 Task: Look for space in Gustavia, Saint Barthelemy from 10th September, 2023 to 16th September, 2023 for 4 adults in price range Rs.10000 to Rs.14000. Place can be private room with 4 bedrooms having 4 beds and 4 bathrooms. Property type can be house, flat, guest house, hotel. Amenities needed are: wifi, TV, free parkinig on premises, gym, breakfast. Booking option can be shelf check-in. Required host language is English.
Action: Mouse pressed left at (435, 97)
Screenshot: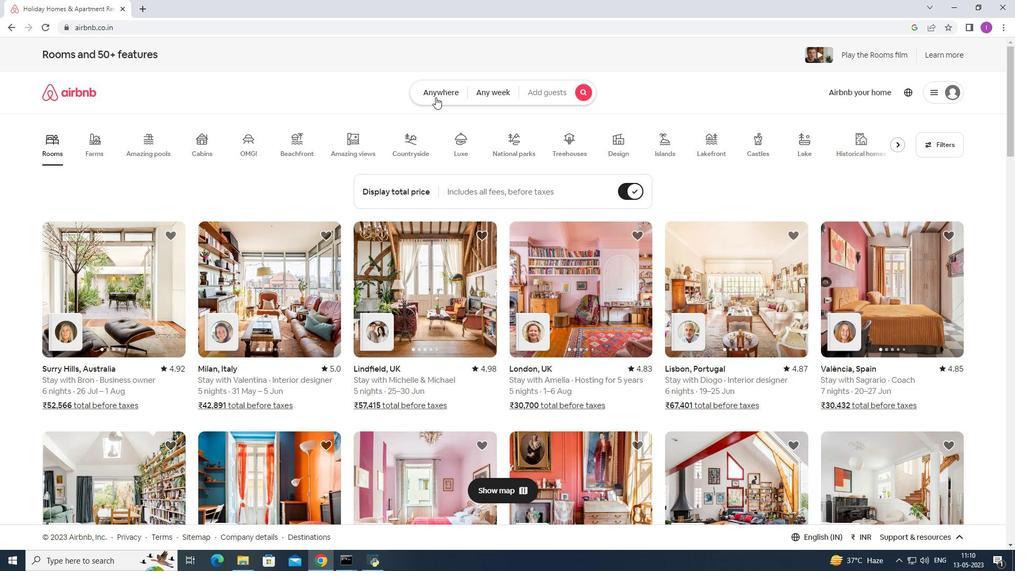 
Action: Mouse moved to (348, 133)
Screenshot: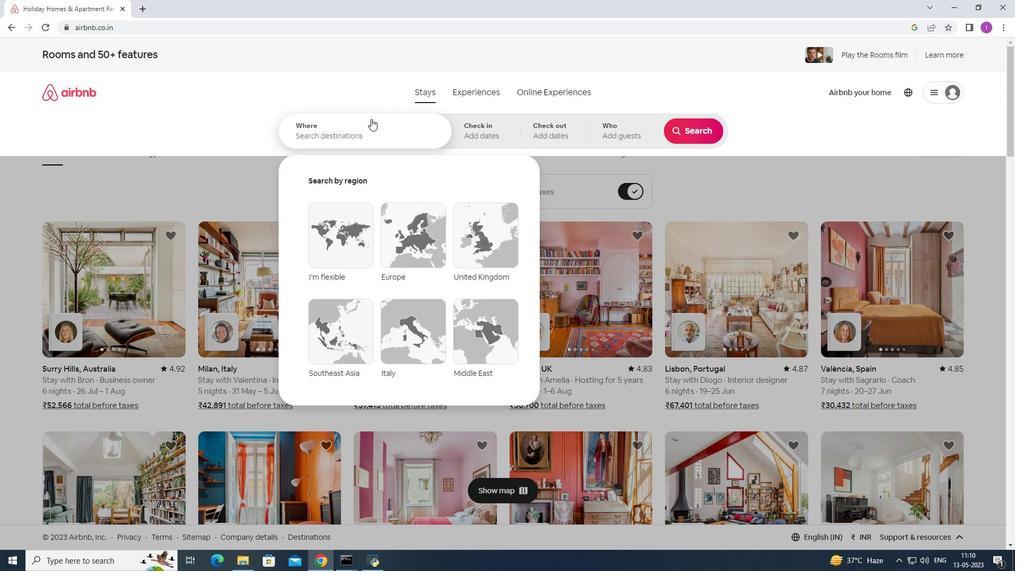 
Action: Mouse pressed left at (348, 133)
Screenshot: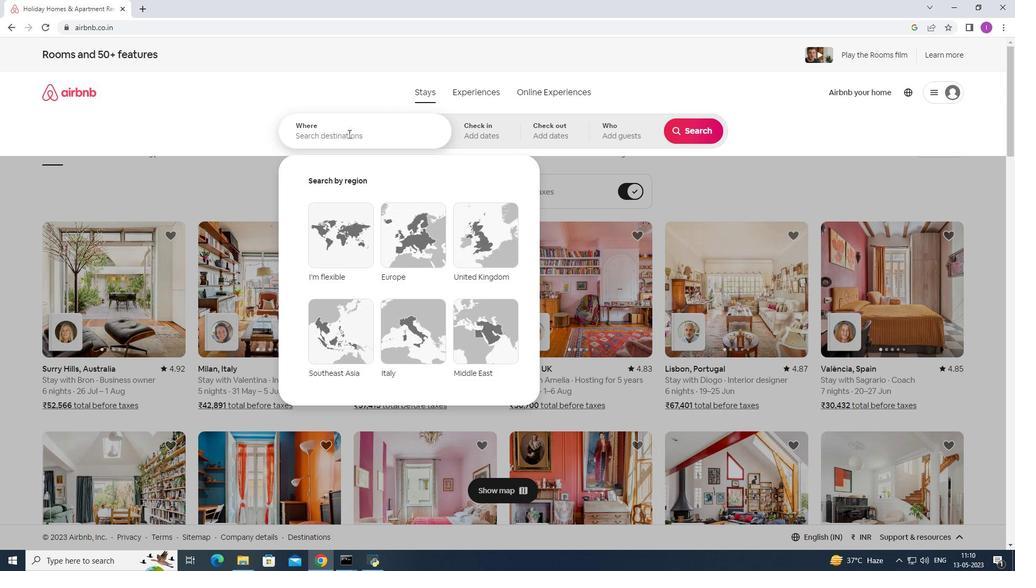 
Action: Mouse moved to (371, 128)
Screenshot: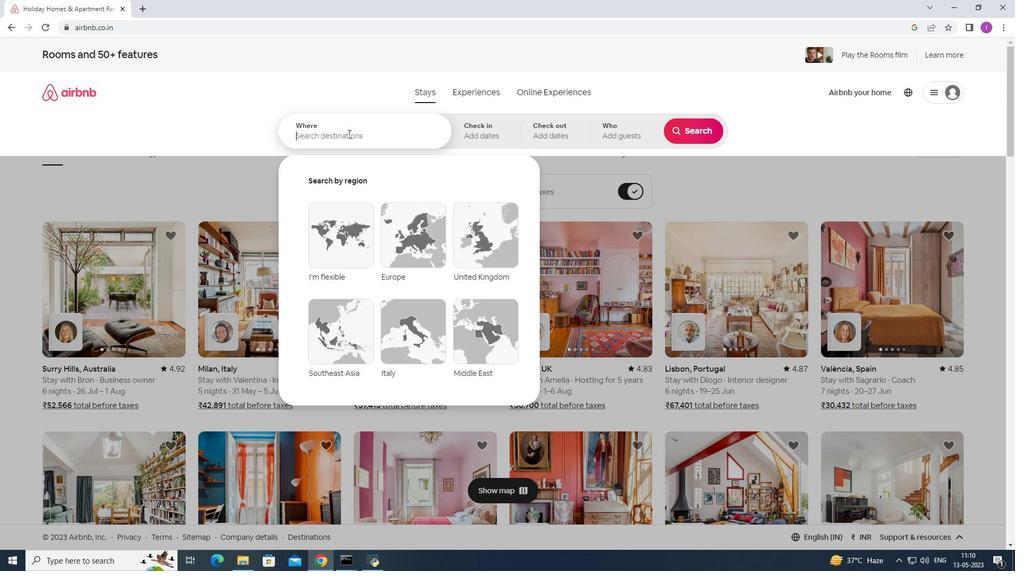 
Action: Key pressed <Key.shift>Gustavia
Screenshot: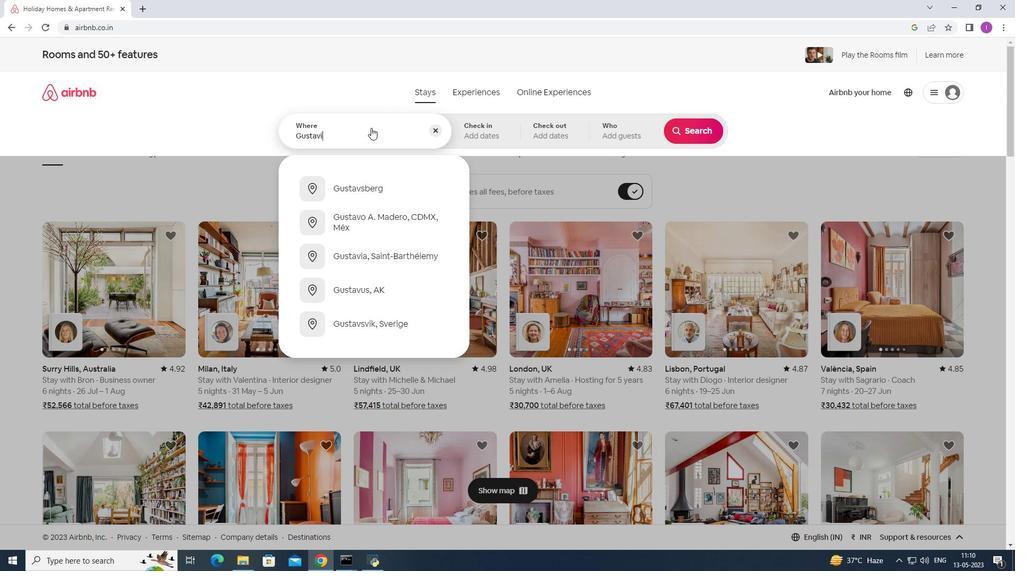 
Action: Mouse moved to (380, 189)
Screenshot: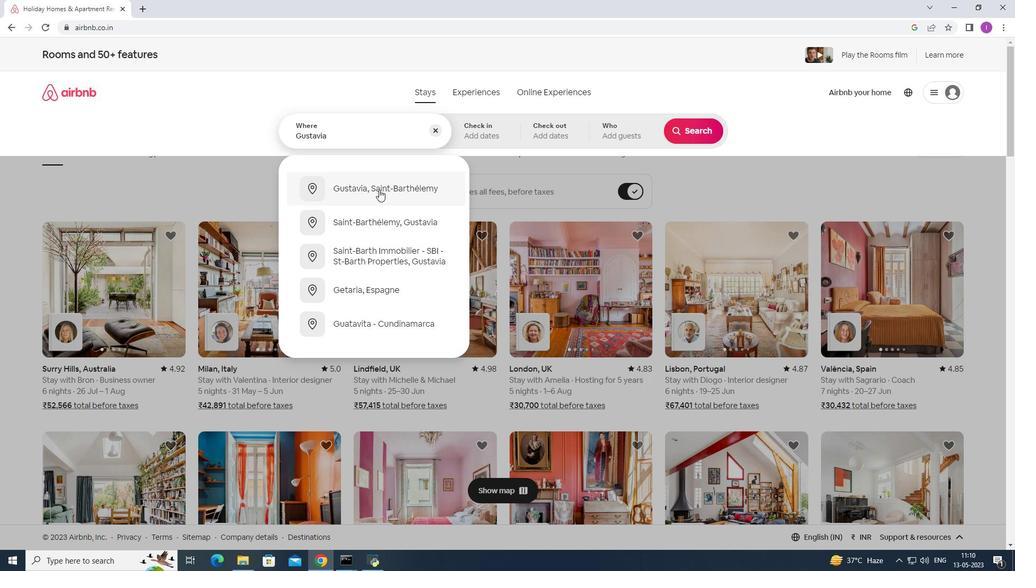 
Action: Mouse pressed left at (380, 189)
Screenshot: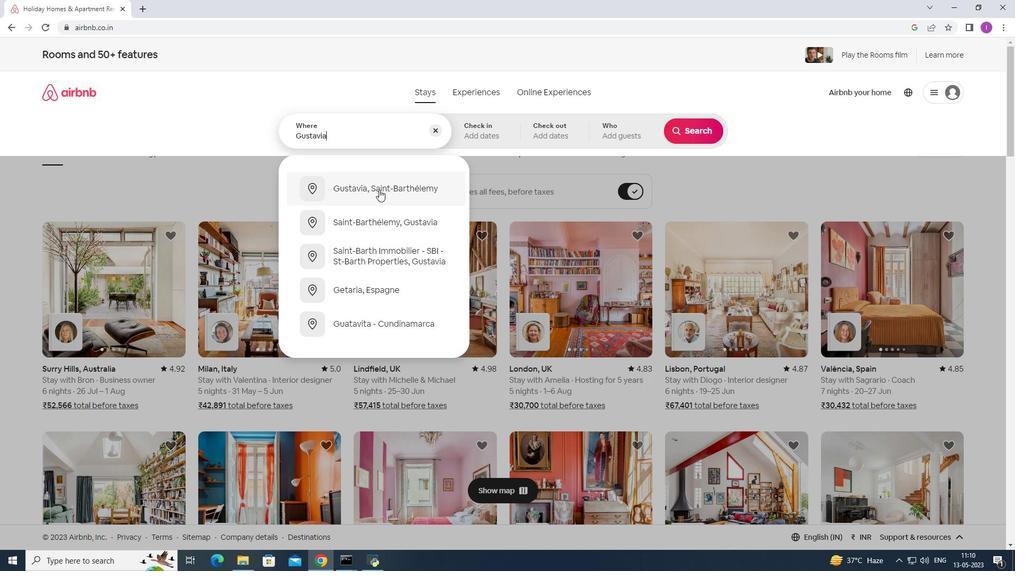 
Action: Mouse moved to (692, 216)
Screenshot: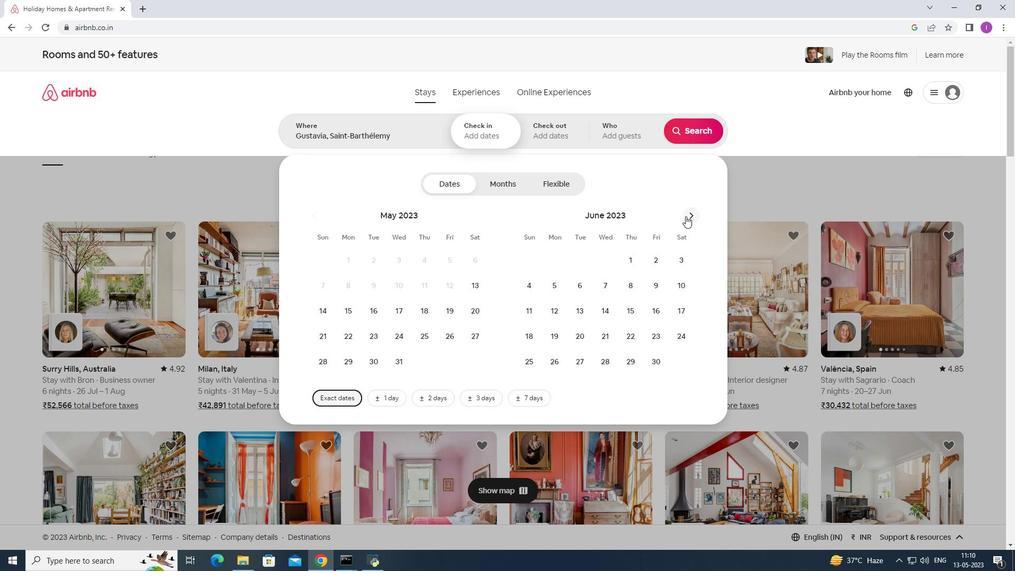 
Action: Mouse pressed left at (692, 216)
Screenshot: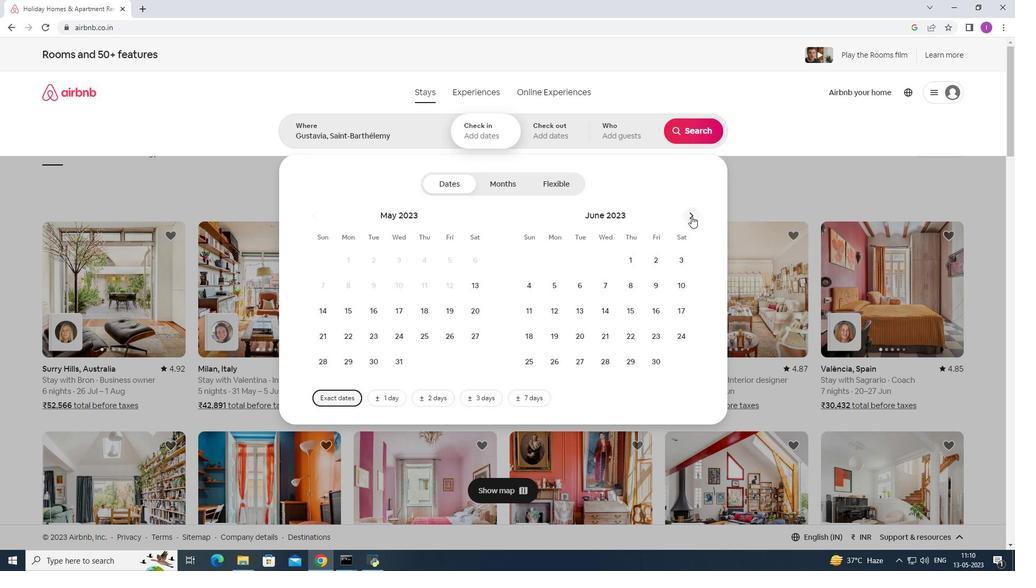 
Action: Mouse pressed left at (692, 216)
Screenshot: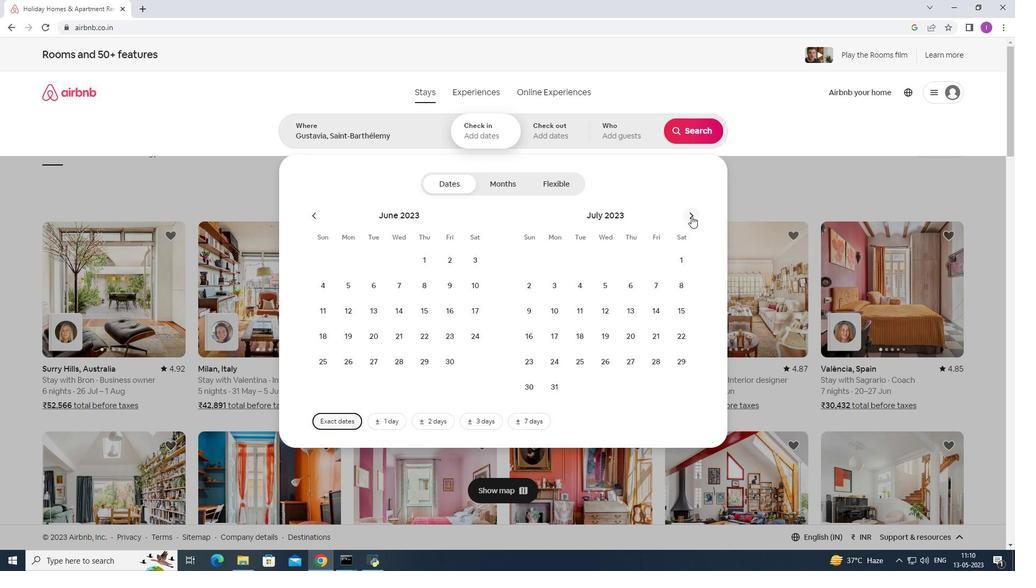 
Action: Mouse pressed left at (692, 216)
Screenshot: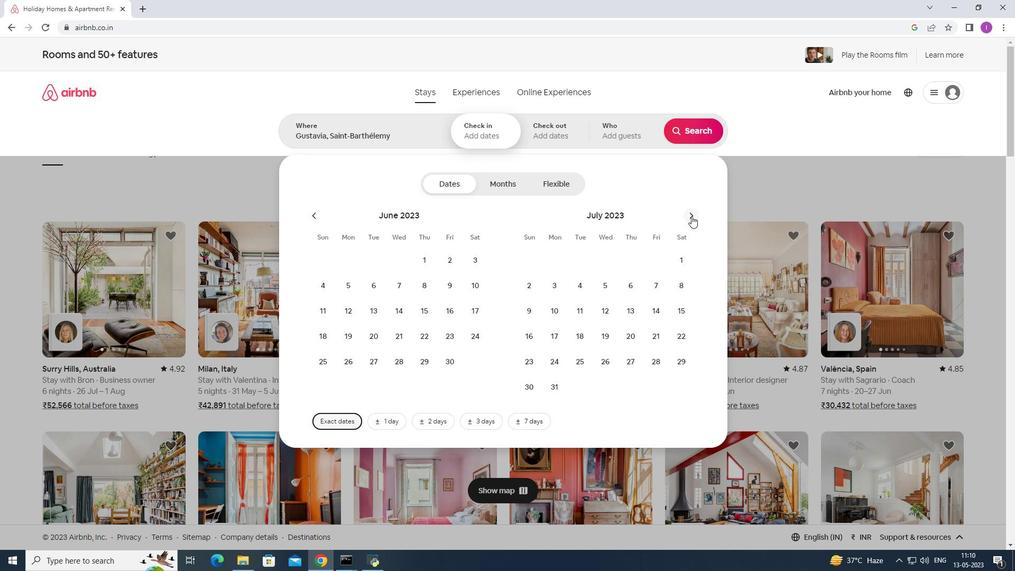 
Action: Mouse moved to (532, 308)
Screenshot: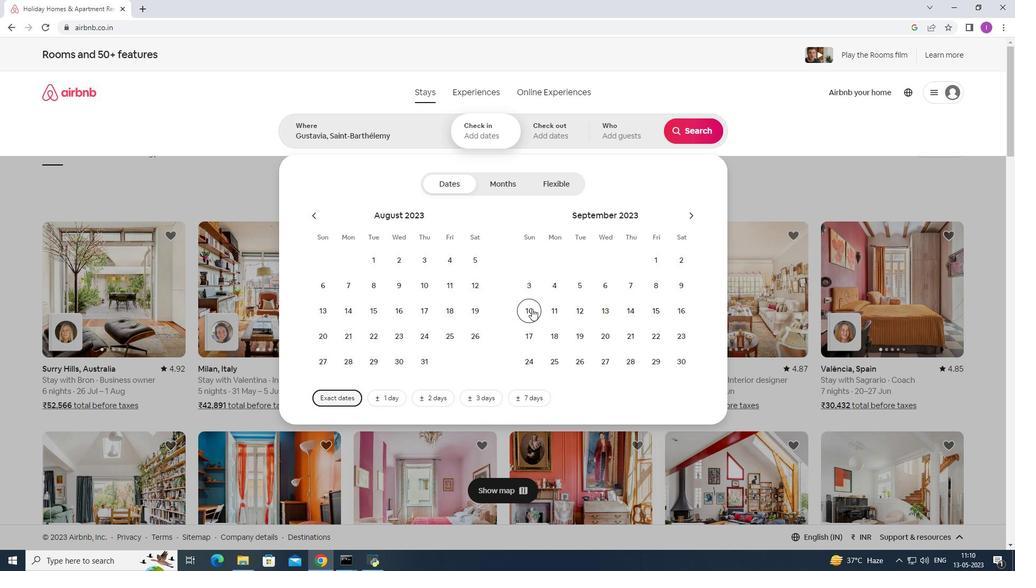 
Action: Mouse pressed left at (532, 308)
Screenshot: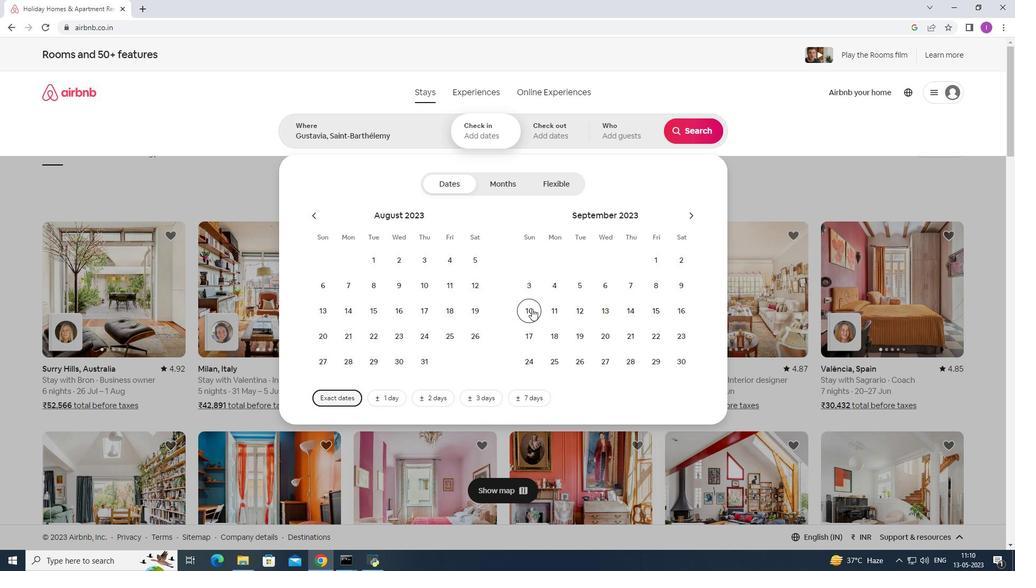 
Action: Mouse moved to (679, 314)
Screenshot: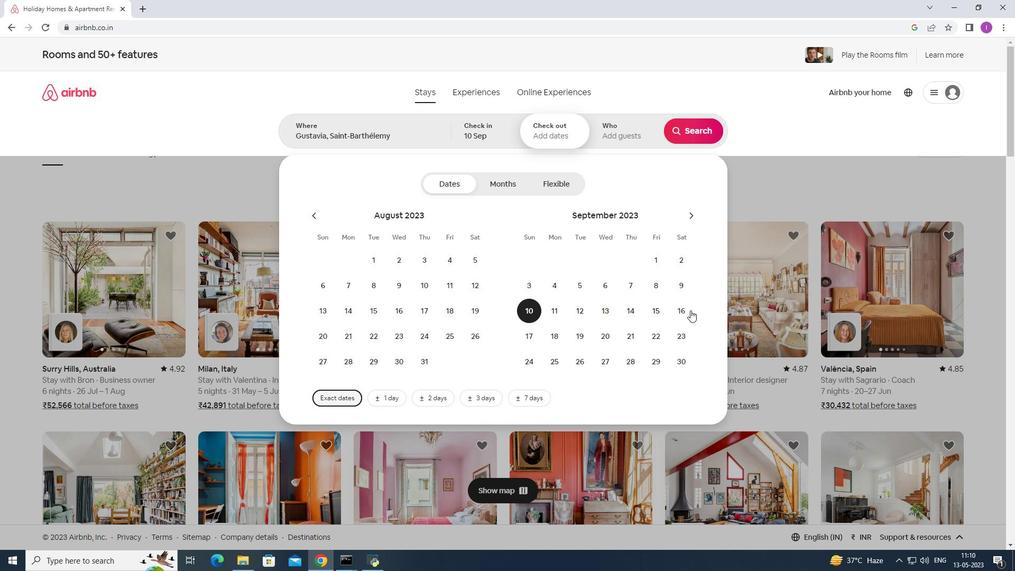 
Action: Mouse pressed left at (679, 314)
Screenshot: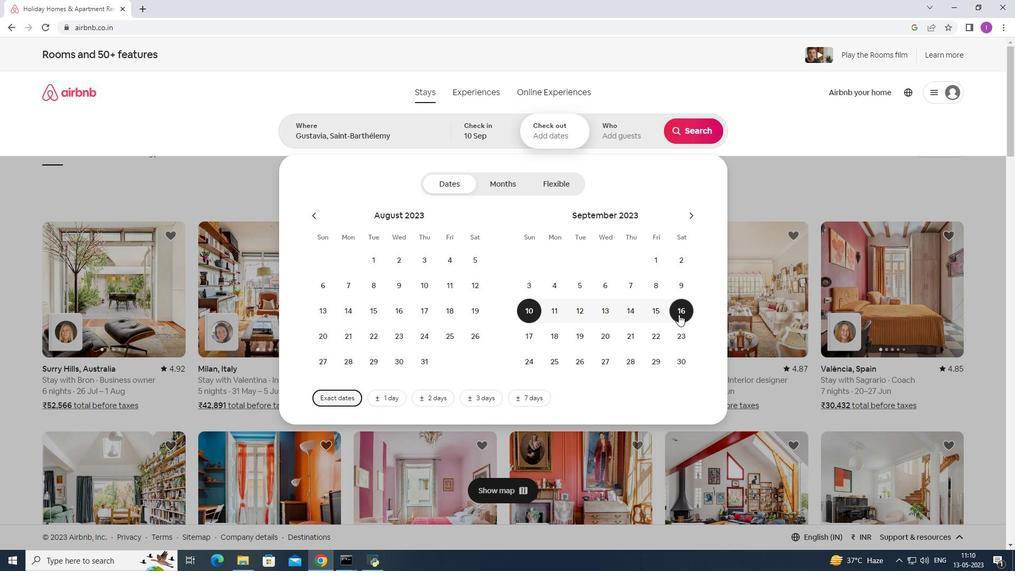 
Action: Mouse moved to (643, 134)
Screenshot: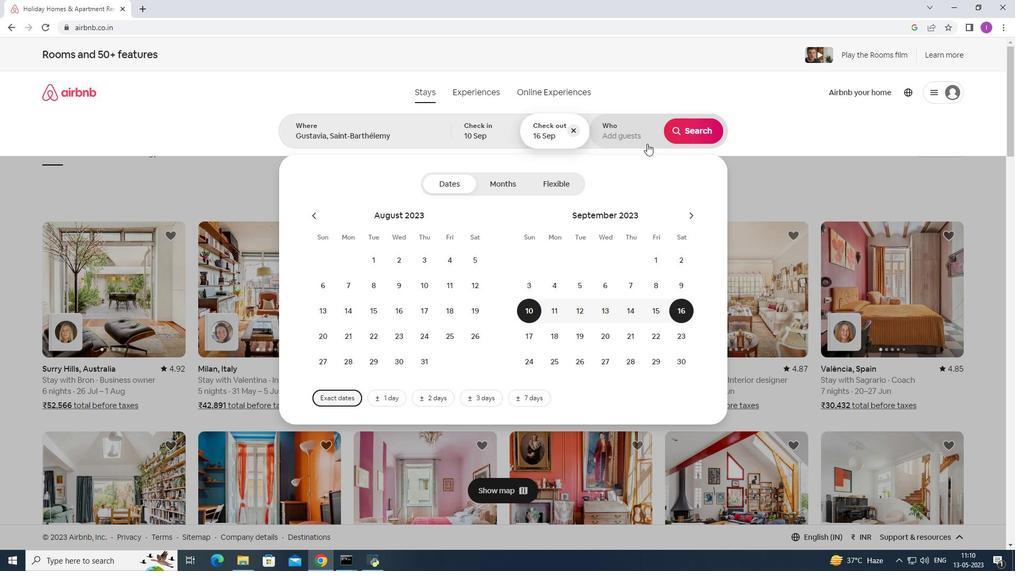 
Action: Mouse pressed left at (643, 134)
Screenshot: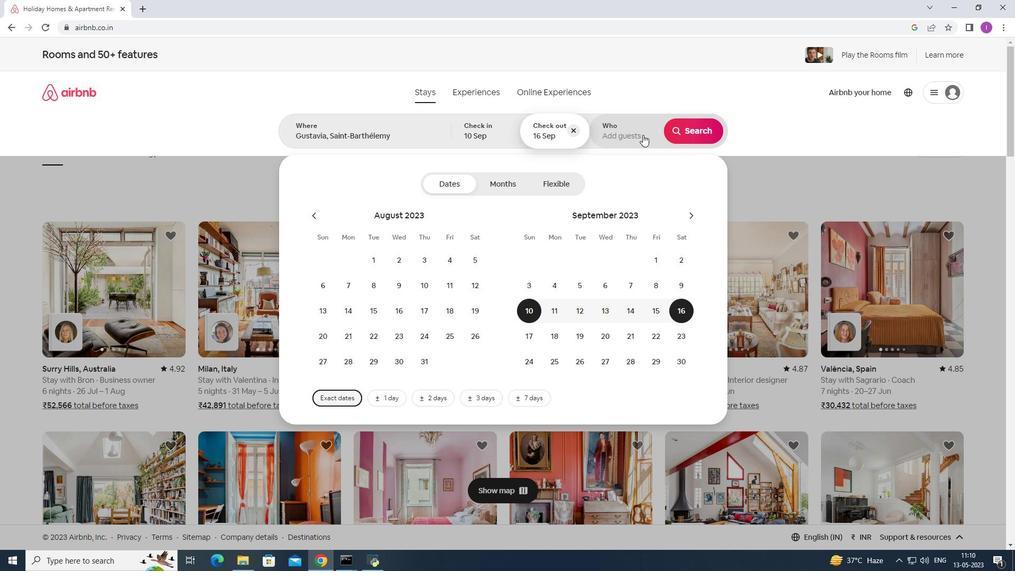 
Action: Mouse moved to (691, 185)
Screenshot: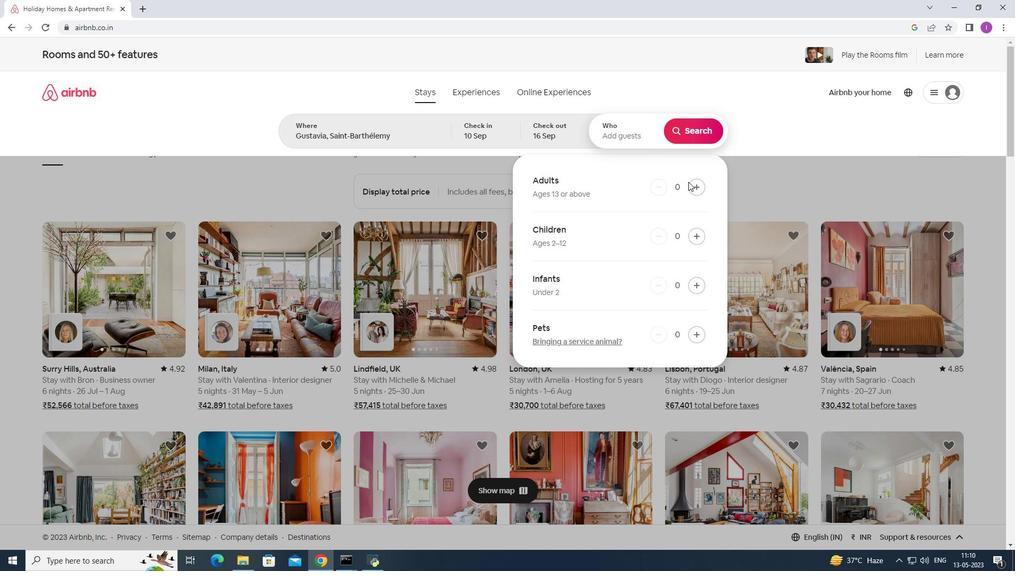 
Action: Mouse pressed left at (691, 185)
Screenshot: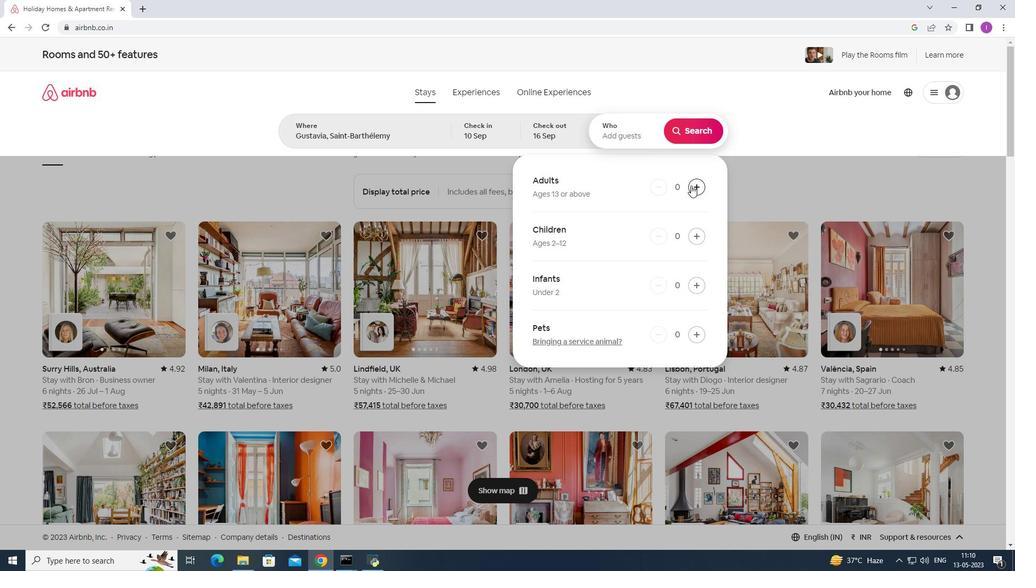 
Action: Mouse pressed left at (691, 185)
Screenshot: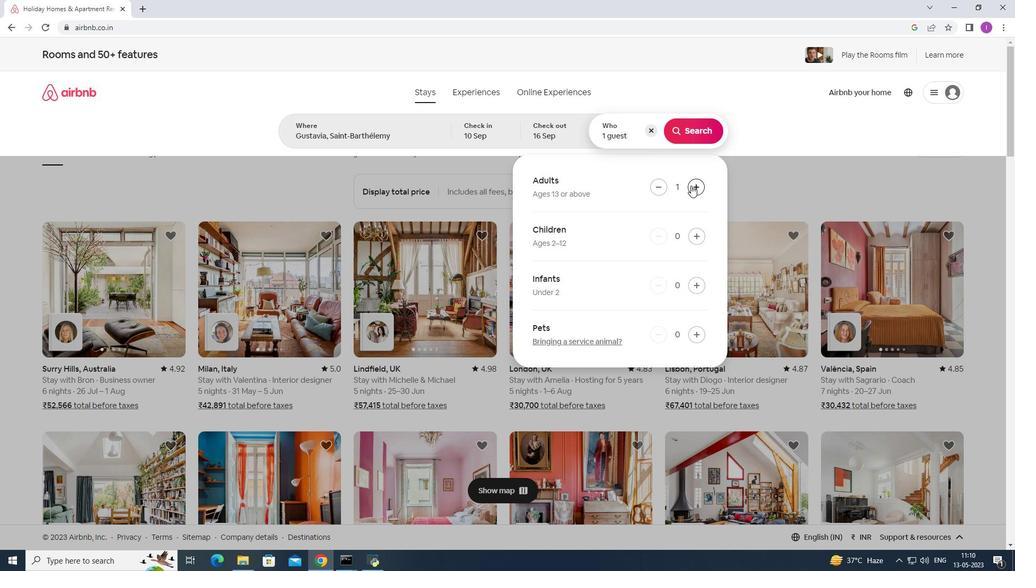 
Action: Mouse pressed left at (691, 185)
Screenshot: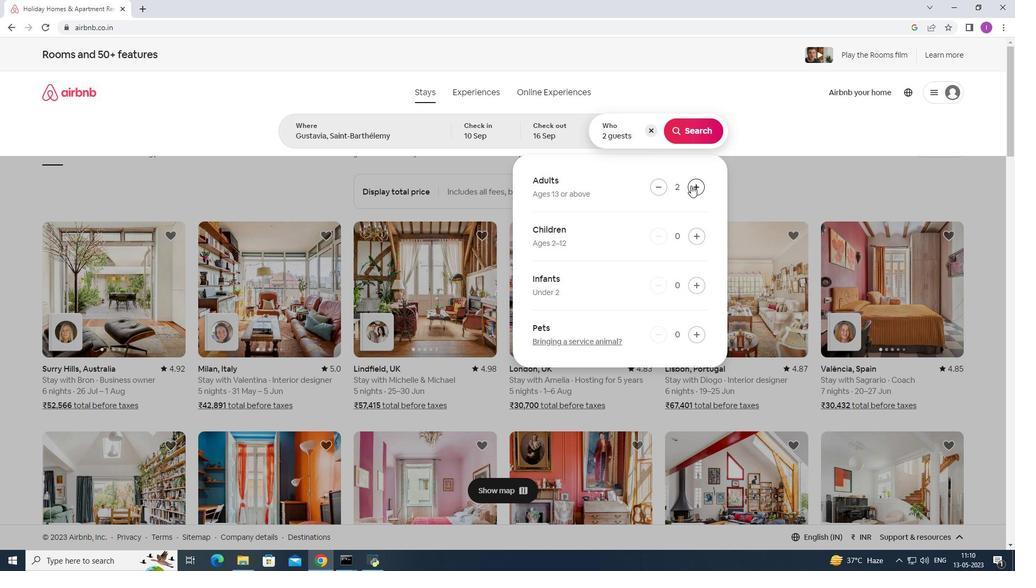 
Action: Mouse pressed left at (691, 185)
Screenshot: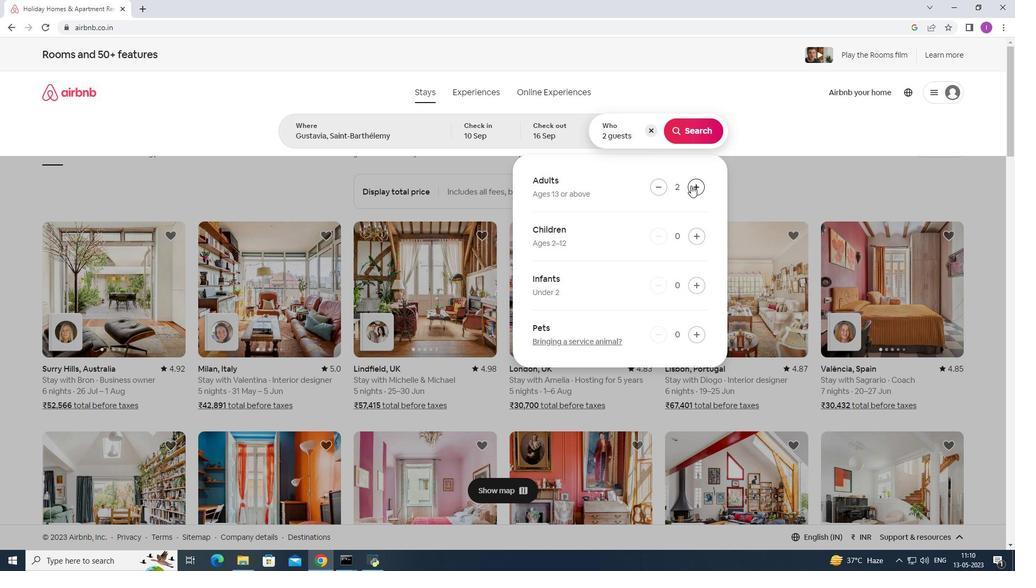 
Action: Mouse moved to (692, 129)
Screenshot: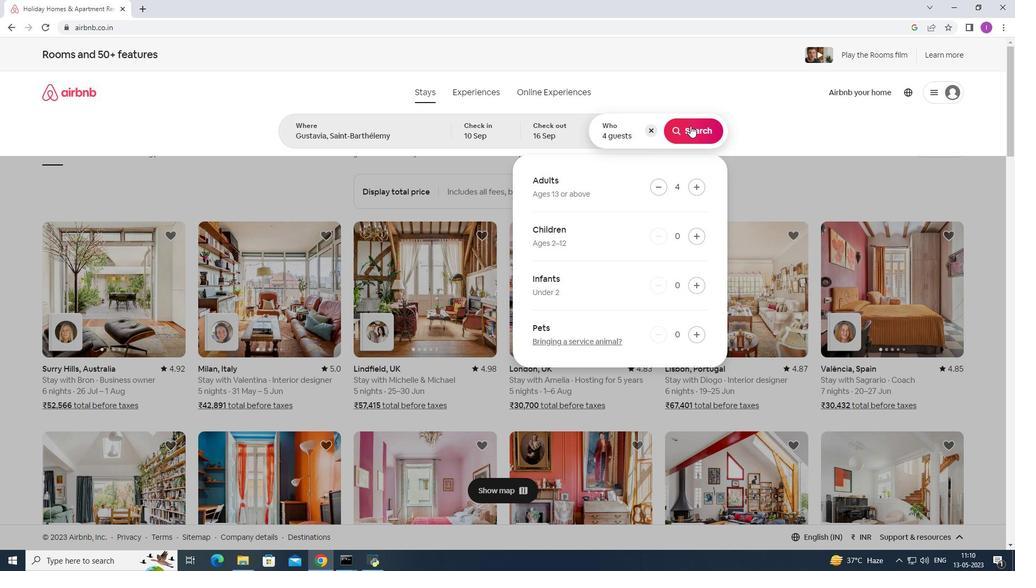 
Action: Mouse pressed left at (692, 129)
Screenshot: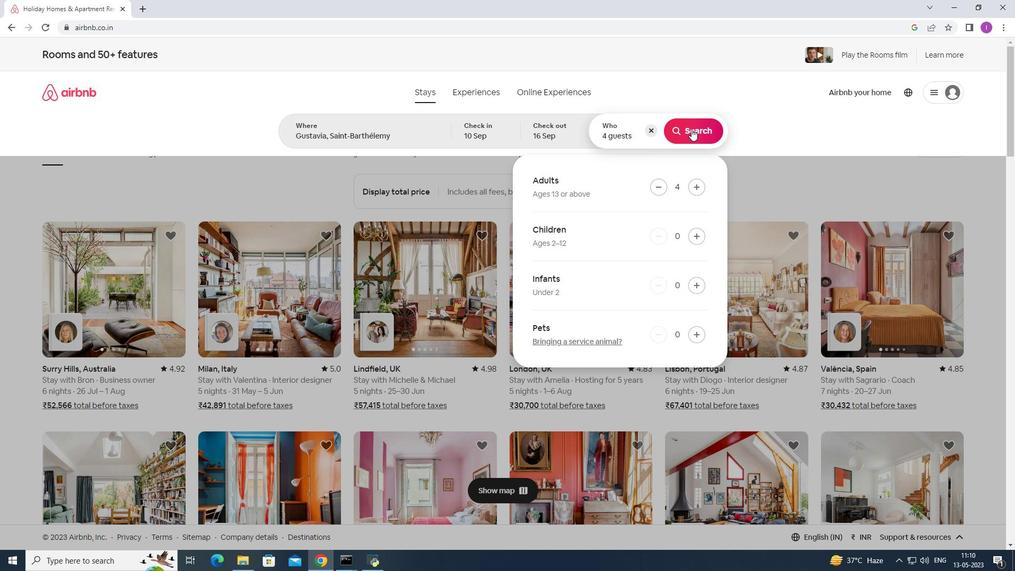 
Action: Mouse moved to (975, 103)
Screenshot: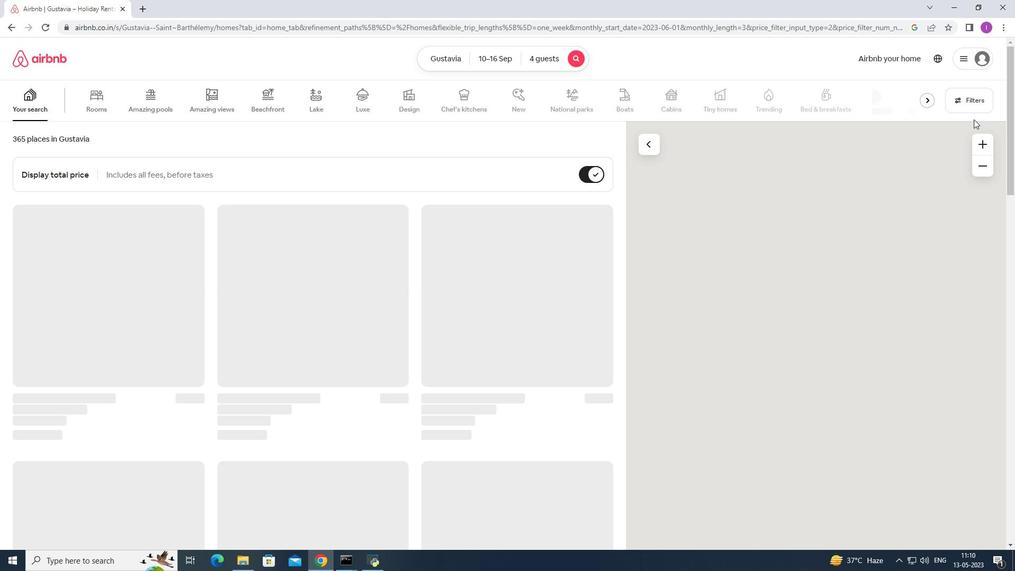 
Action: Mouse pressed left at (975, 103)
Screenshot: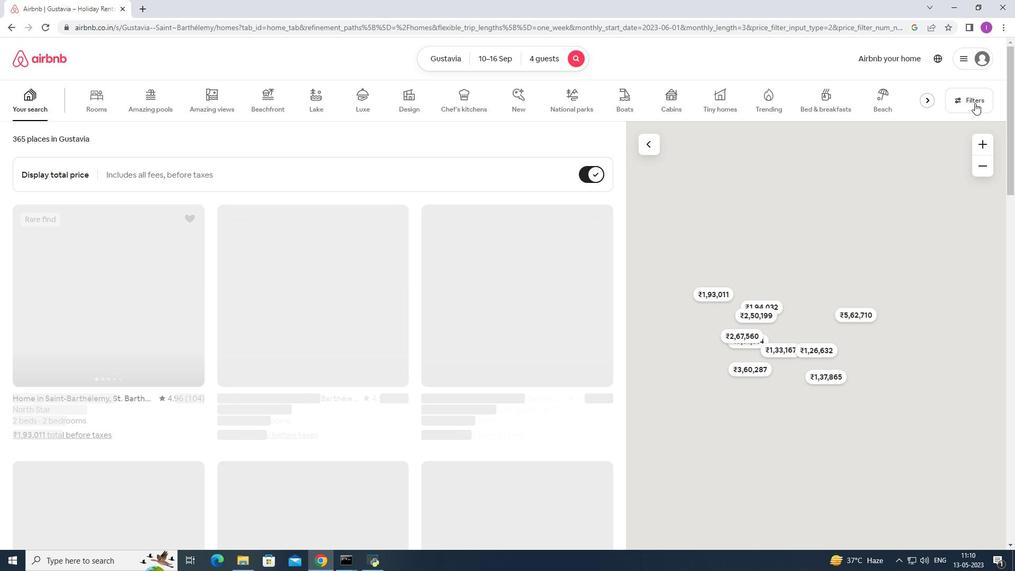 
Action: Mouse moved to (585, 356)
Screenshot: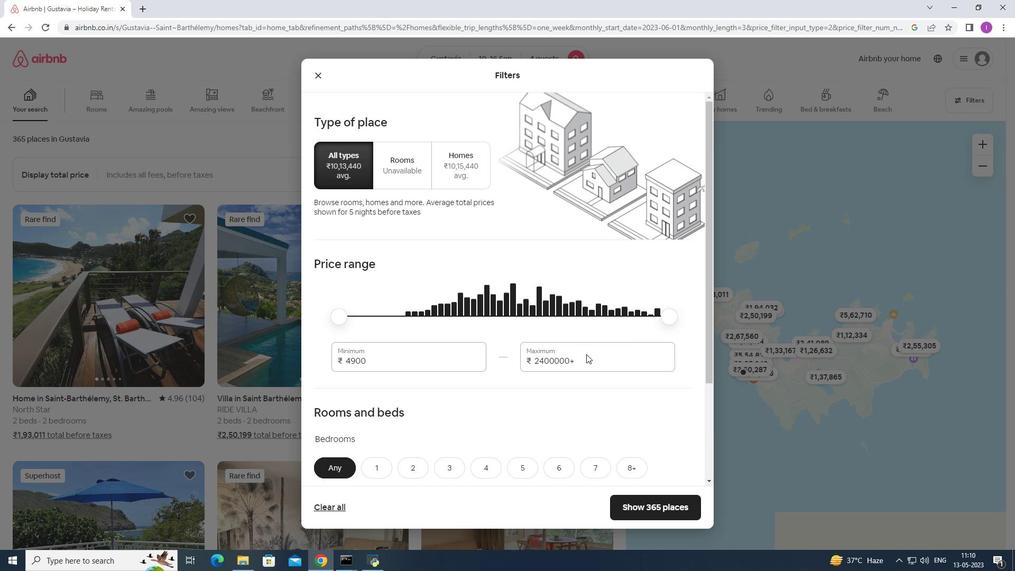 
Action: Mouse pressed left at (585, 356)
Screenshot: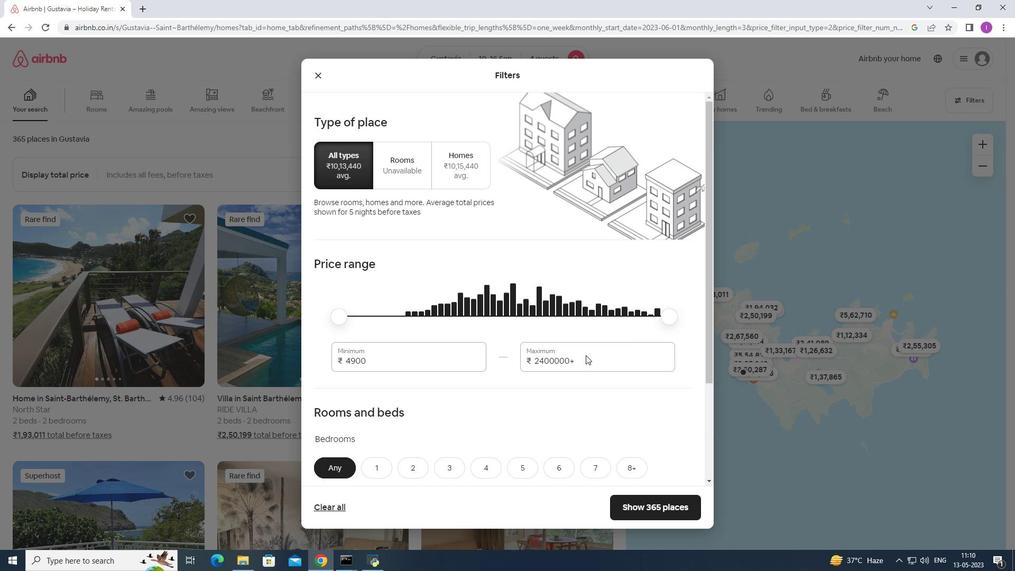 
Action: Mouse moved to (544, 352)
Screenshot: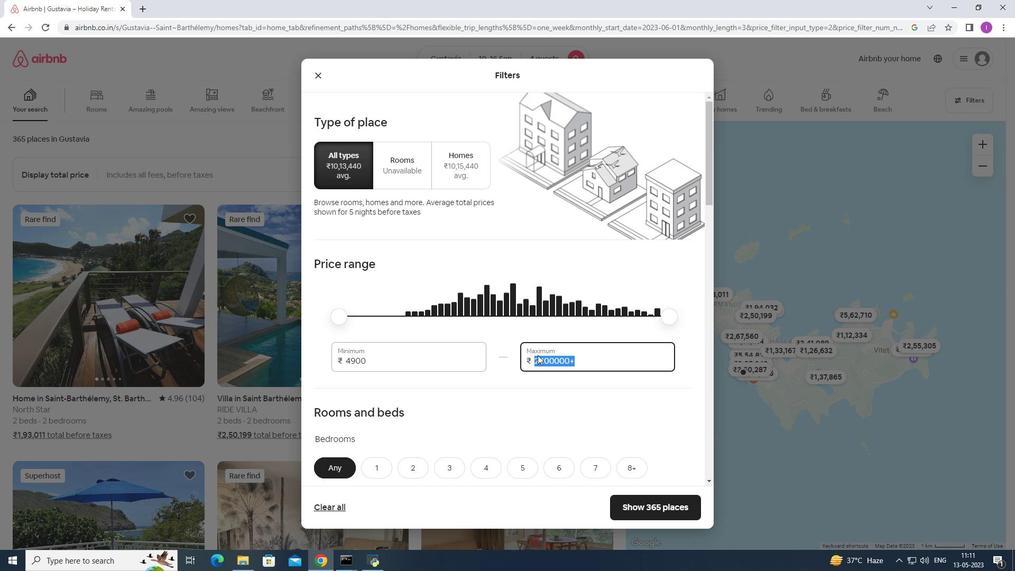 
Action: Key pressed 1
Screenshot: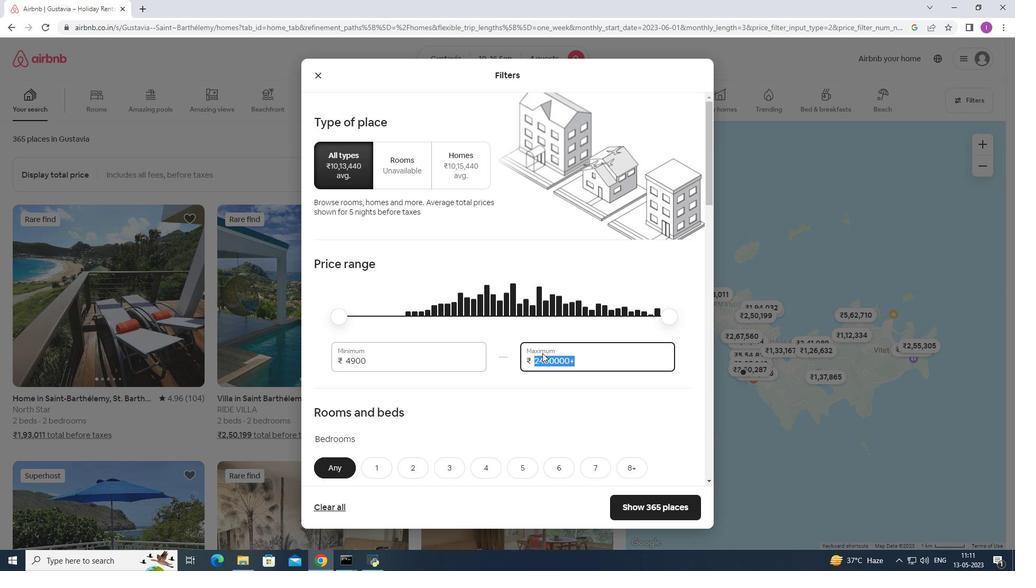 
Action: Mouse moved to (544, 352)
Screenshot: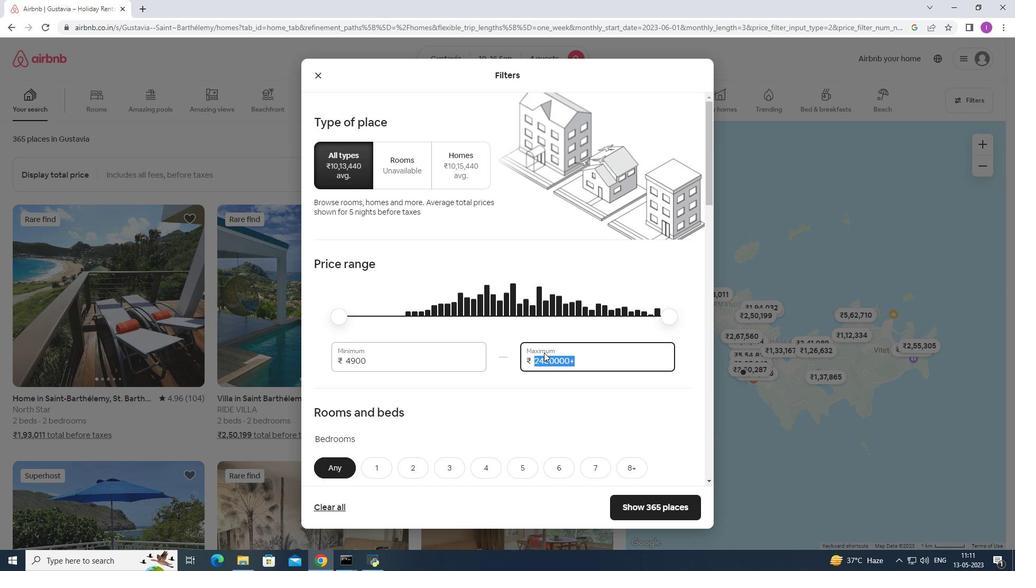 
Action: Key pressed 4
Screenshot: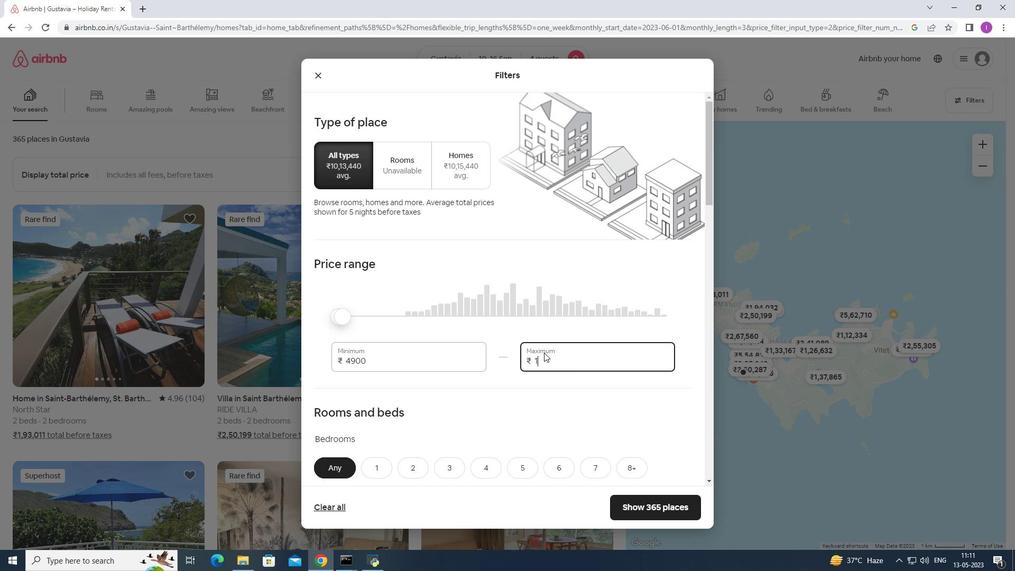 
Action: Mouse moved to (546, 350)
Screenshot: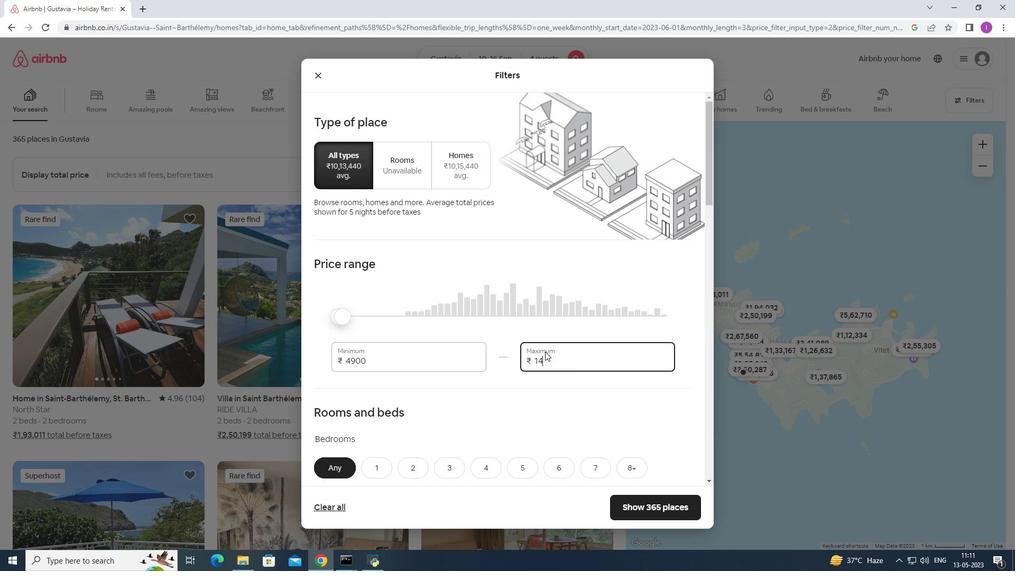 
Action: Key pressed 0
Screenshot: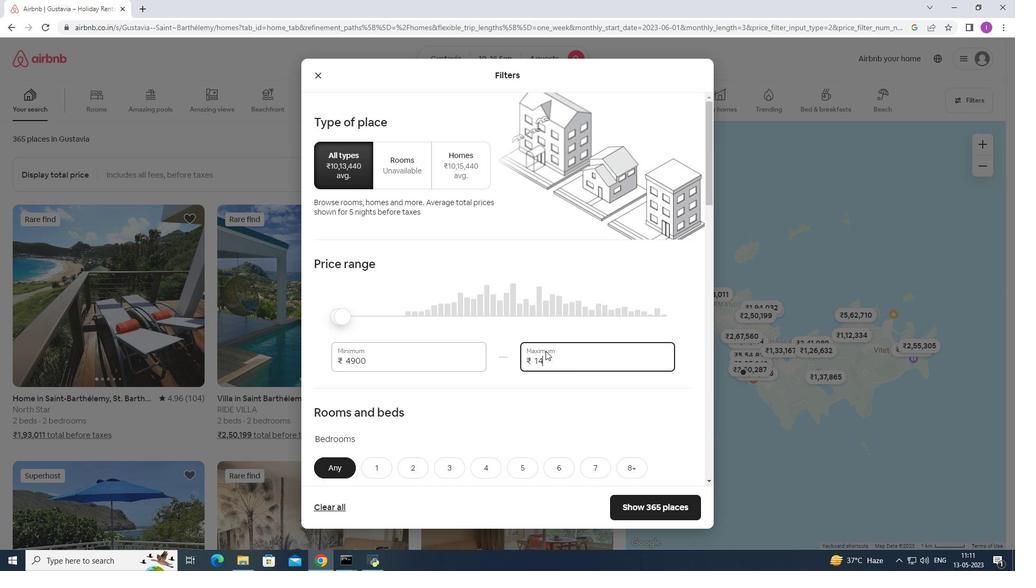 
Action: Mouse moved to (546, 350)
Screenshot: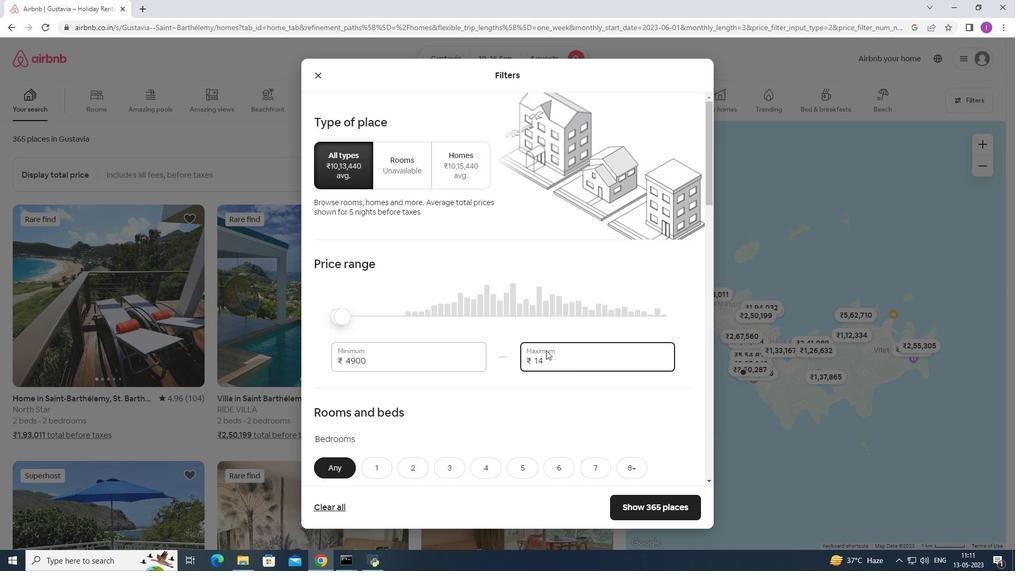
Action: Key pressed 00
Screenshot: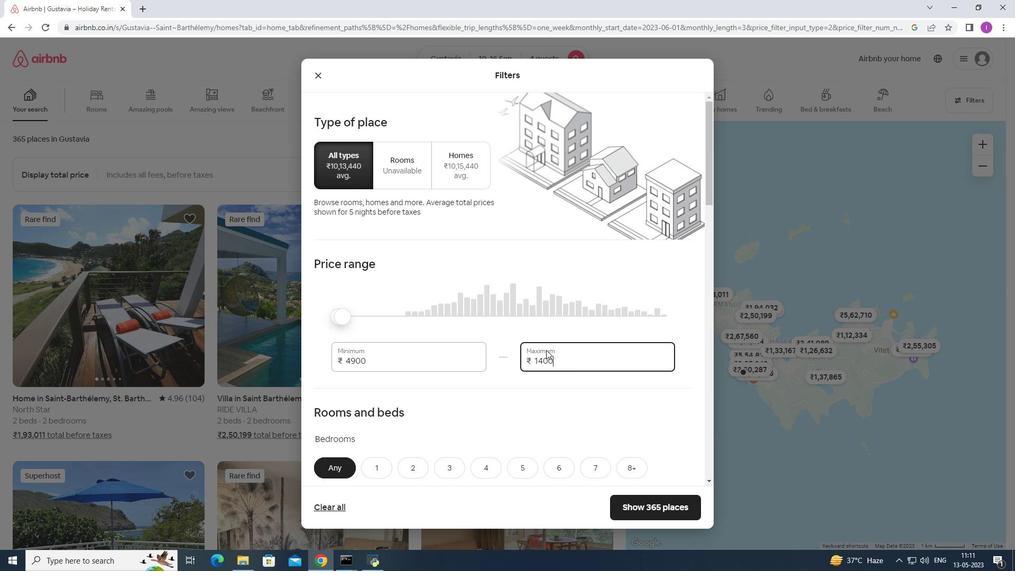 
Action: Mouse moved to (374, 360)
Screenshot: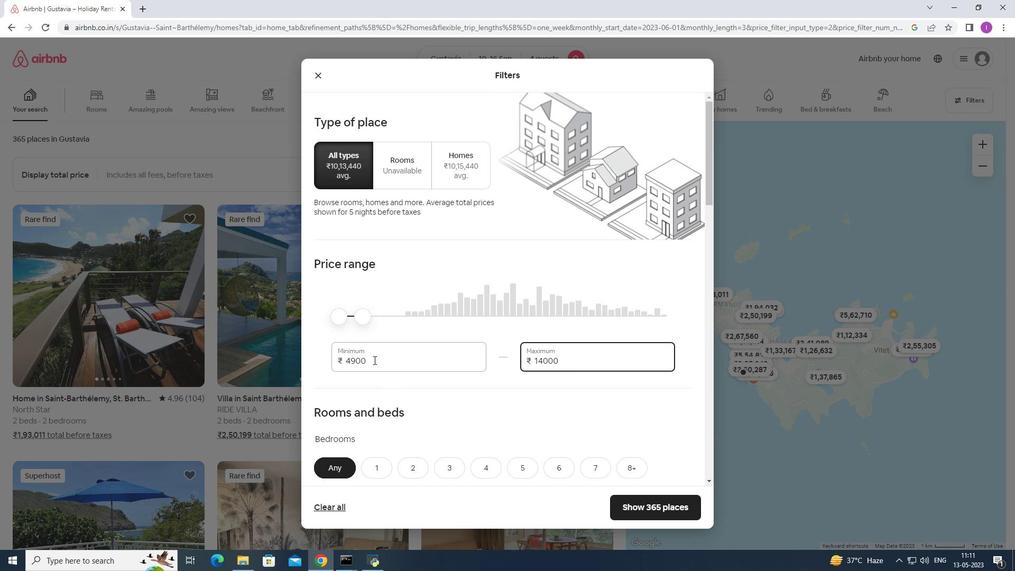 
Action: Mouse pressed left at (374, 360)
Screenshot: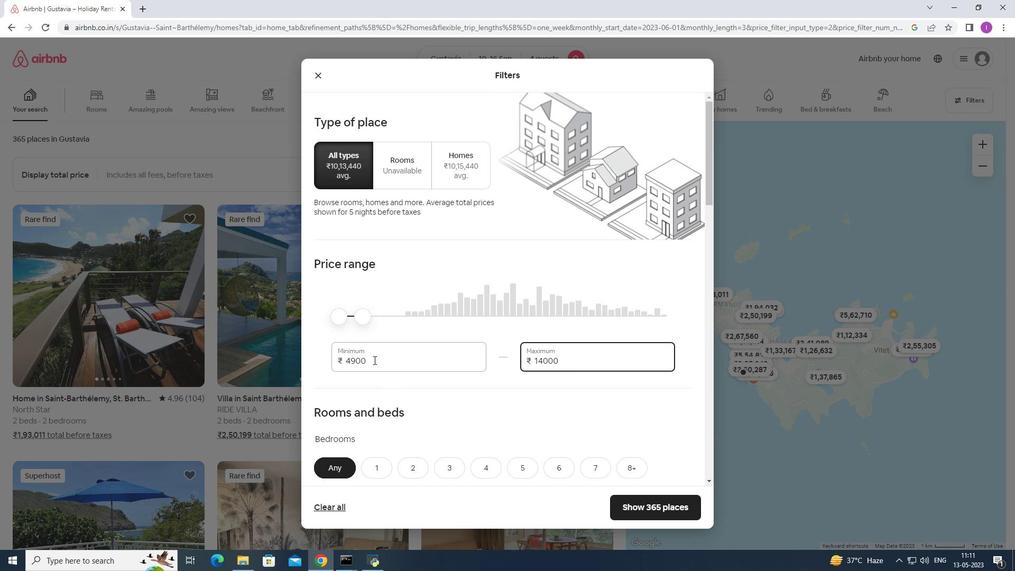 
Action: Mouse moved to (443, 370)
Screenshot: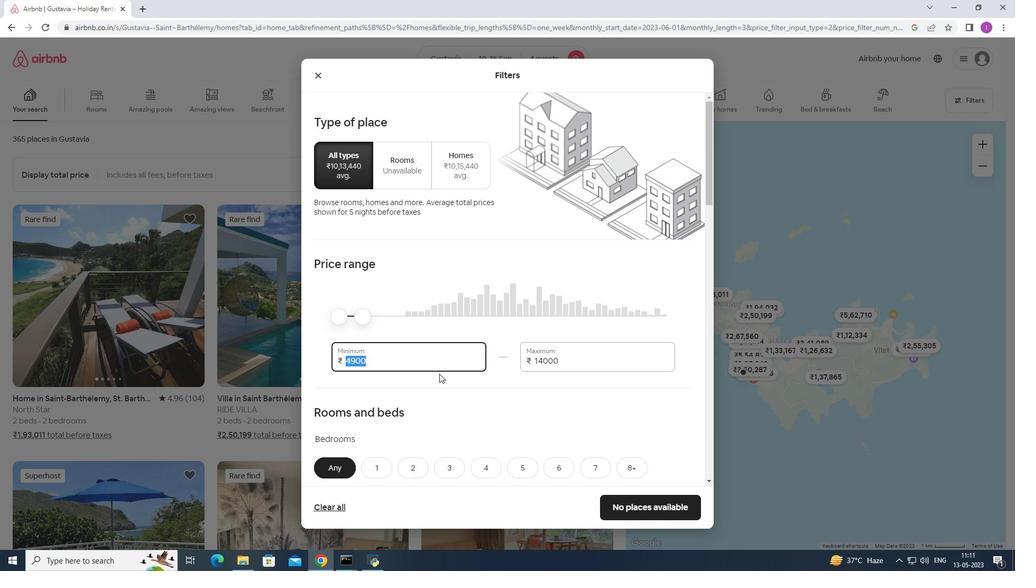 
Action: Key pressed 1
Screenshot: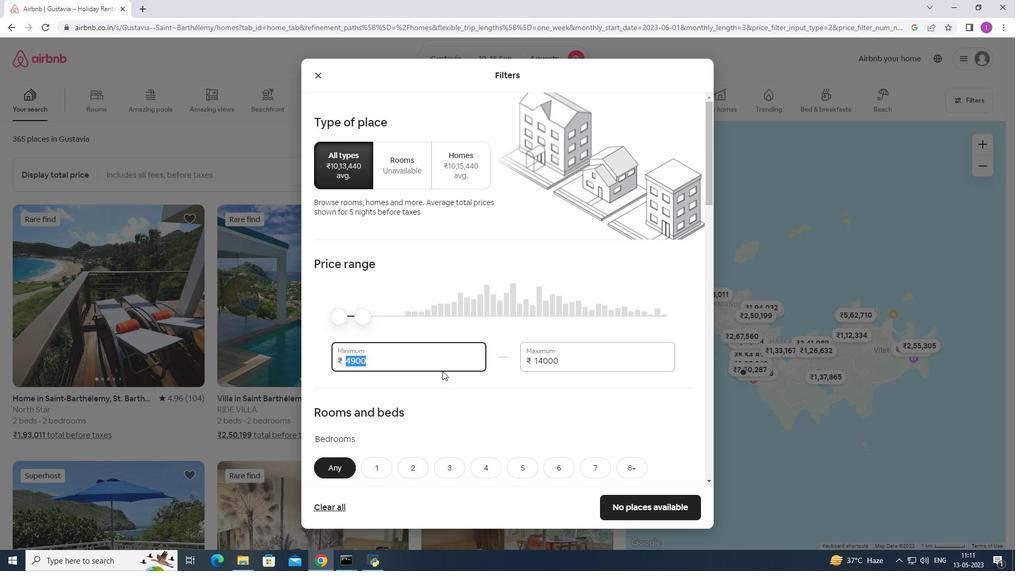 
Action: Mouse moved to (443, 370)
Screenshot: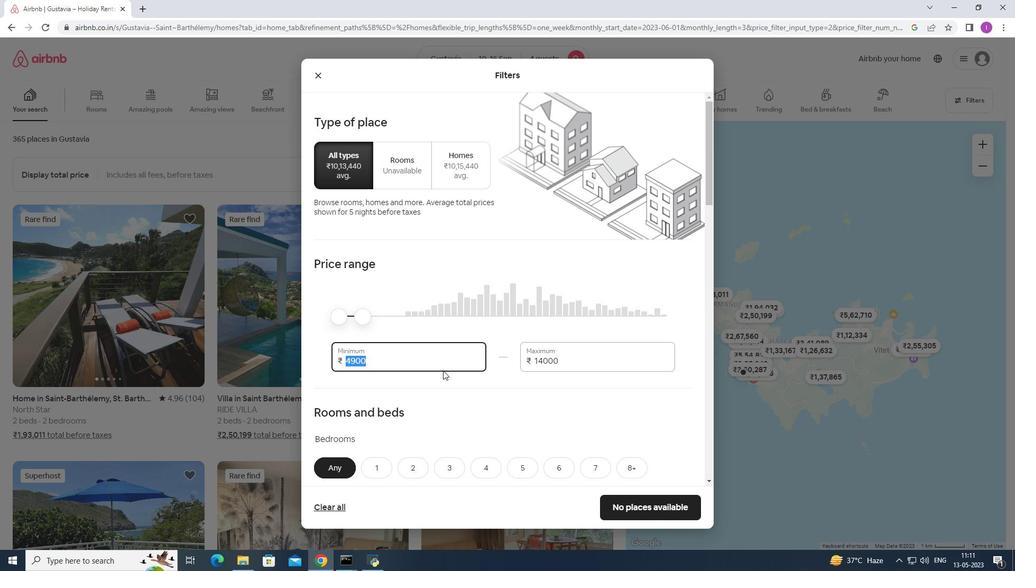 
Action: Key pressed 0
Screenshot: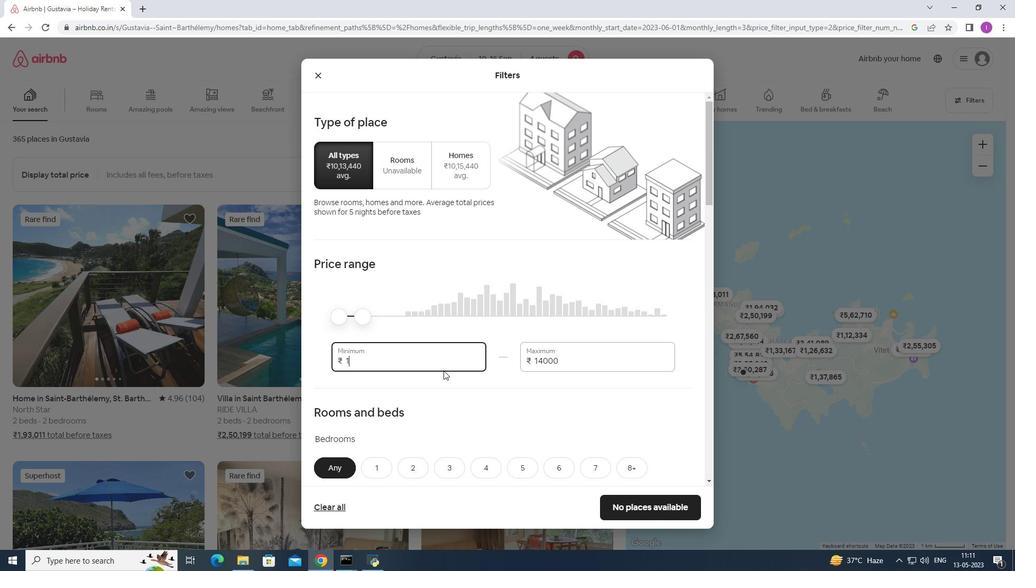 
Action: Mouse moved to (445, 370)
Screenshot: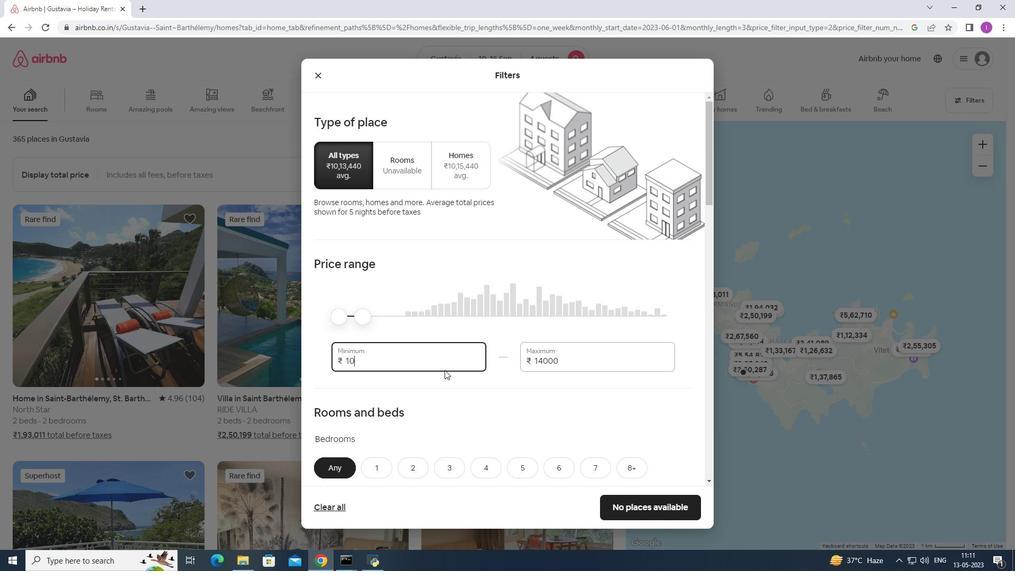 
Action: Key pressed 0
Screenshot: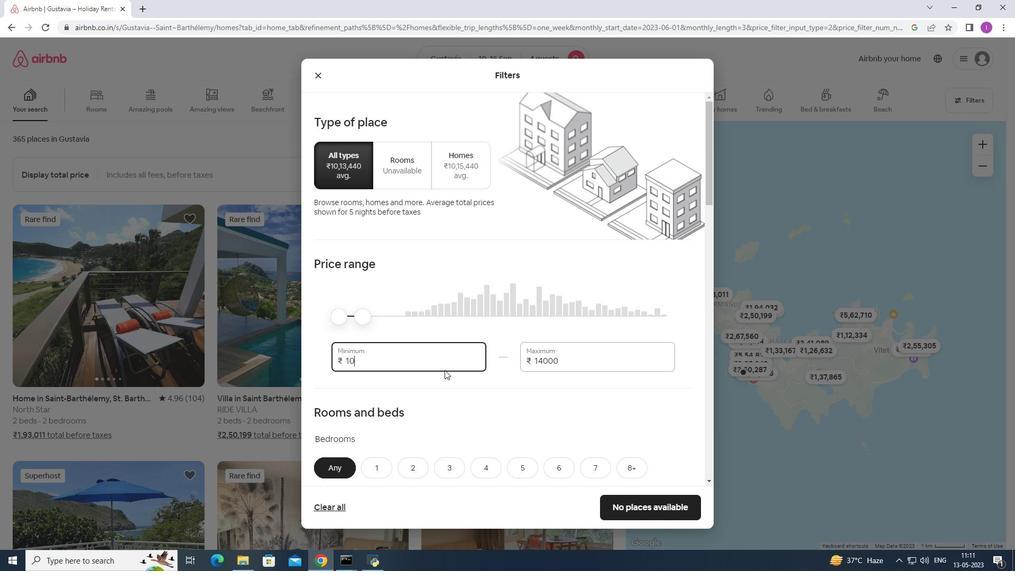 
Action: Mouse moved to (448, 368)
Screenshot: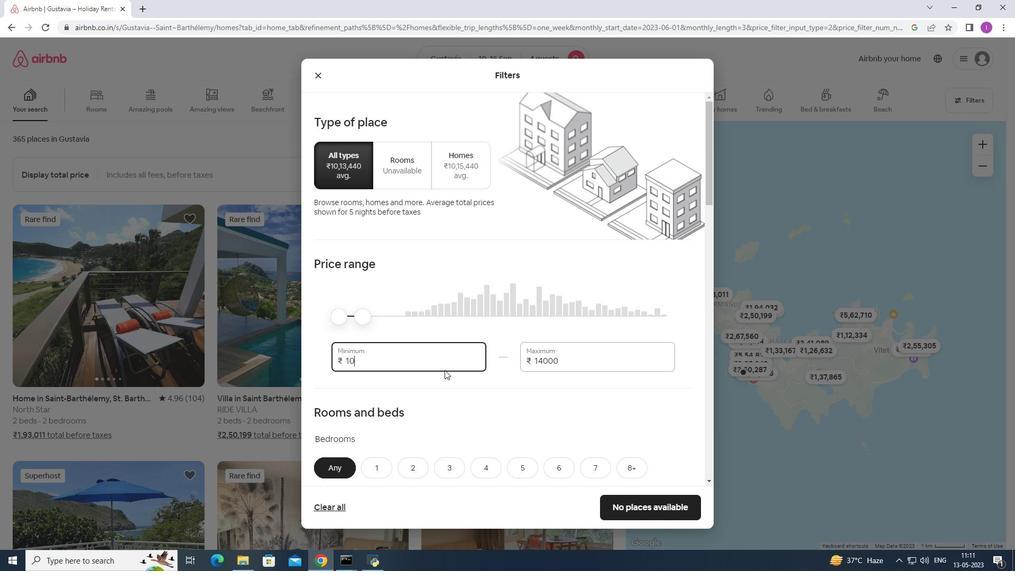 
Action: Key pressed 0
Screenshot: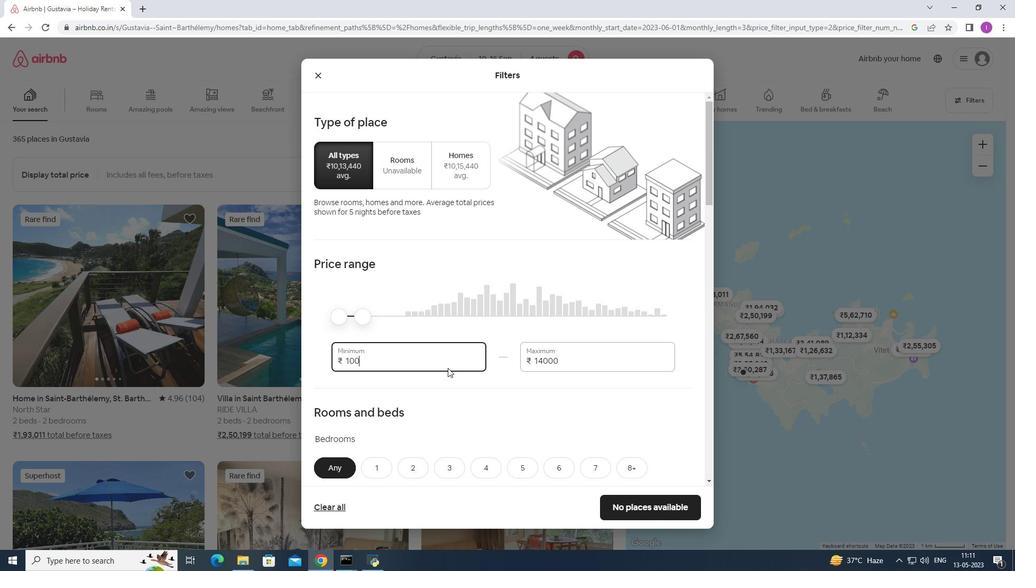 
Action: Mouse moved to (448, 367)
Screenshot: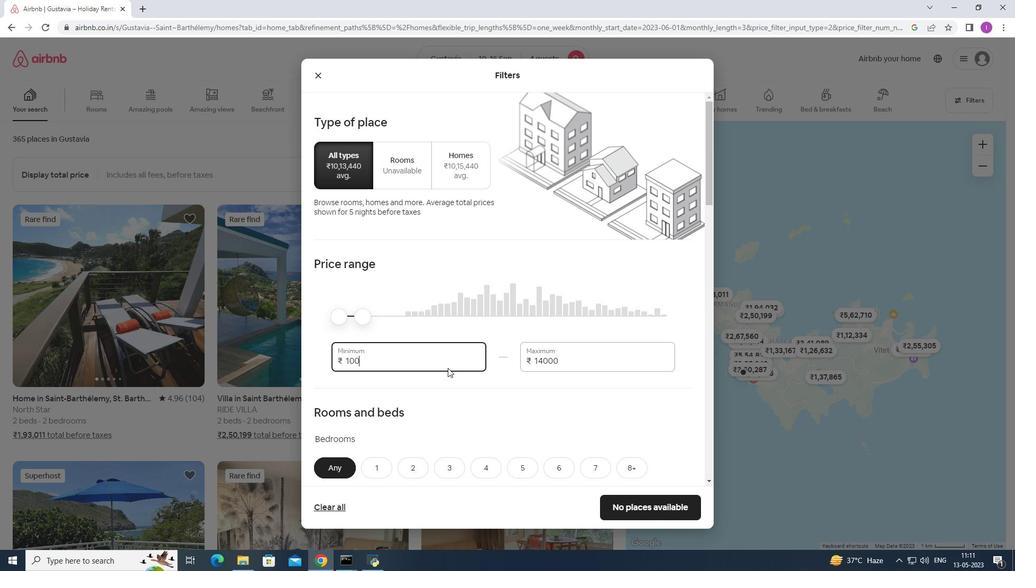 
Action: Key pressed 0
Screenshot: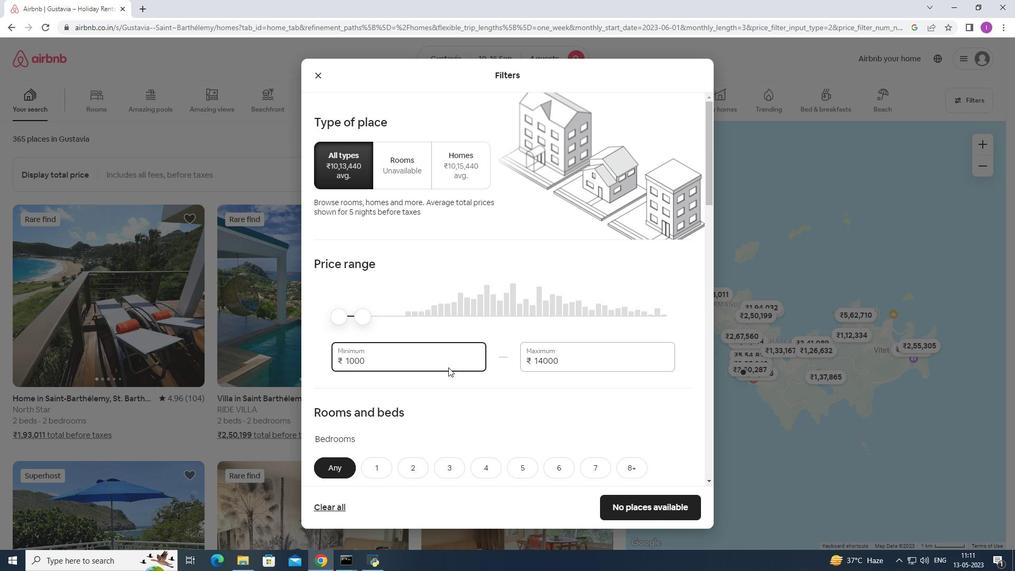 
Action: Mouse moved to (392, 402)
Screenshot: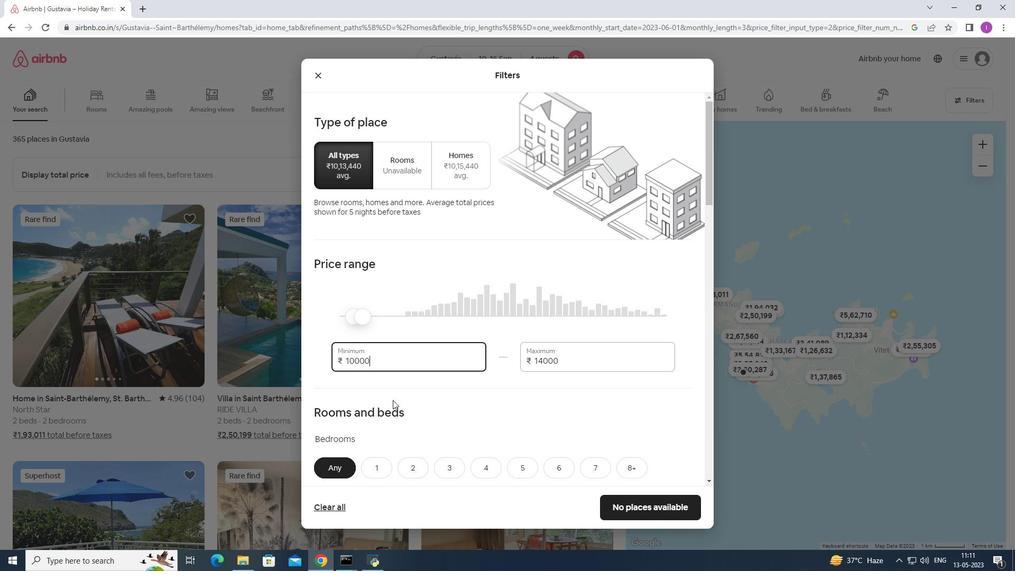 
Action: Mouse scrolled (392, 401) with delta (0, 0)
Screenshot: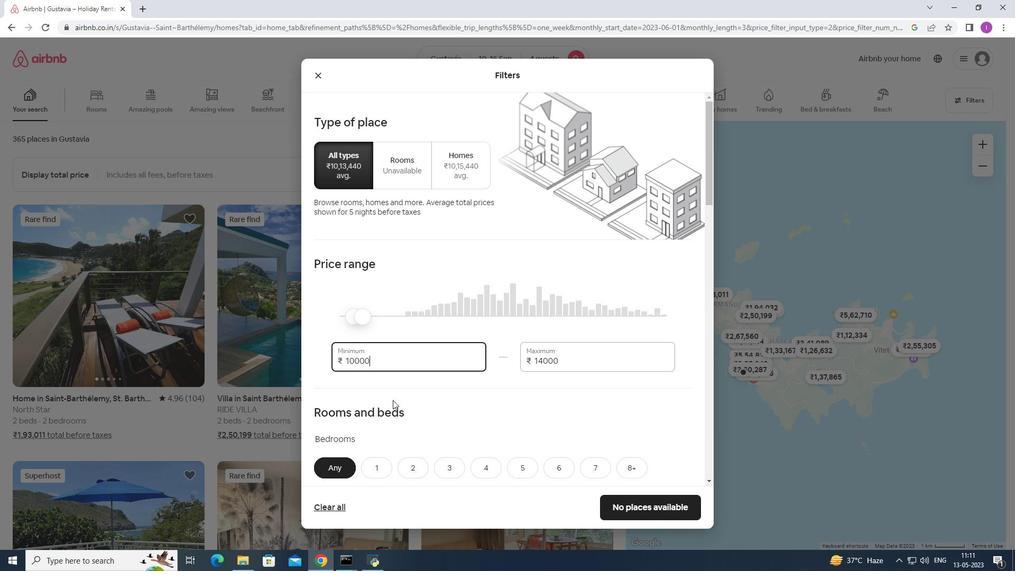 
Action: Mouse moved to (392, 403)
Screenshot: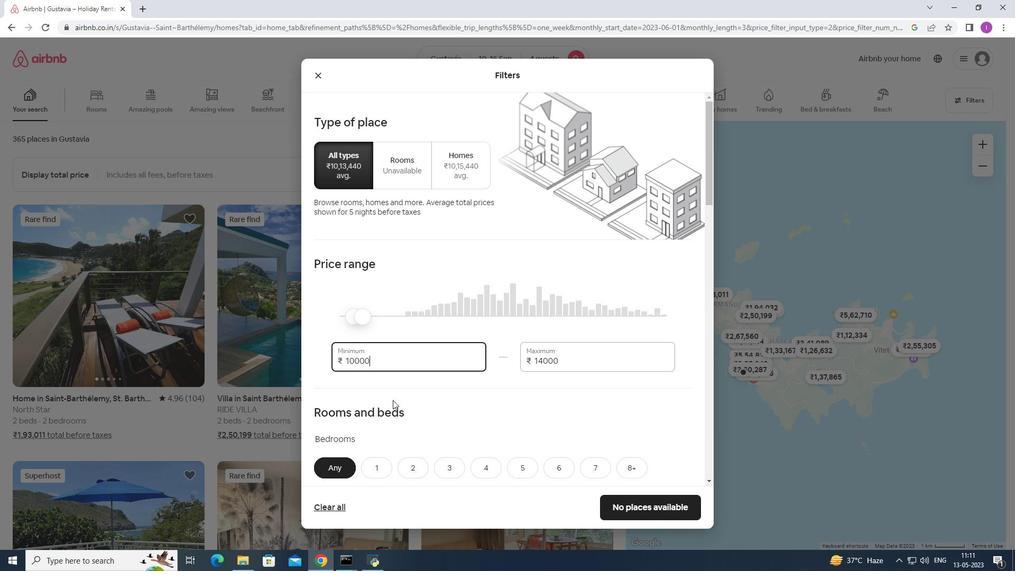 
Action: Mouse scrolled (392, 402) with delta (0, 0)
Screenshot: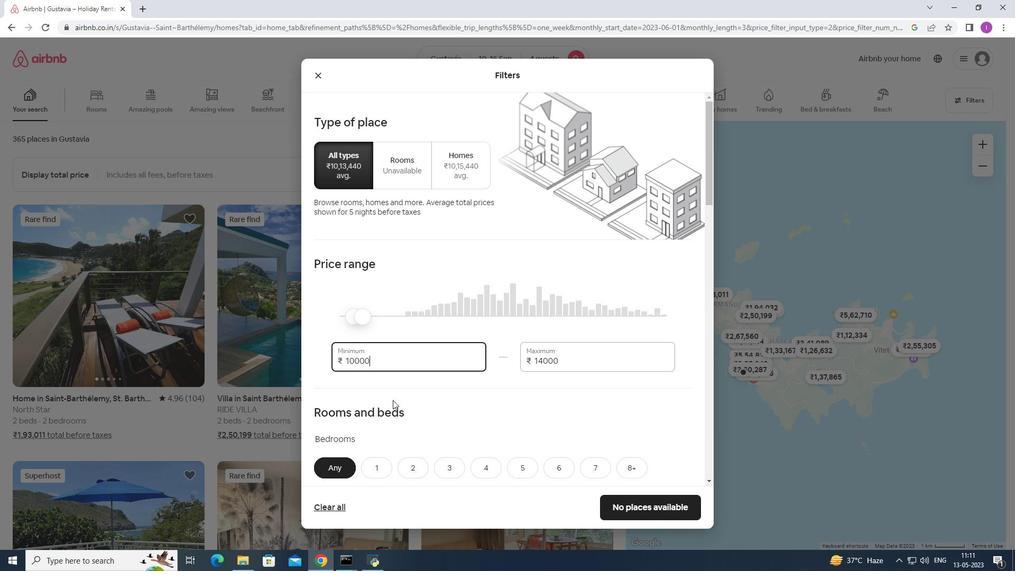 
Action: Mouse scrolled (392, 402) with delta (0, 0)
Screenshot: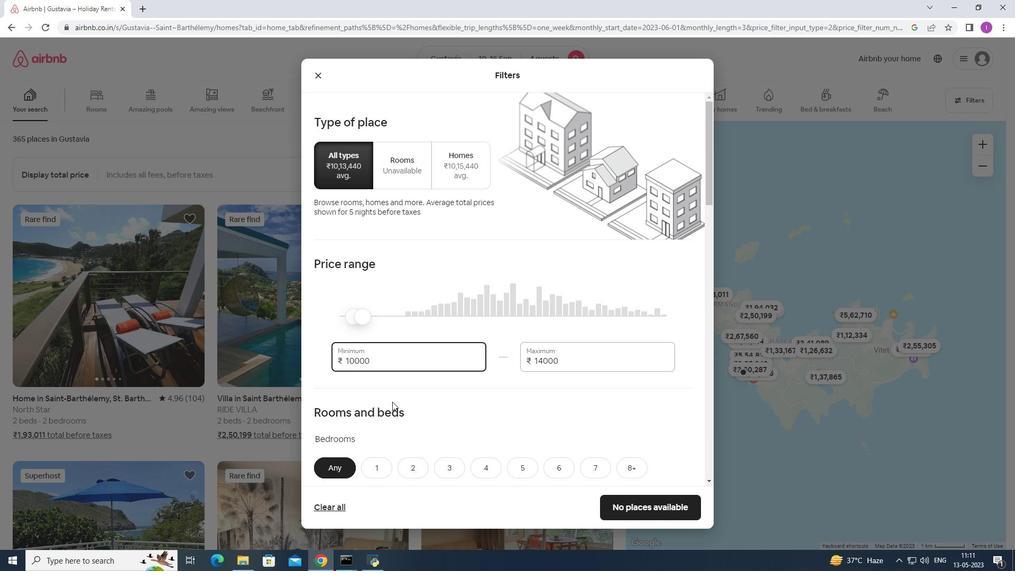 
Action: Mouse moved to (431, 340)
Screenshot: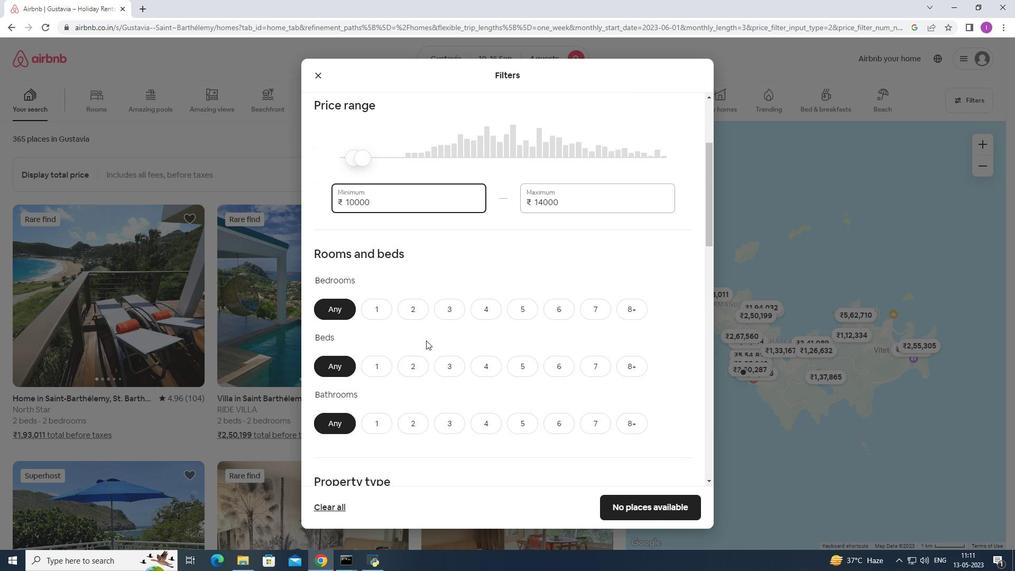 
Action: Mouse scrolled (431, 340) with delta (0, 0)
Screenshot: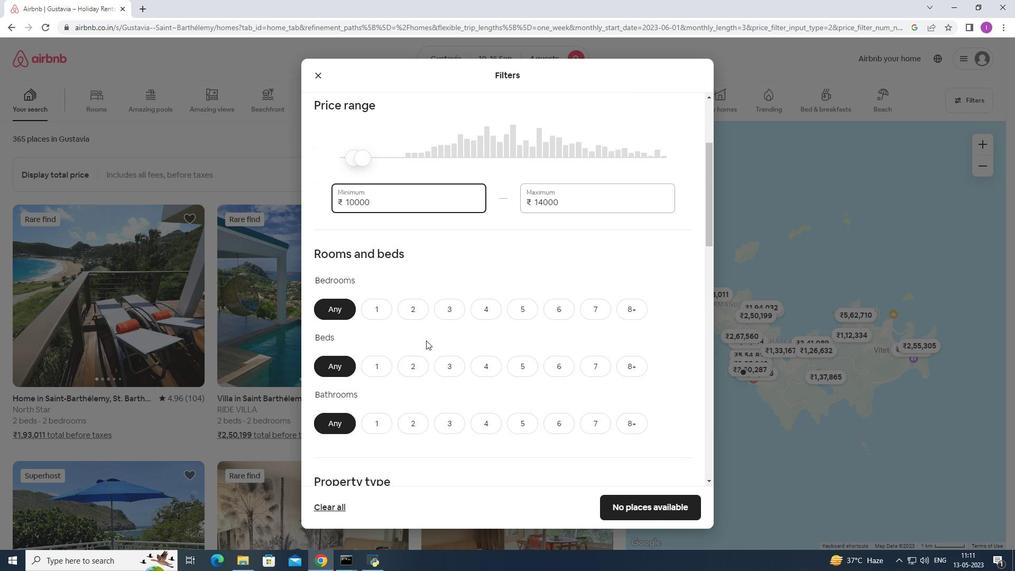 
Action: Mouse moved to (478, 252)
Screenshot: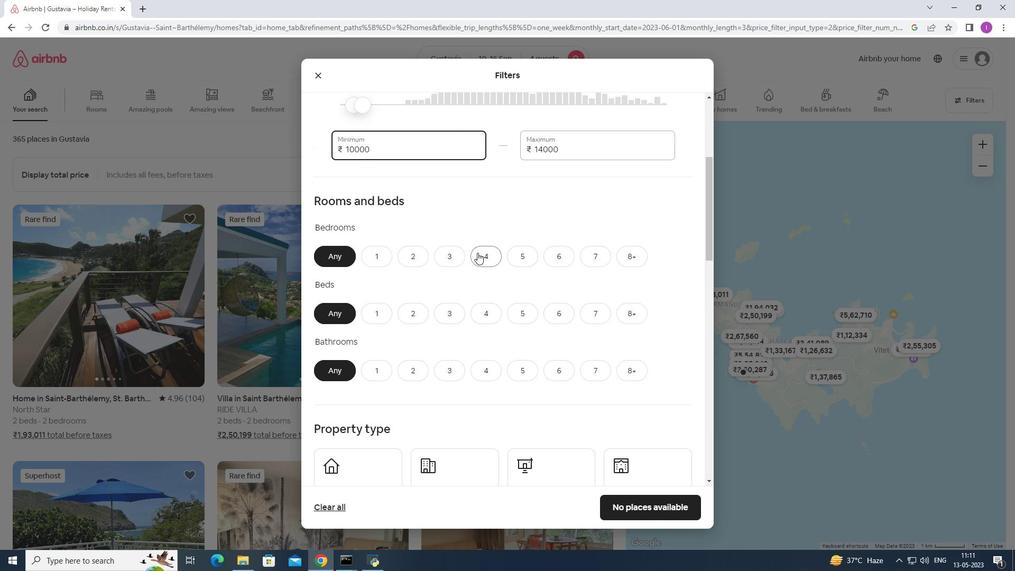 
Action: Mouse pressed left at (478, 252)
Screenshot: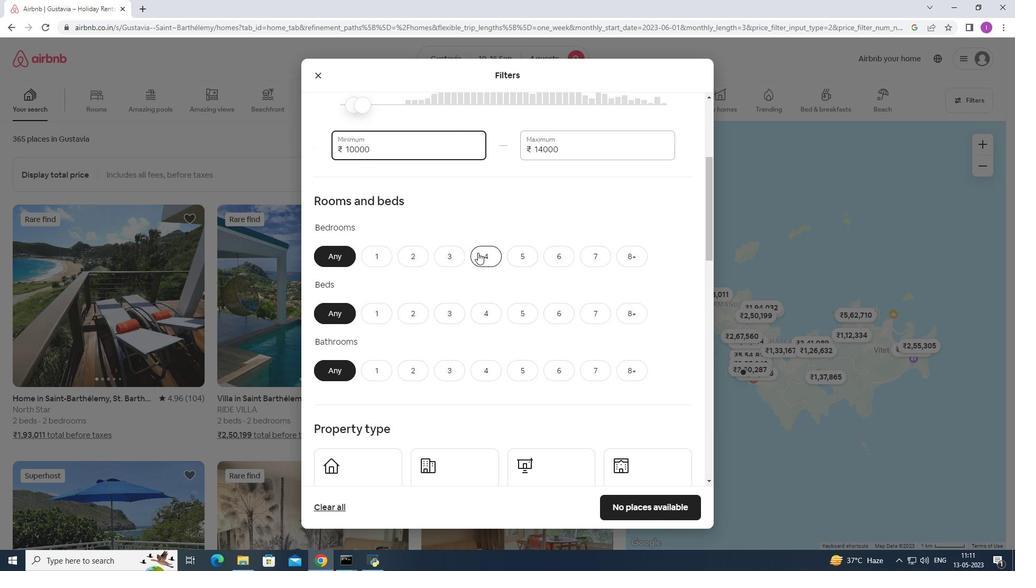 
Action: Mouse moved to (489, 304)
Screenshot: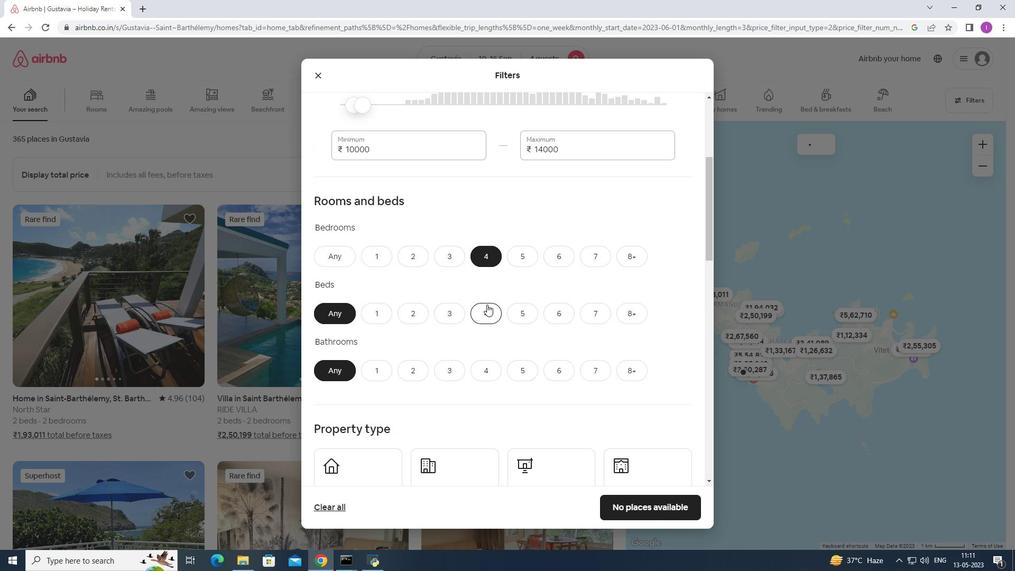 
Action: Mouse pressed left at (489, 304)
Screenshot: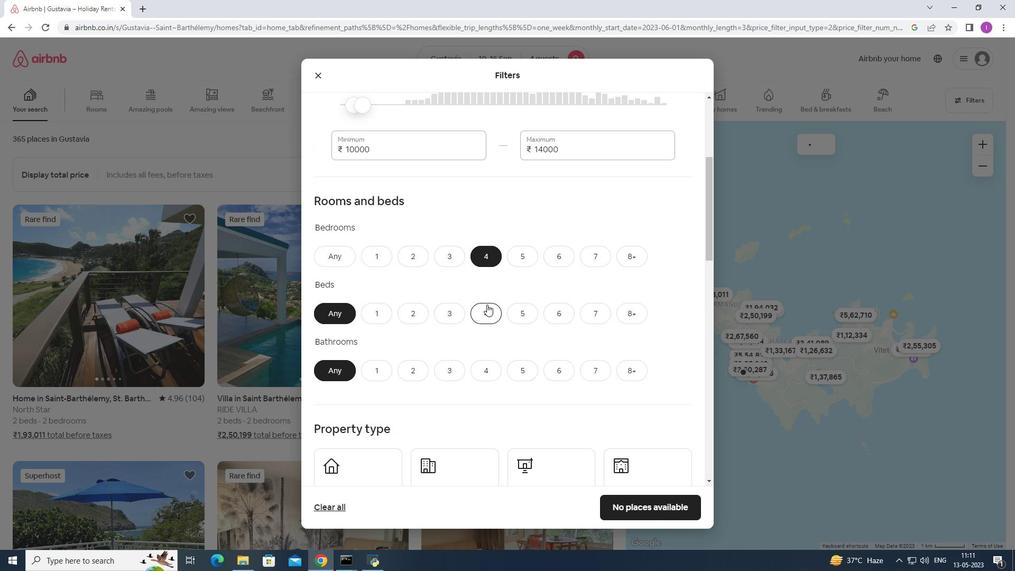 
Action: Mouse moved to (477, 373)
Screenshot: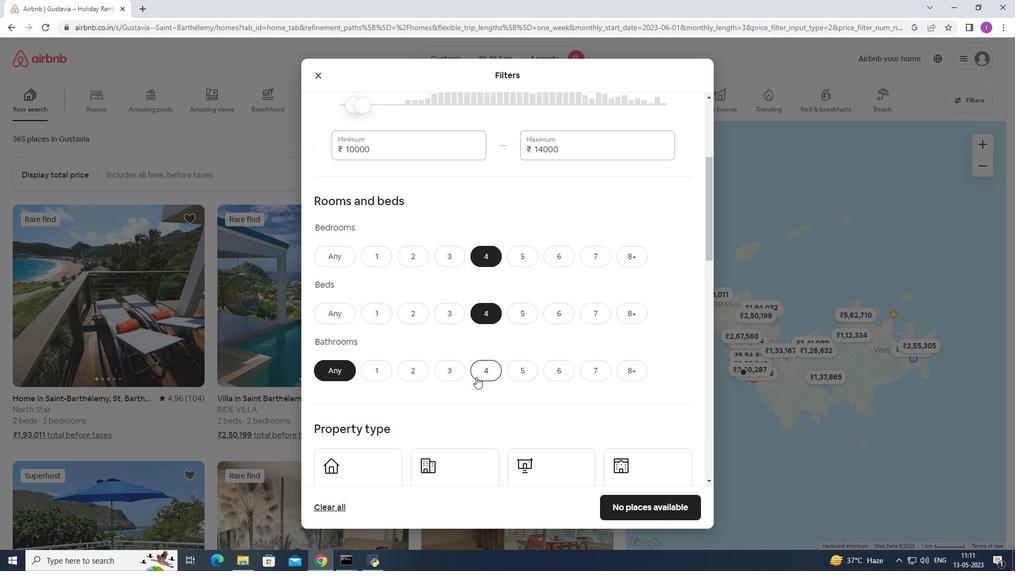 
Action: Mouse pressed left at (477, 373)
Screenshot: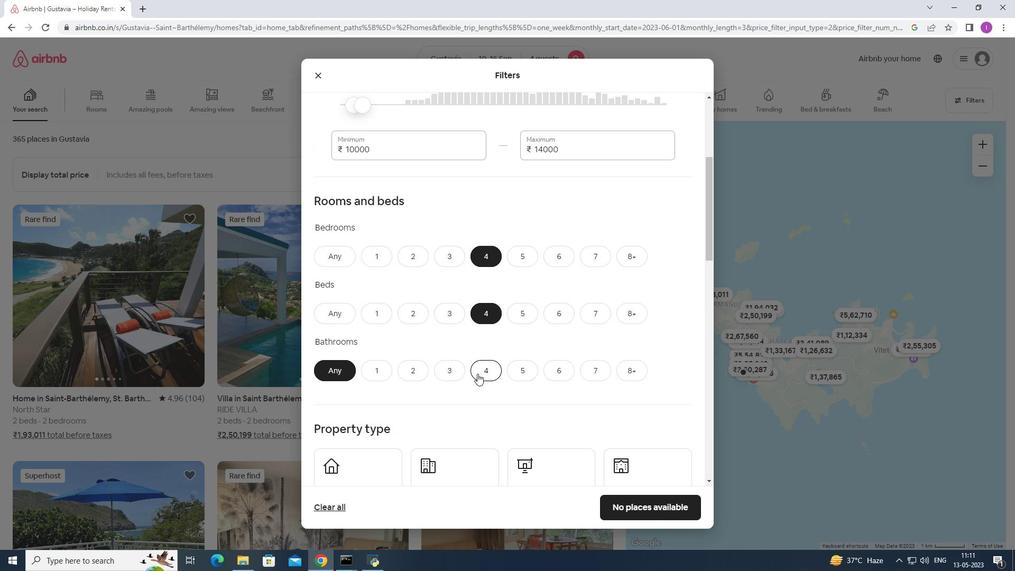
Action: Mouse moved to (361, 373)
Screenshot: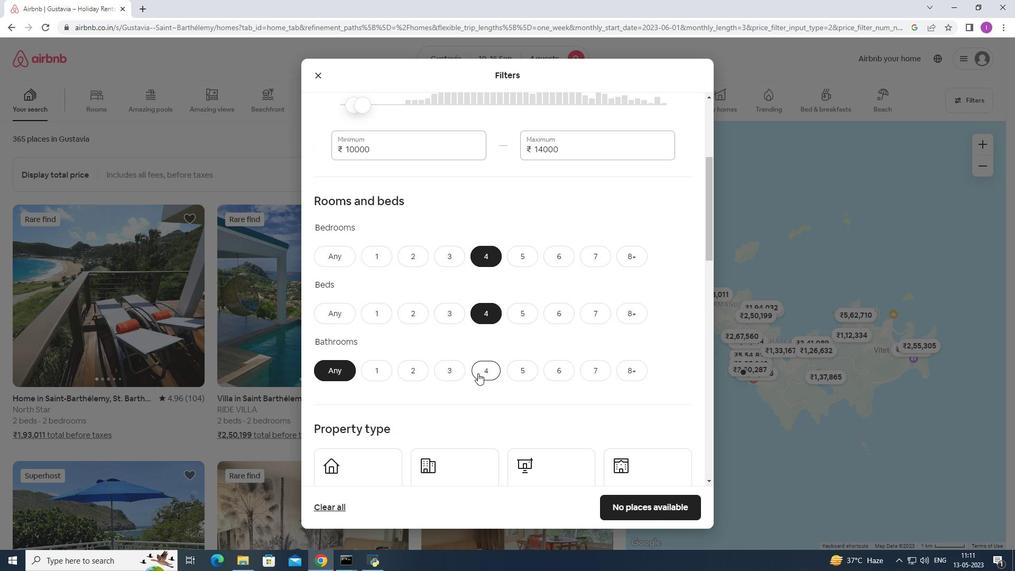 
Action: Mouse scrolled (361, 373) with delta (0, 0)
Screenshot: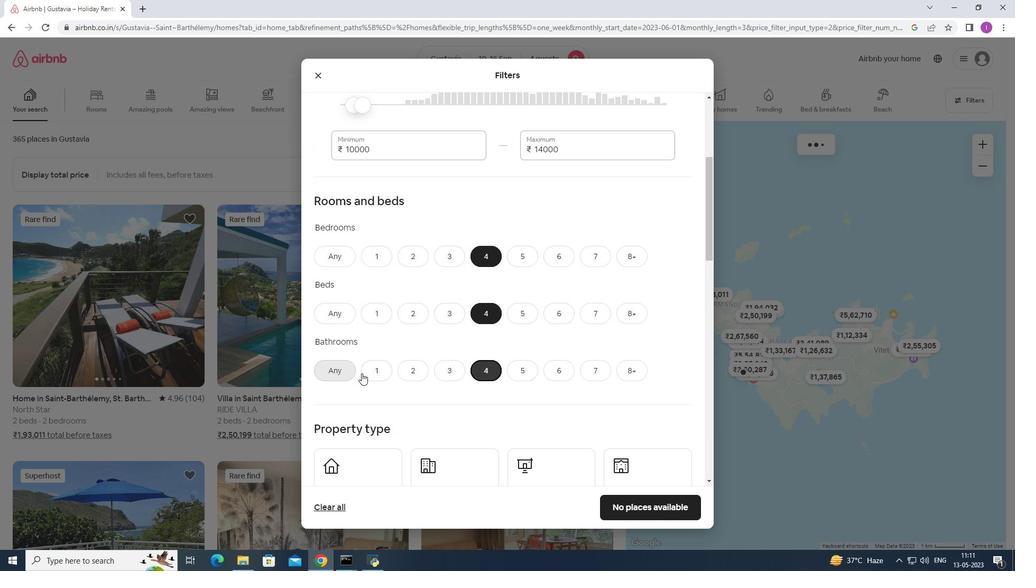 
Action: Mouse scrolled (361, 373) with delta (0, 0)
Screenshot: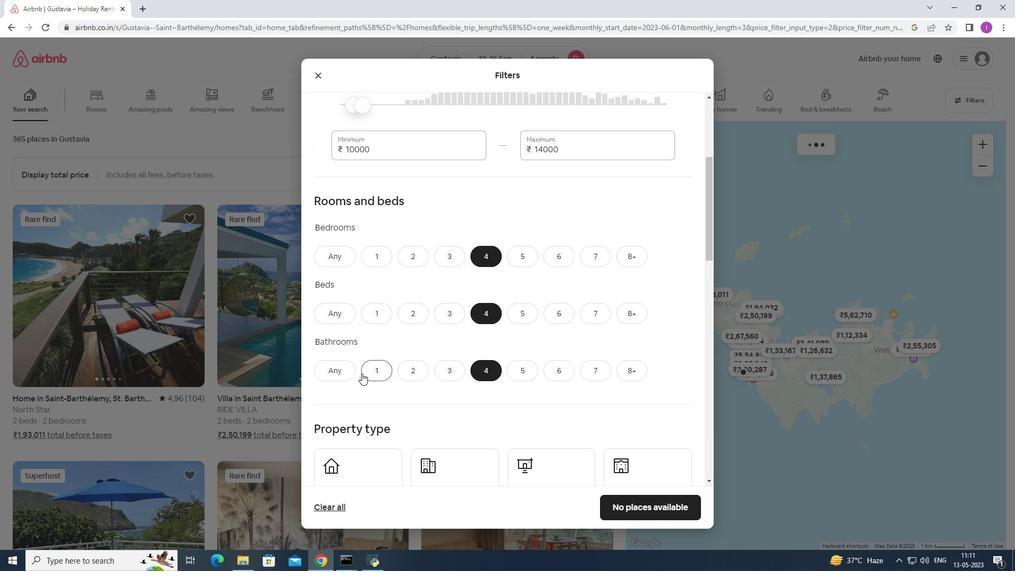 
Action: Mouse scrolled (361, 373) with delta (0, 0)
Screenshot: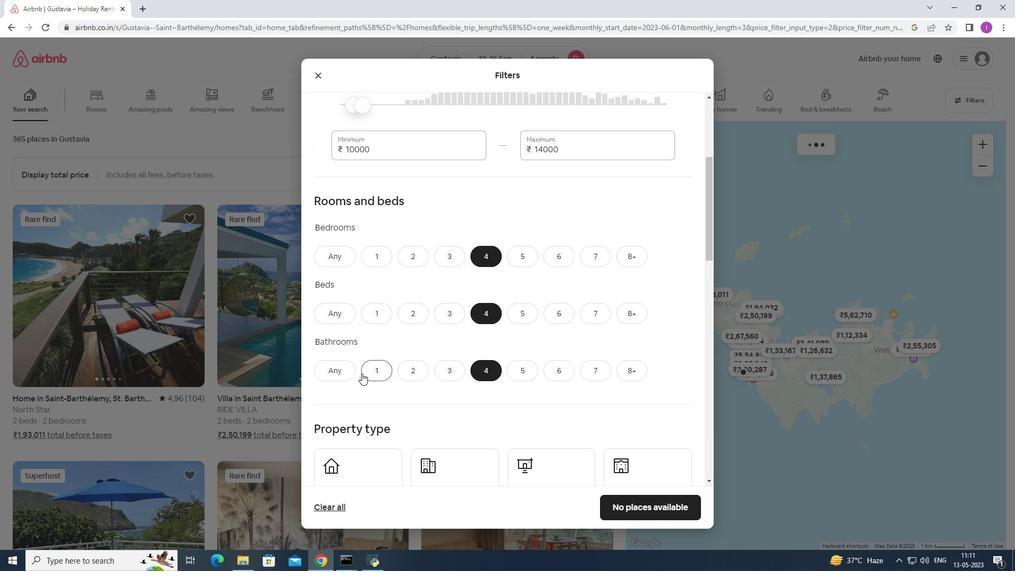 
Action: Mouse moved to (352, 336)
Screenshot: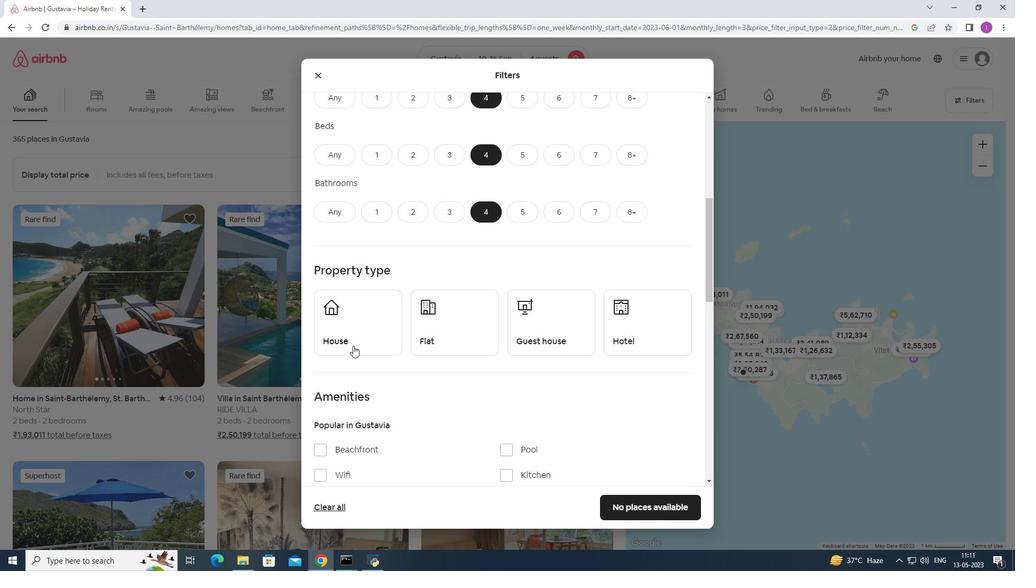 
Action: Mouse pressed left at (352, 336)
Screenshot: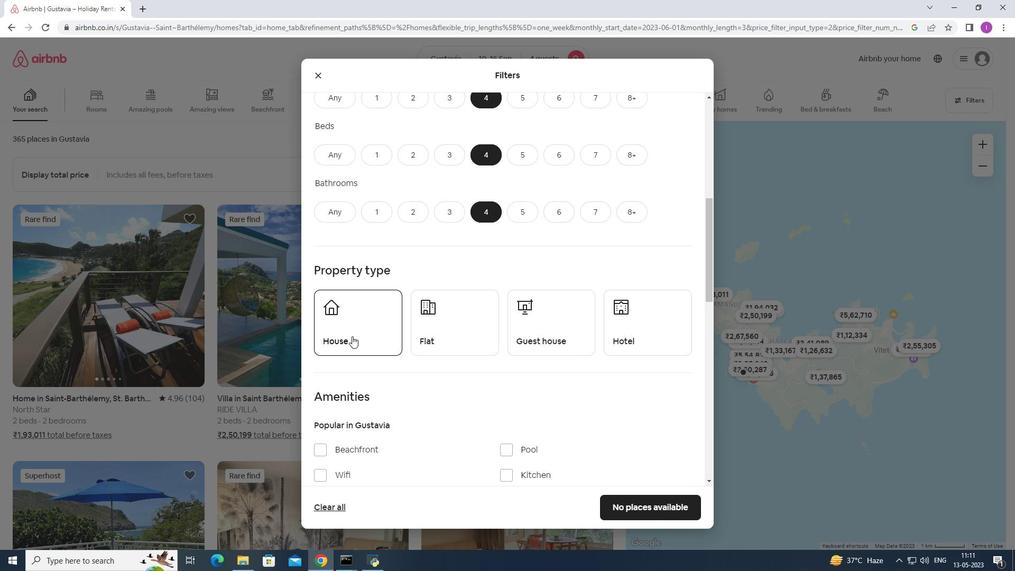 
Action: Mouse moved to (437, 335)
Screenshot: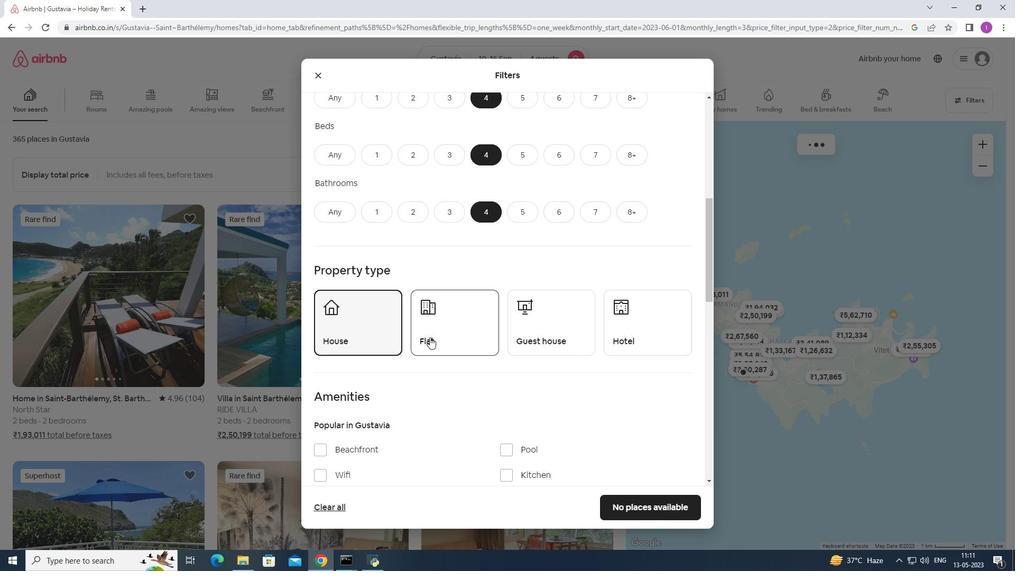
Action: Mouse pressed left at (437, 335)
Screenshot: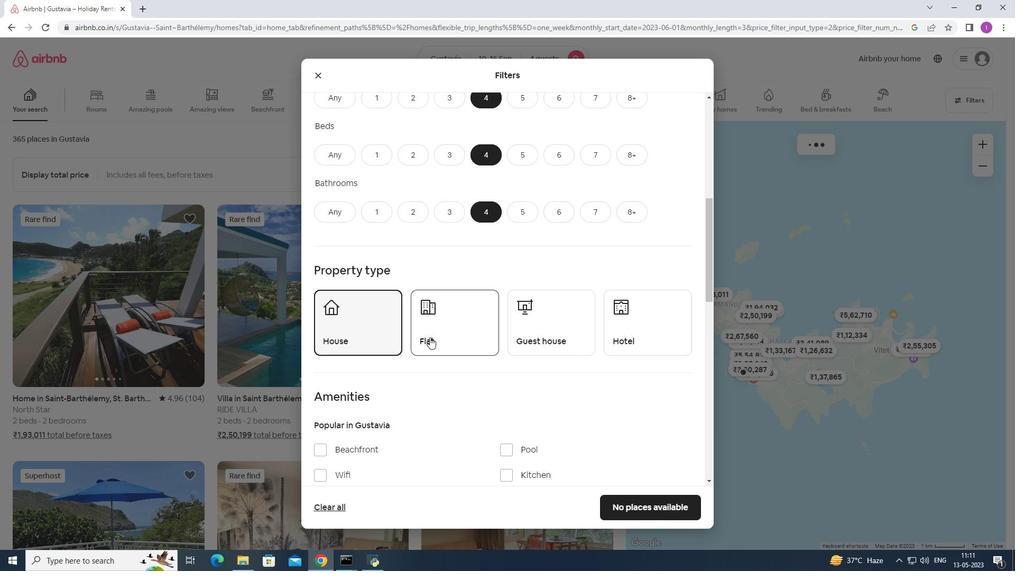 
Action: Mouse moved to (565, 330)
Screenshot: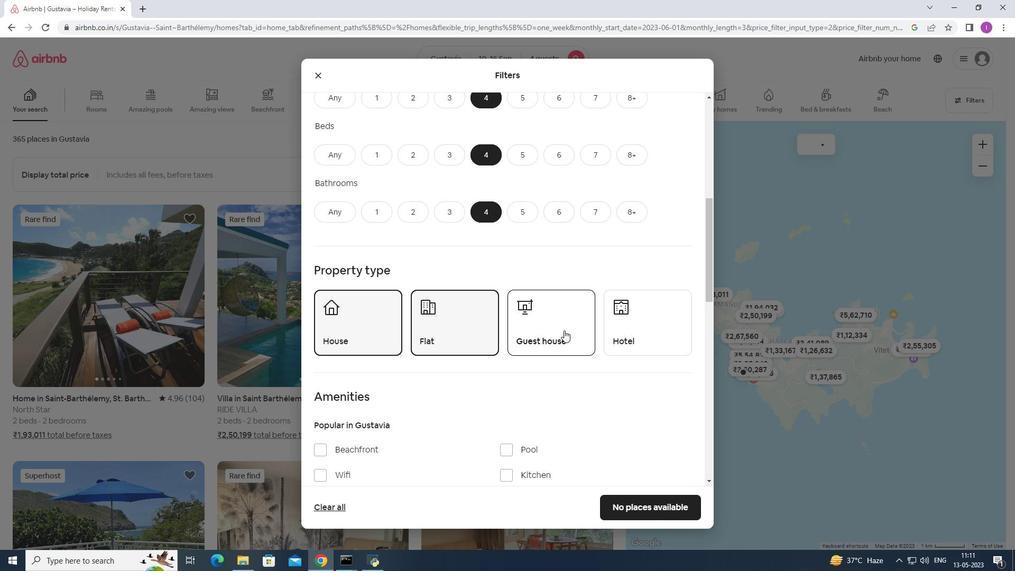 
Action: Mouse pressed left at (565, 330)
Screenshot: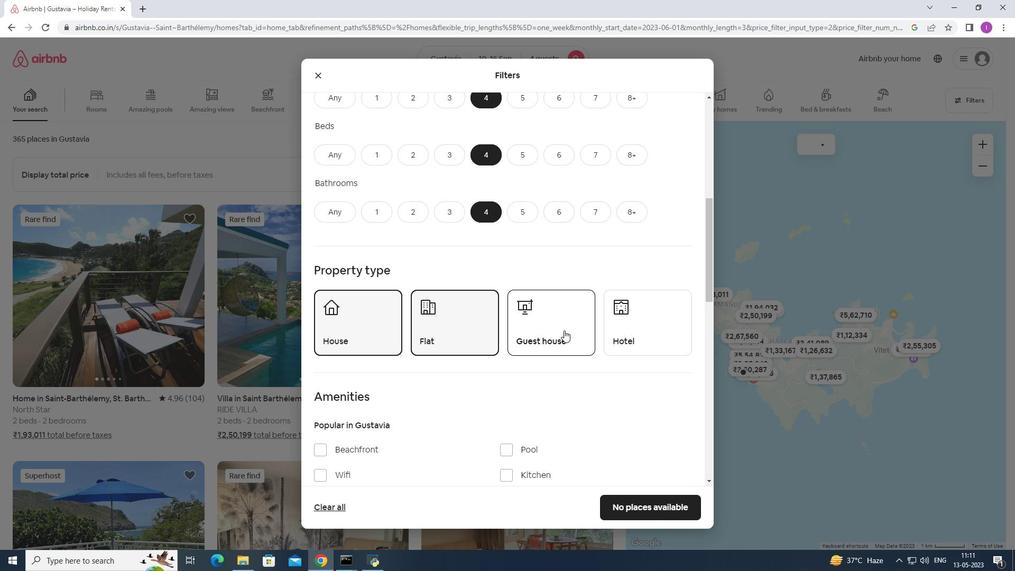 
Action: Mouse moved to (648, 337)
Screenshot: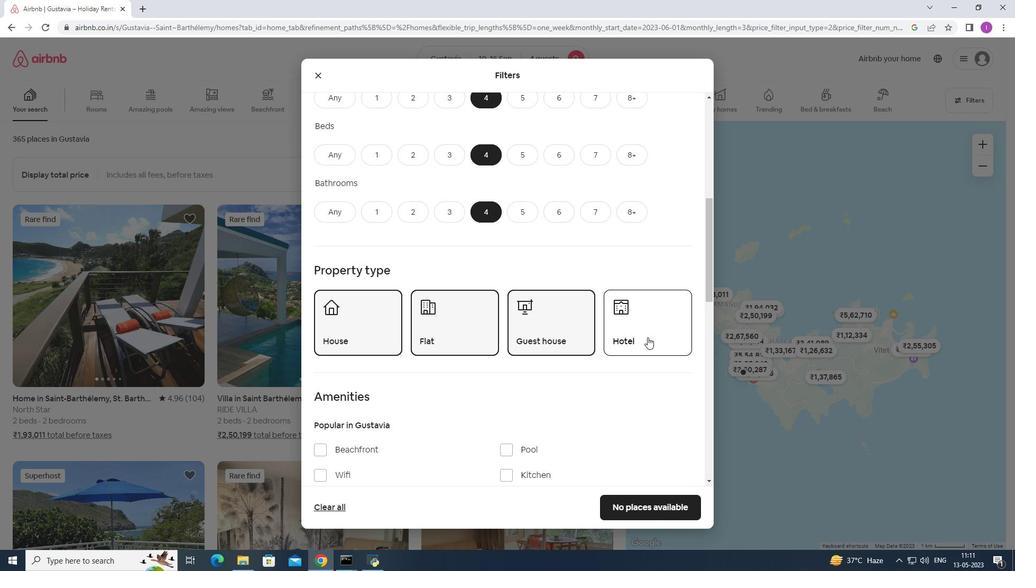 
Action: Mouse pressed left at (648, 337)
Screenshot: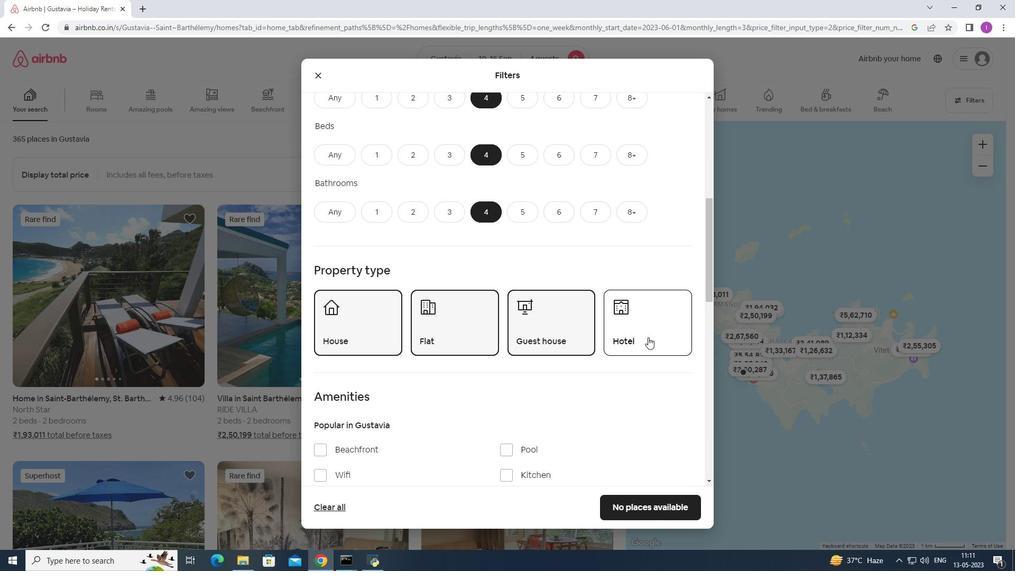 
Action: Mouse moved to (503, 384)
Screenshot: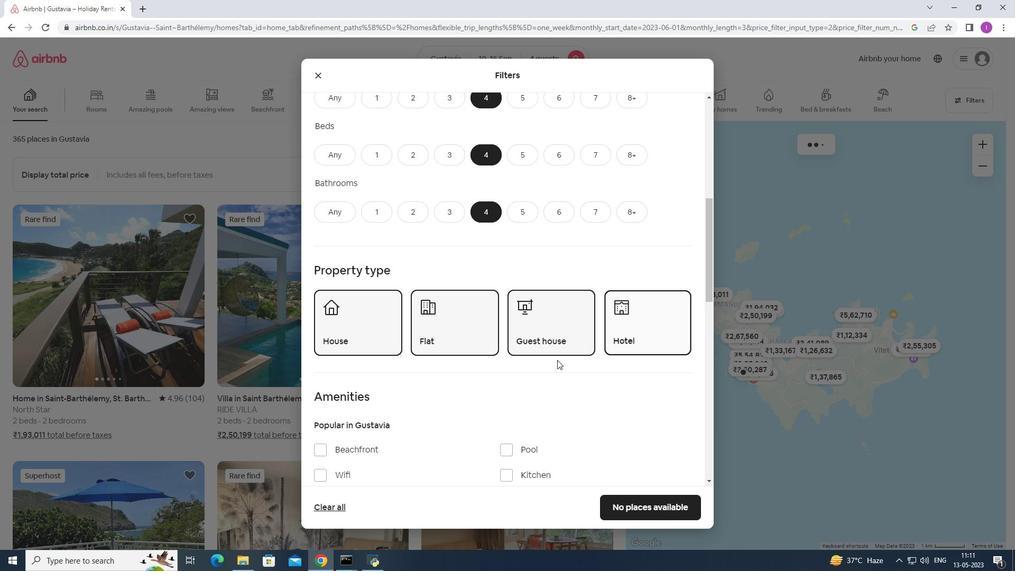 
Action: Mouse scrolled (503, 384) with delta (0, 0)
Screenshot: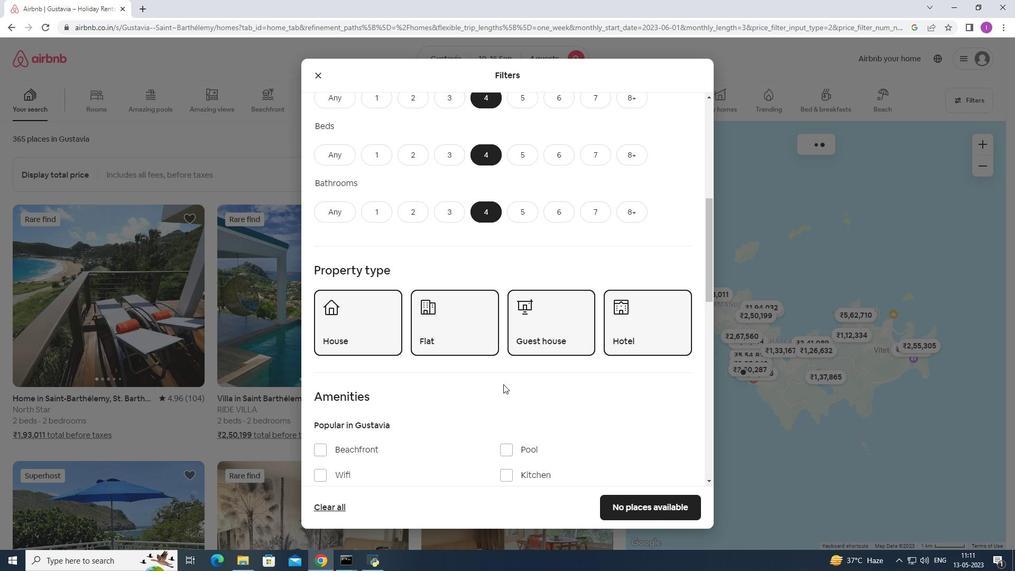 
Action: Mouse scrolled (503, 384) with delta (0, 0)
Screenshot: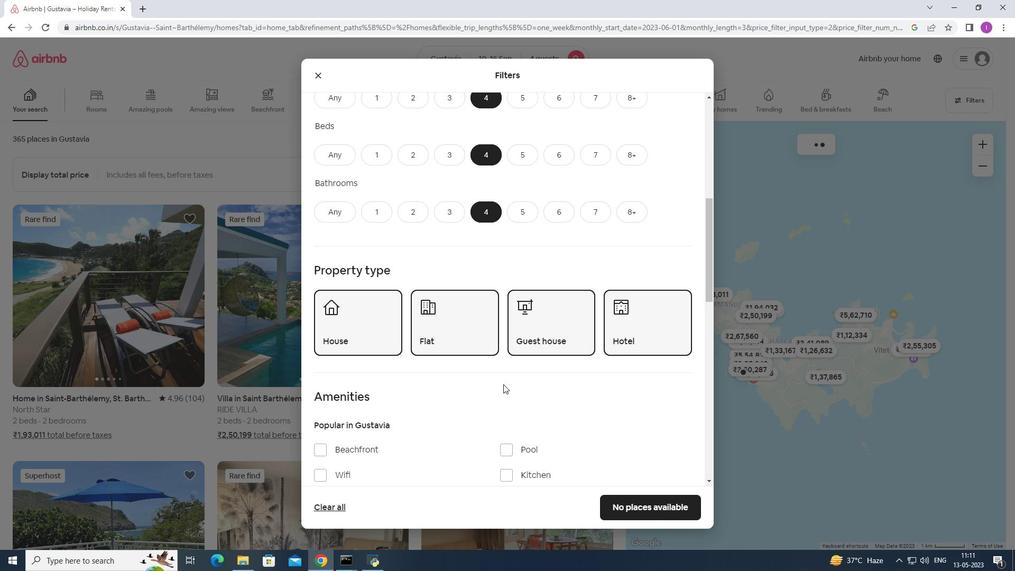 
Action: Mouse moved to (503, 385)
Screenshot: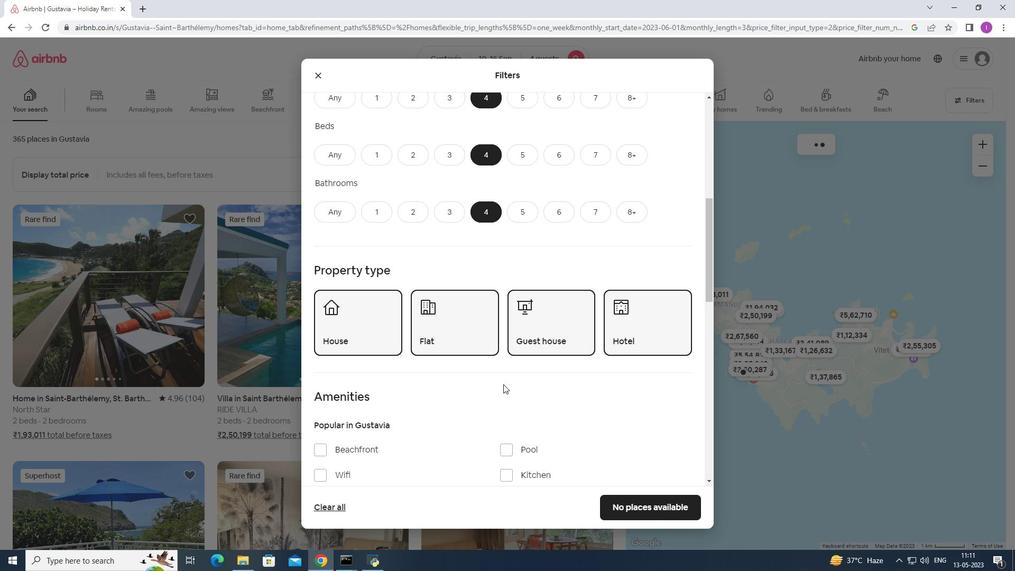 
Action: Mouse scrolled (503, 384) with delta (0, 0)
Screenshot: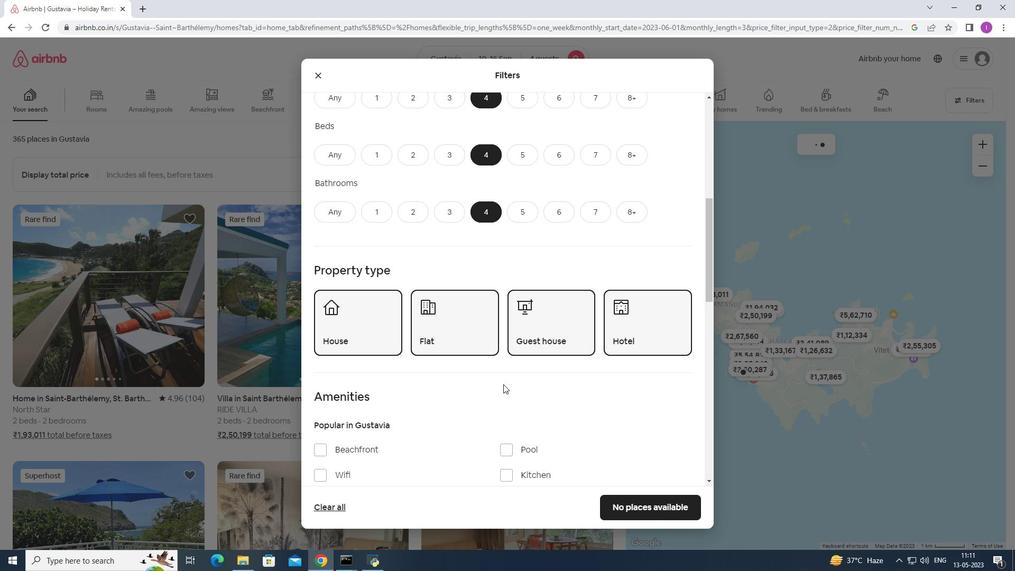 
Action: Mouse moved to (503, 384)
Screenshot: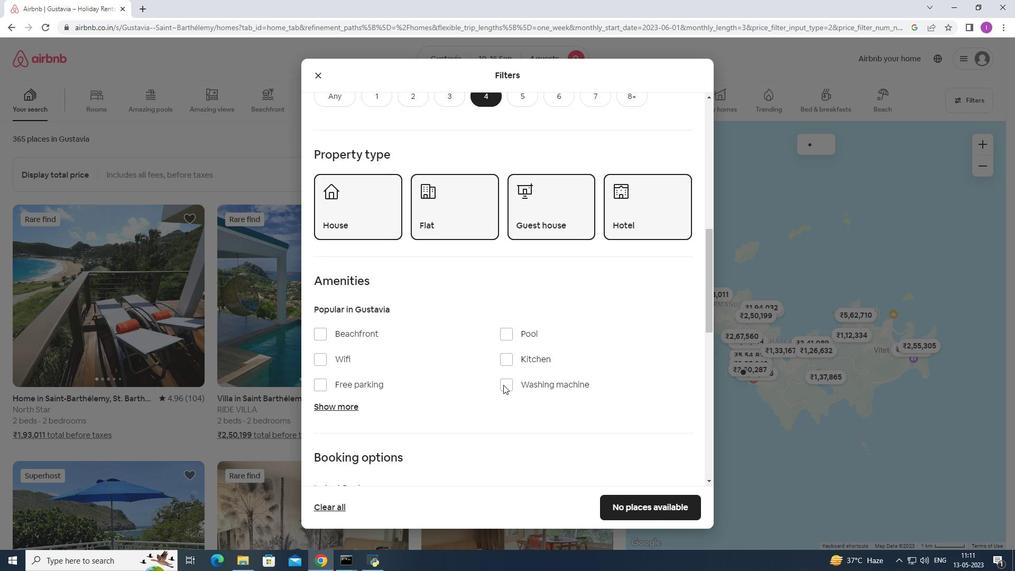 
Action: Mouse scrolled (503, 383) with delta (0, 0)
Screenshot: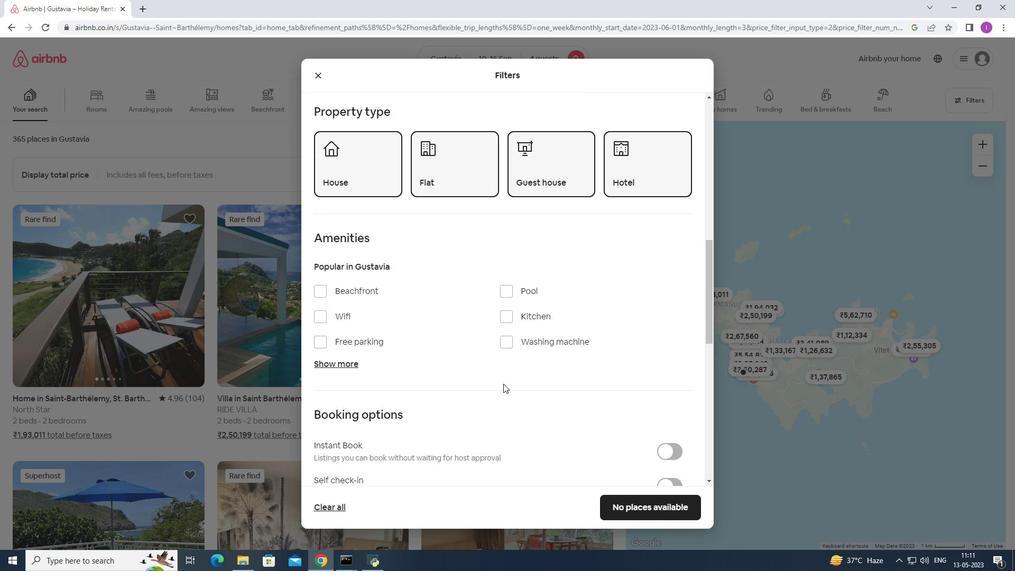 
Action: Mouse scrolled (503, 383) with delta (0, 0)
Screenshot: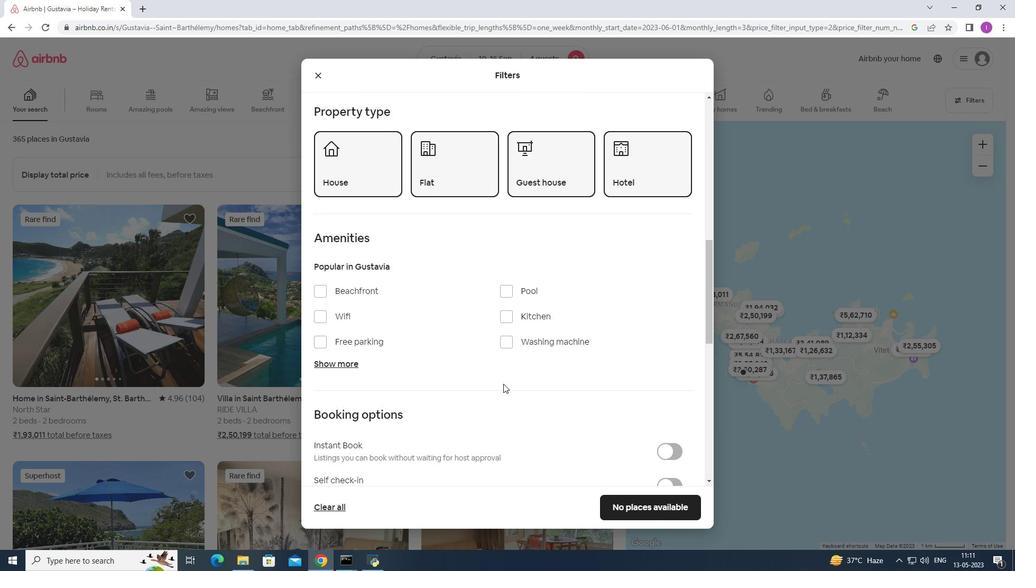 
Action: Mouse moved to (508, 378)
Screenshot: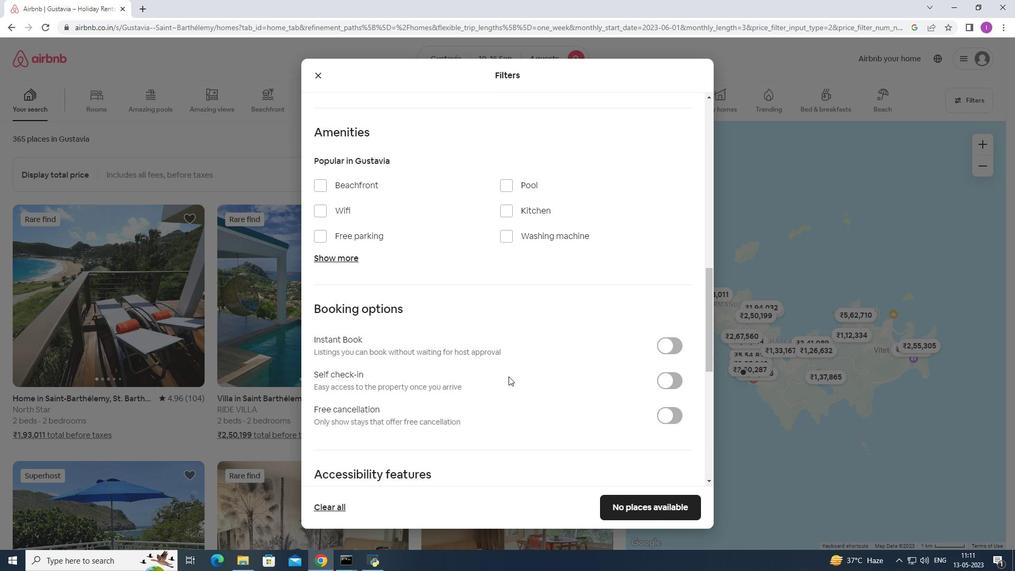 
Action: Mouse scrolled (508, 378) with delta (0, 0)
Screenshot: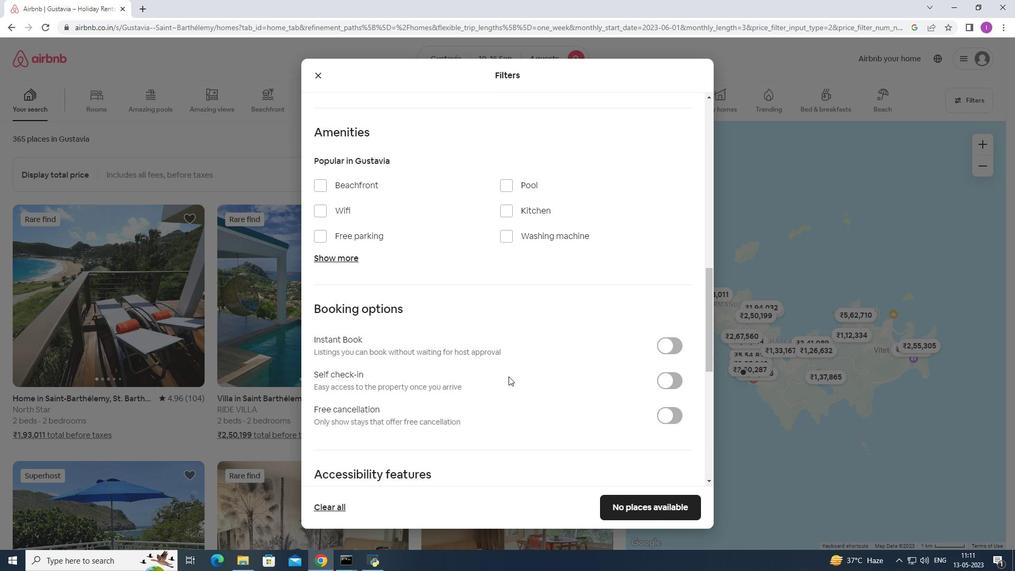 
Action: Mouse moved to (508, 379)
Screenshot: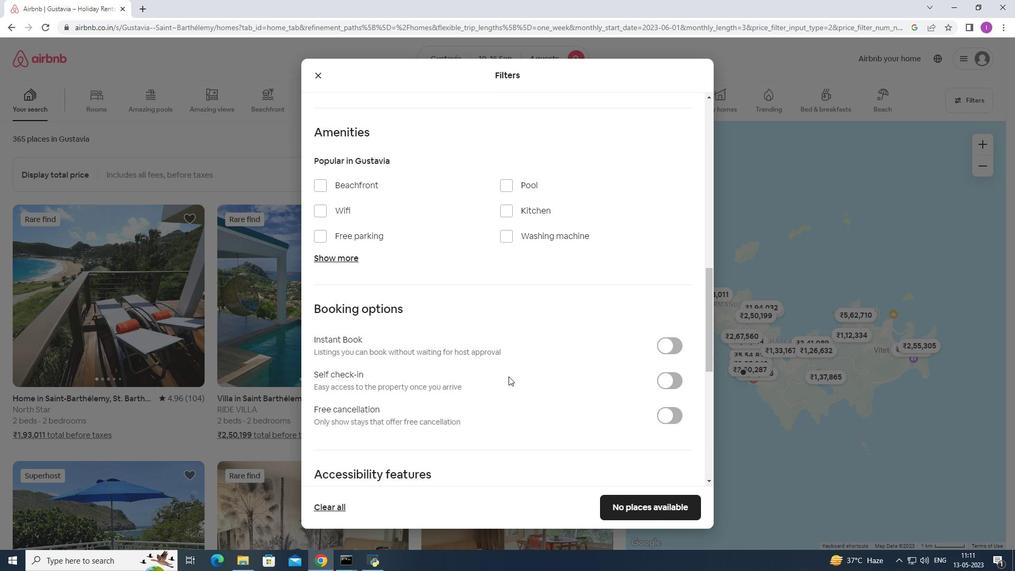
Action: Mouse scrolled (508, 378) with delta (0, 0)
Screenshot: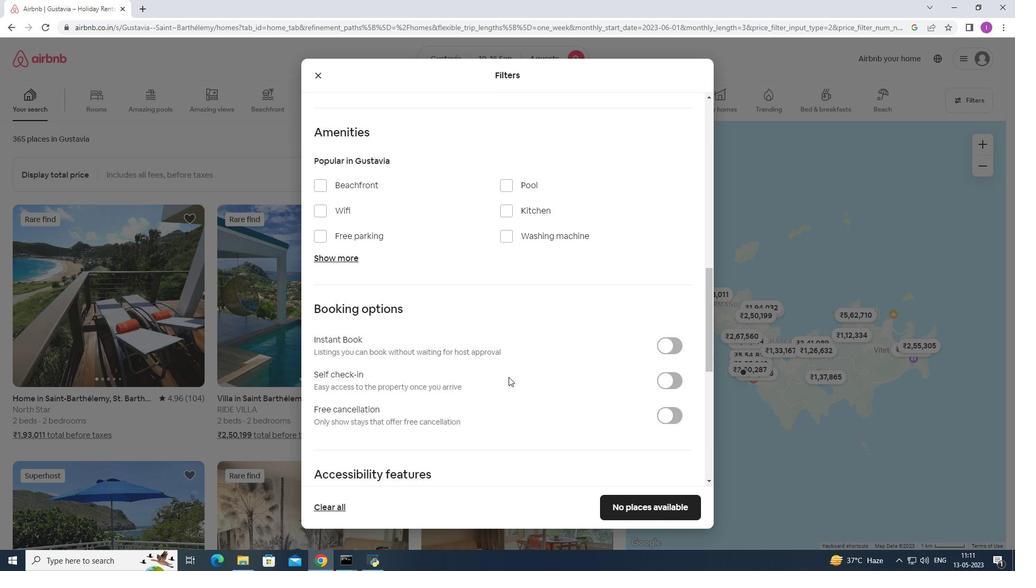 
Action: Mouse moved to (466, 246)
Screenshot: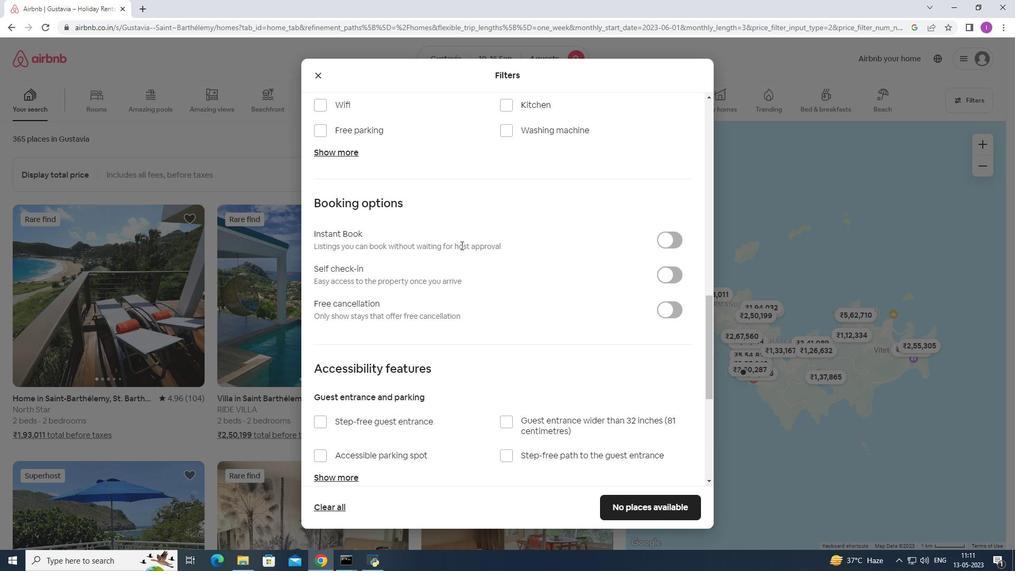 
Action: Mouse scrolled (466, 246) with delta (0, 0)
Screenshot: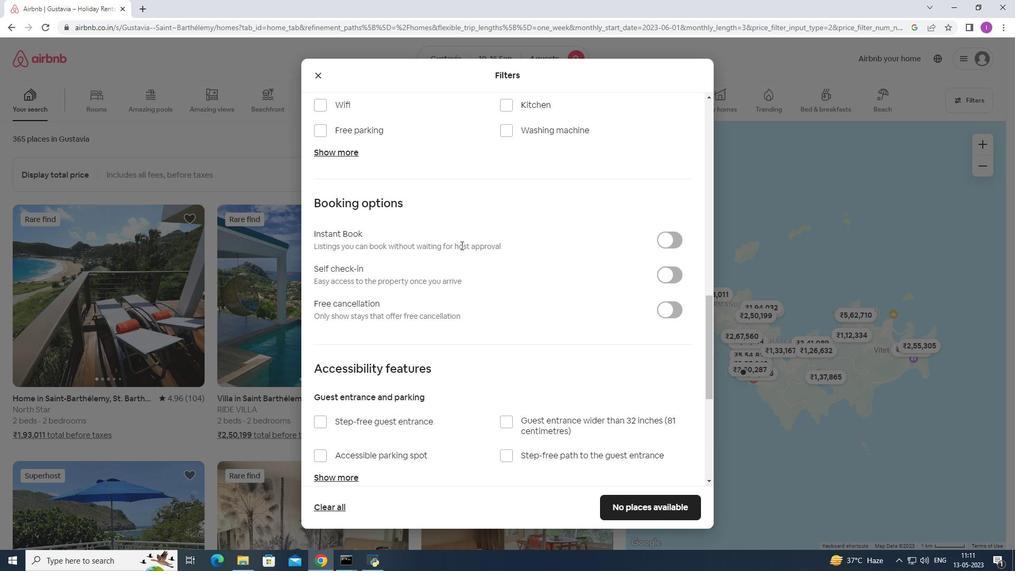 
Action: Mouse moved to (467, 246)
Screenshot: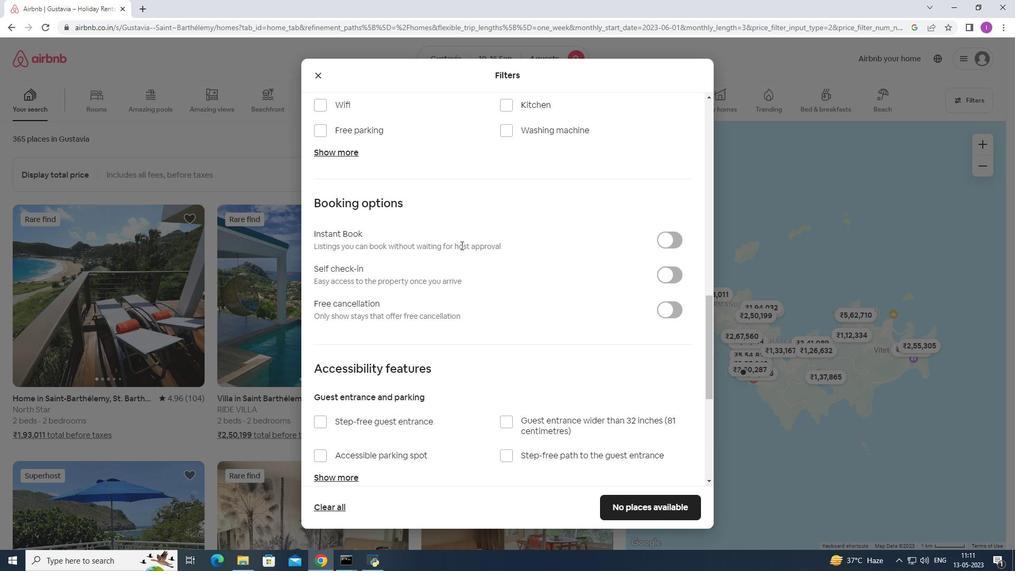 
Action: Mouse scrolled (467, 247) with delta (0, 0)
Screenshot: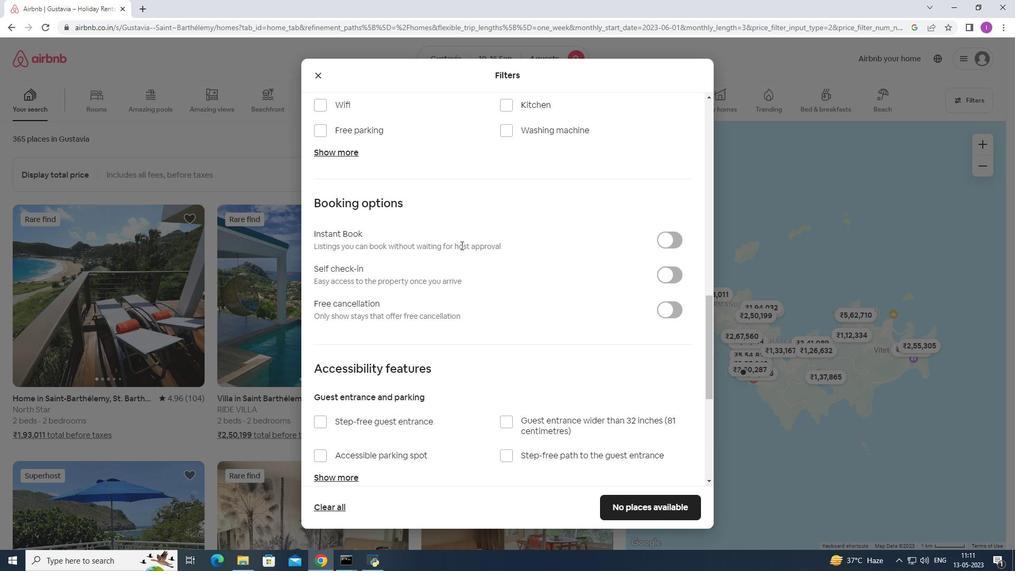 
Action: Mouse moved to (317, 209)
Screenshot: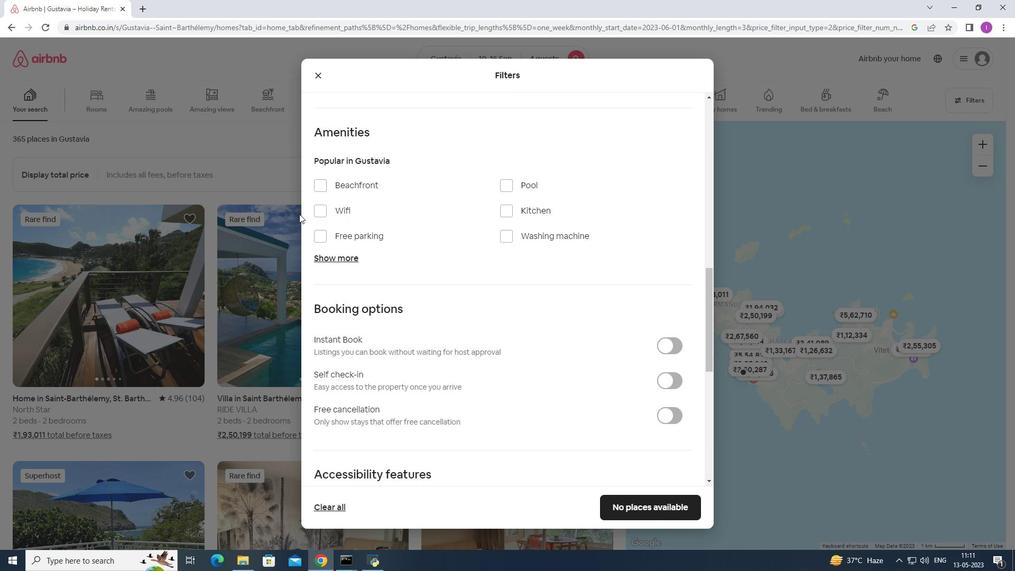 
Action: Mouse pressed left at (317, 209)
Screenshot: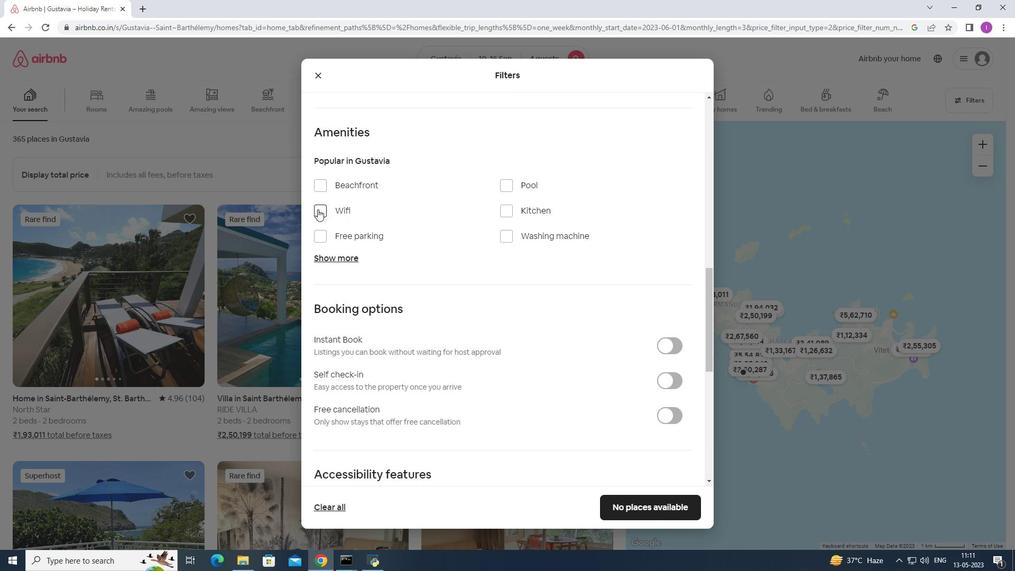 
Action: Mouse moved to (322, 233)
Screenshot: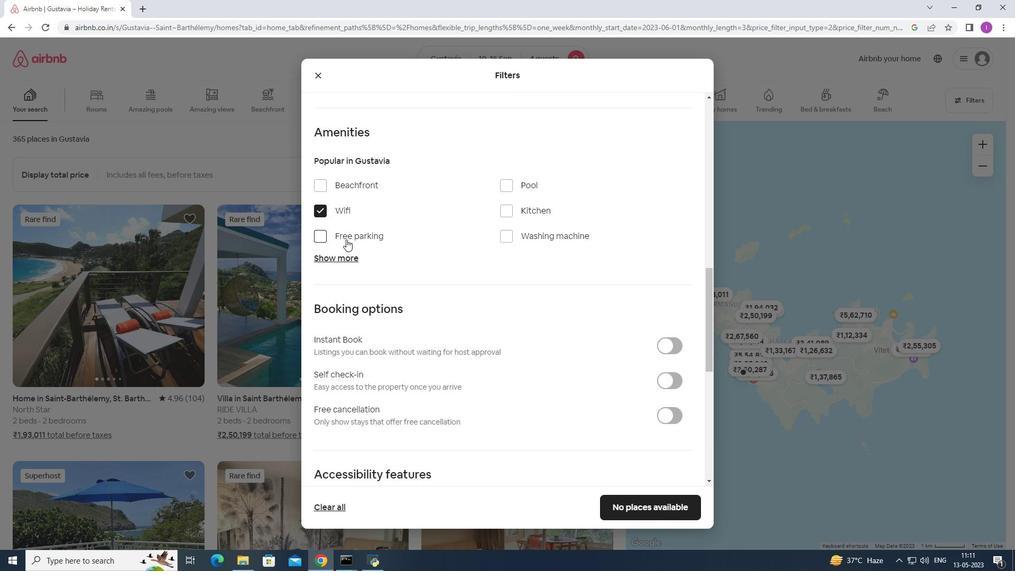 
Action: Mouse pressed left at (322, 233)
Screenshot: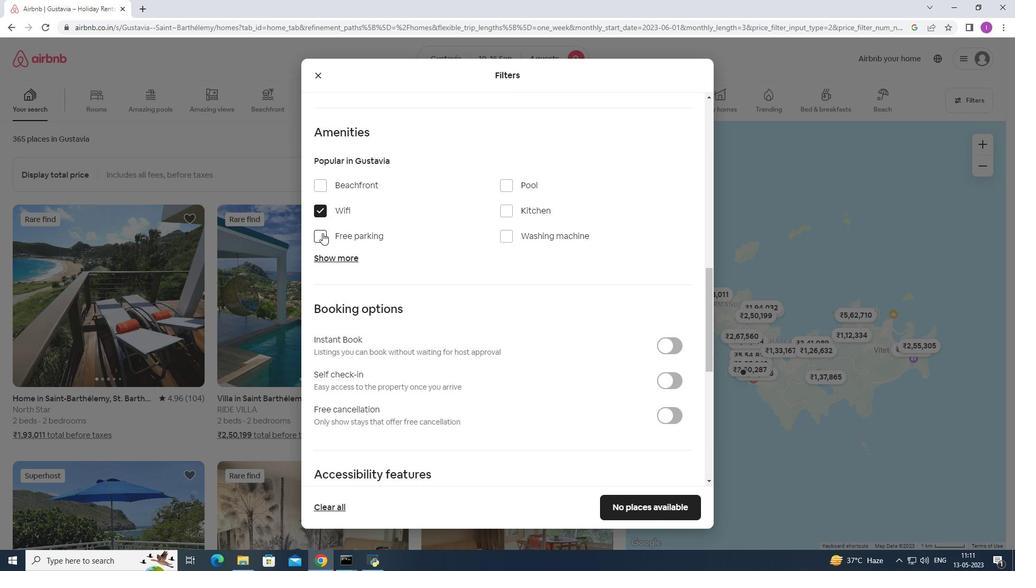 
Action: Mouse moved to (352, 259)
Screenshot: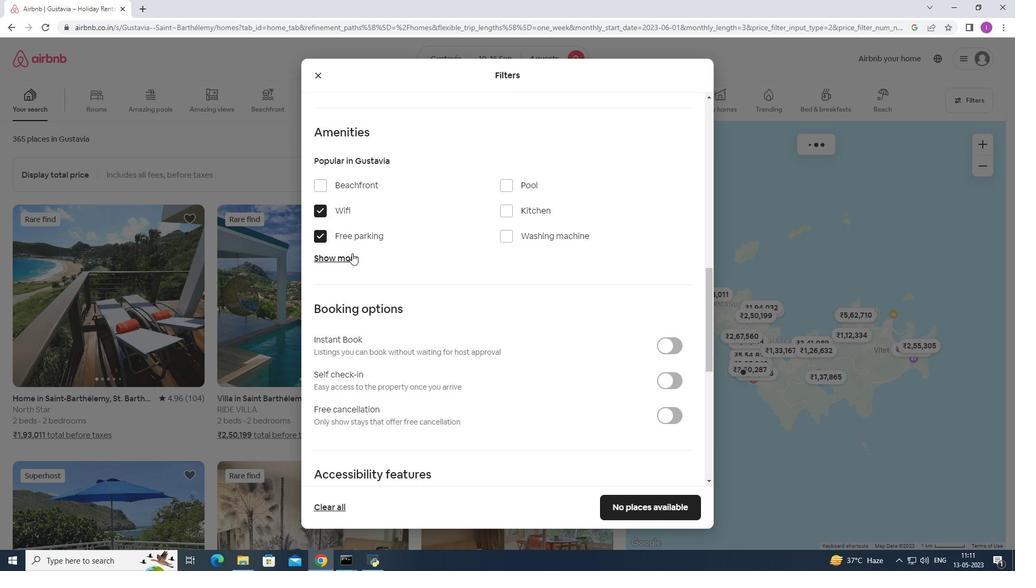 
Action: Mouse pressed left at (352, 259)
Screenshot: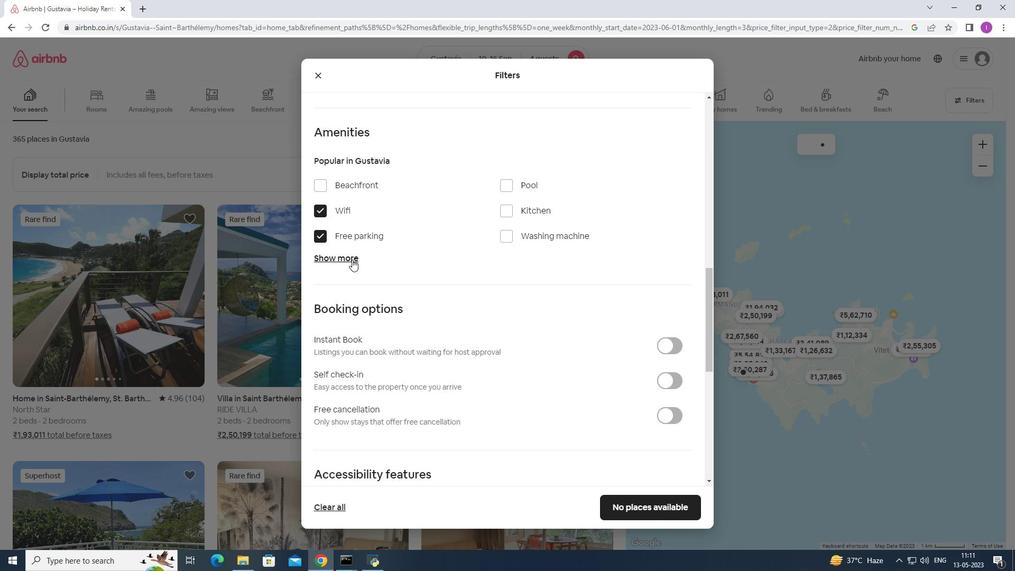 
Action: Mouse moved to (324, 347)
Screenshot: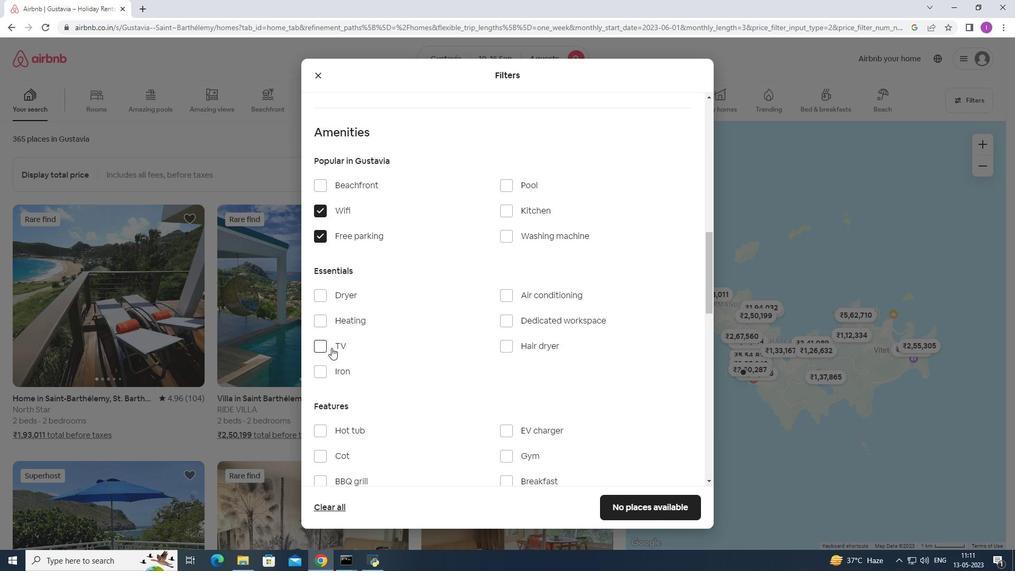 
Action: Mouse pressed left at (324, 347)
Screenshot: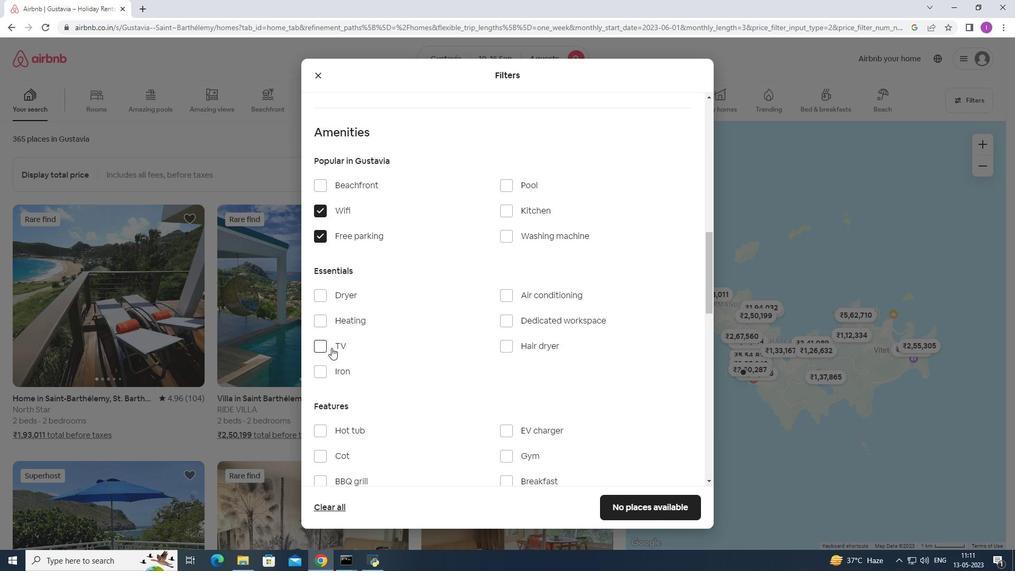 
Action: Mouse moved to (414, 374)
Screenshot: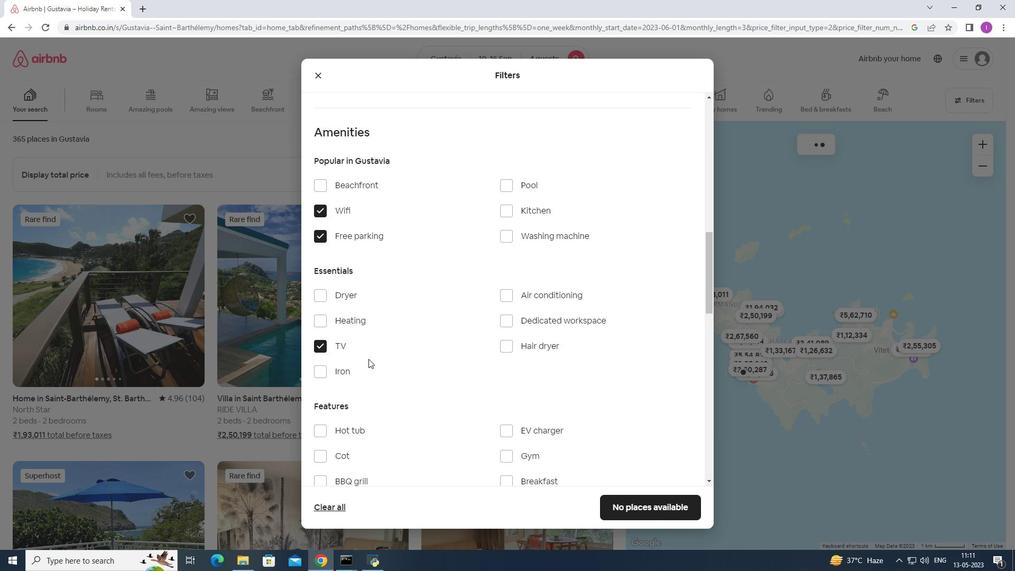 
Action: Mouse scrolled (414, 373) with delta (0, 0)
Screenshot: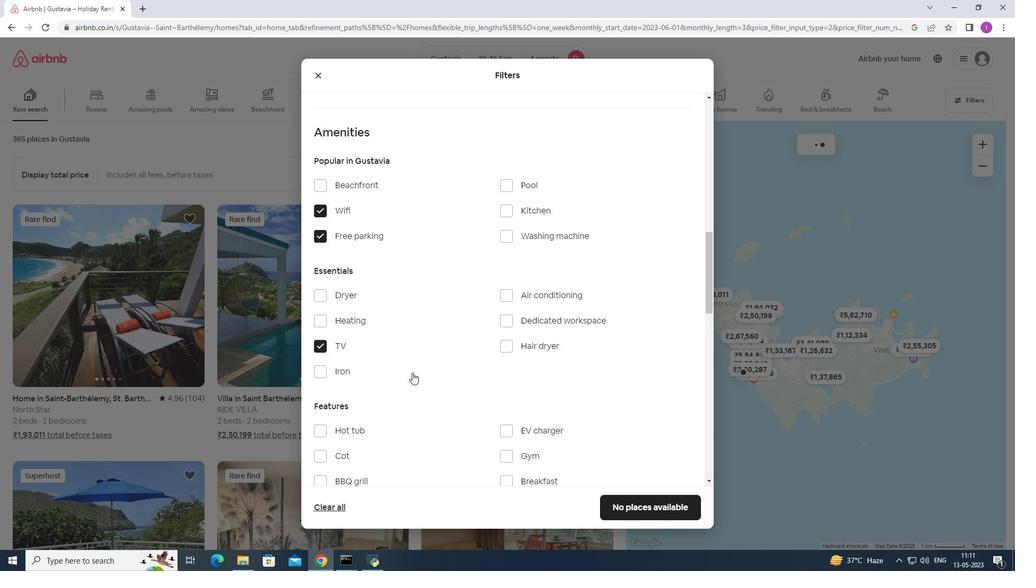 
Action: Mouse scrolled (414, 373) with delta (0, 0)
Screenshot: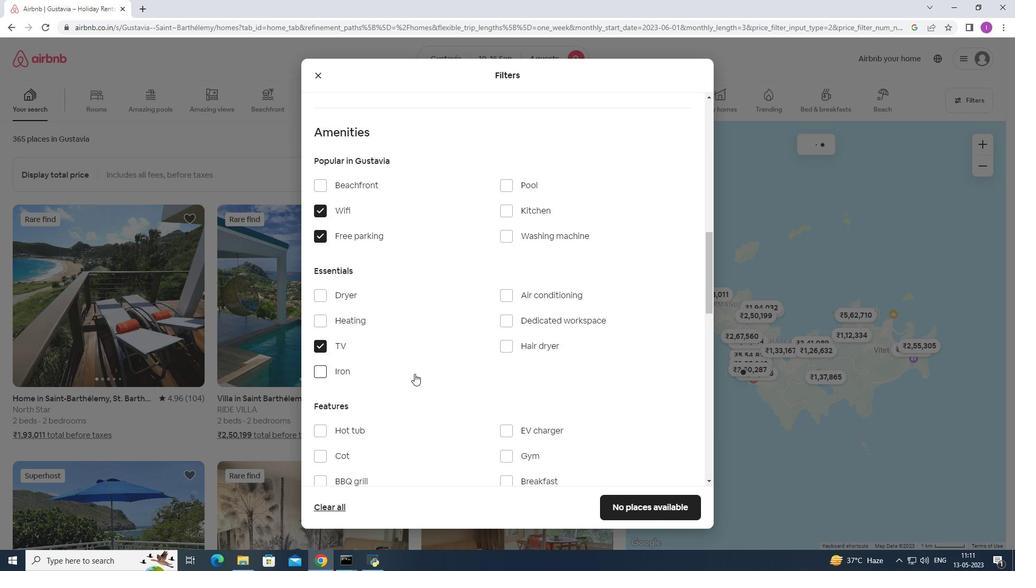 
Action: Mouse moved to (513, 351)
Screenshot: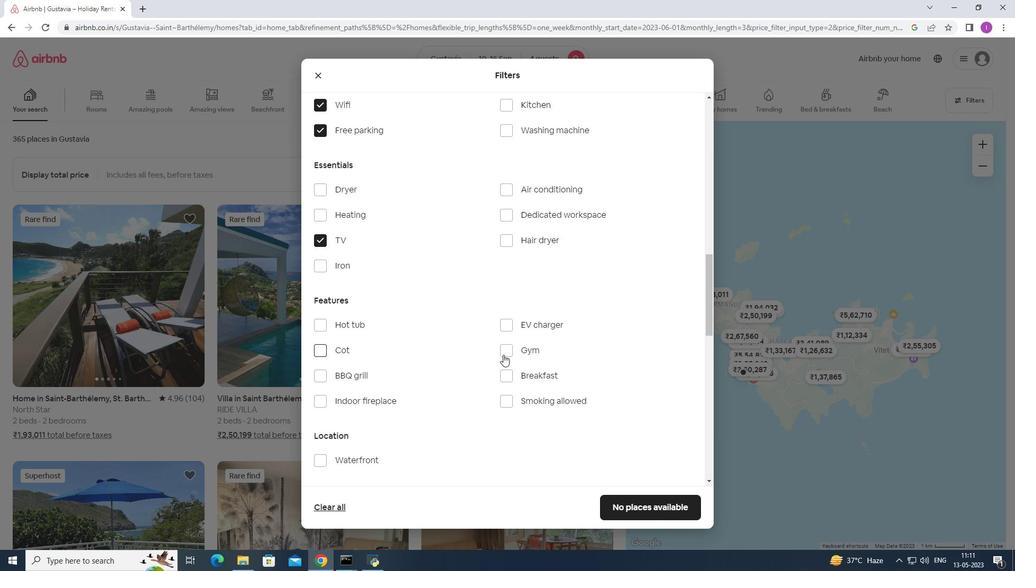
Action: Mouse pressed left at (513, 351)
Screenshot: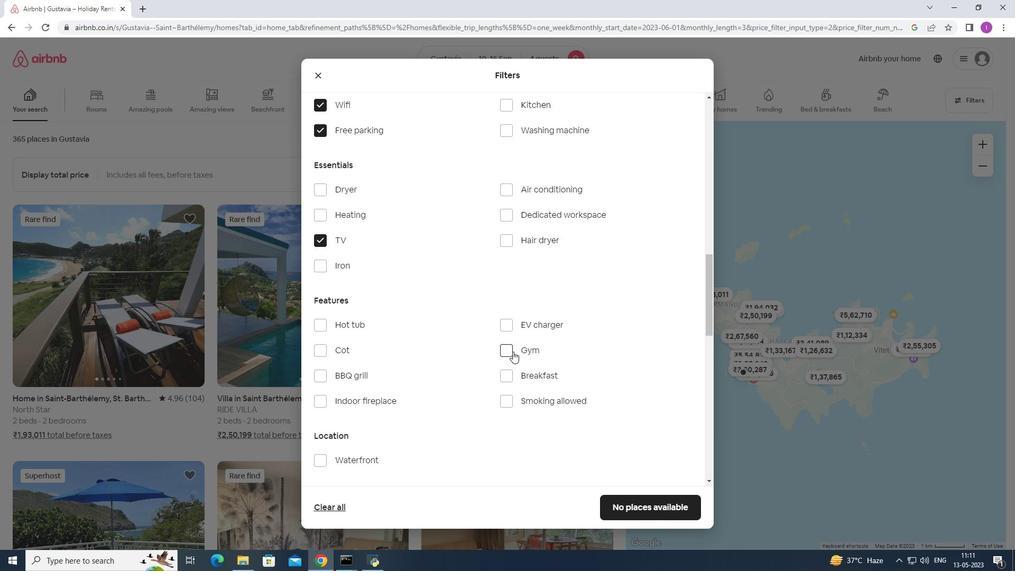 
Action: Mouse moved to (506, 375)
Screenshot: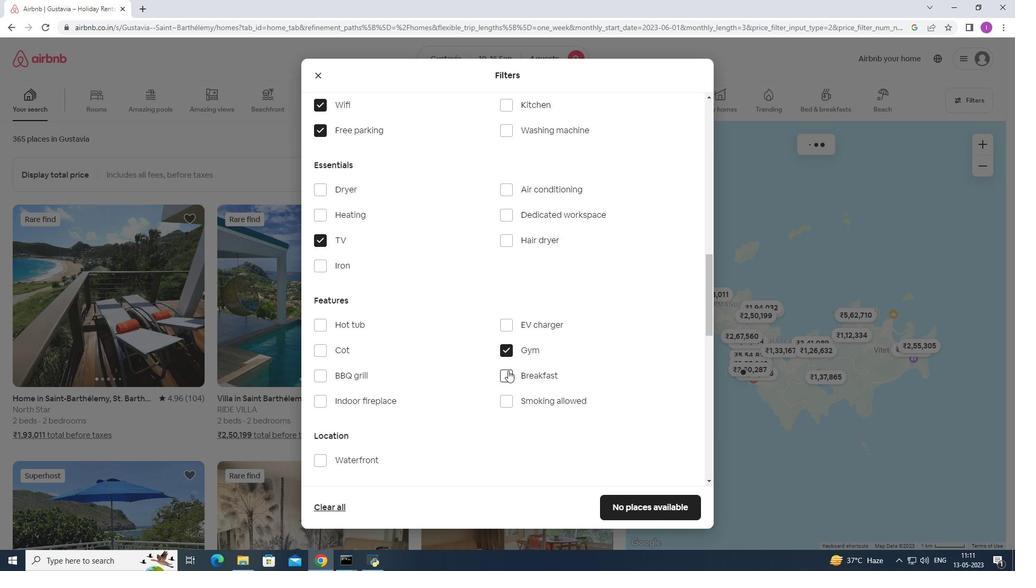 
Action: Mouse pressed left at (506, 375)
Screenshot: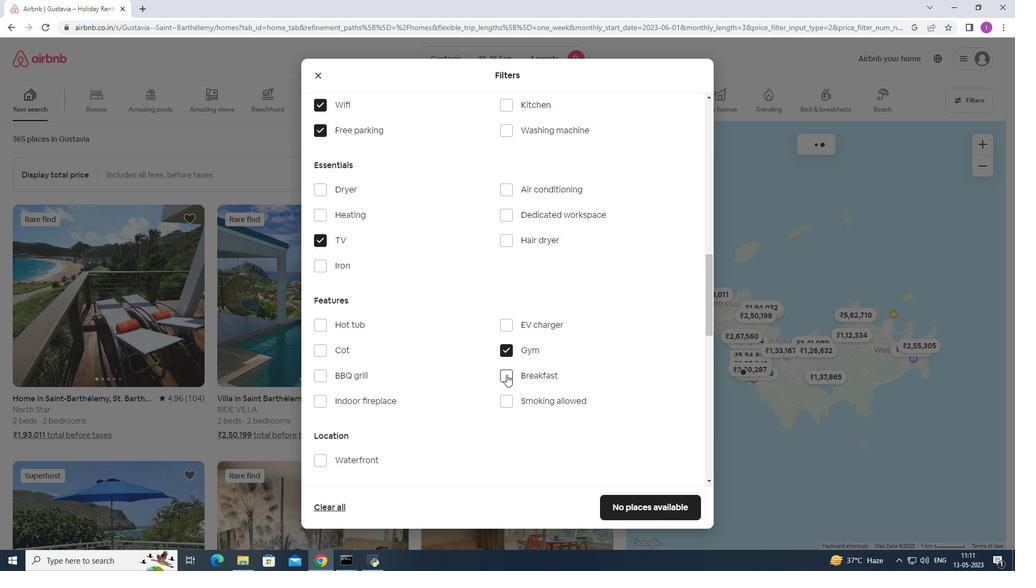 
Action: Mouse moved to (425, 369)
Screenshot: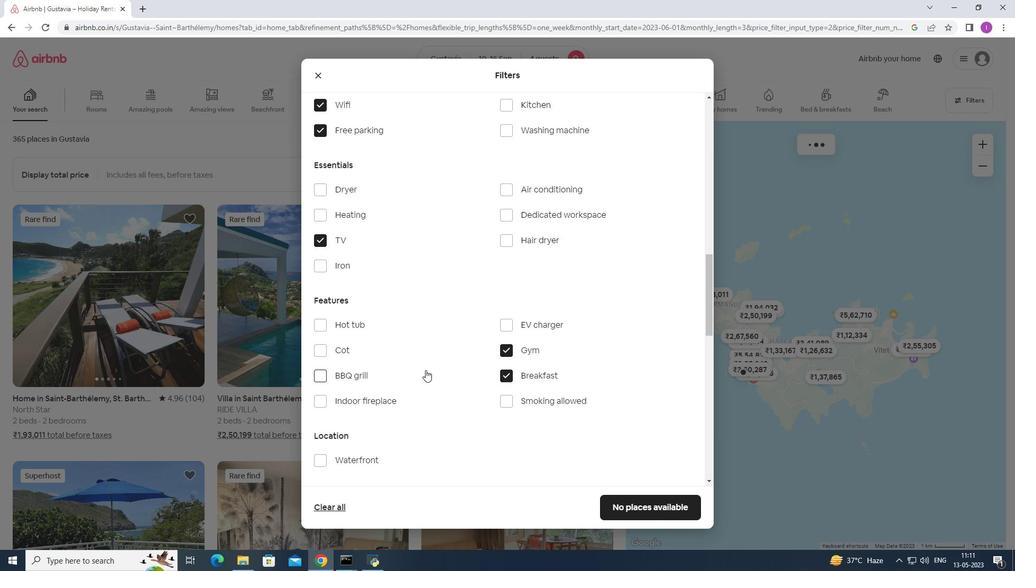 
Action: Mouse scrolled (425, 368) with delta (0, 0)
Screenshot: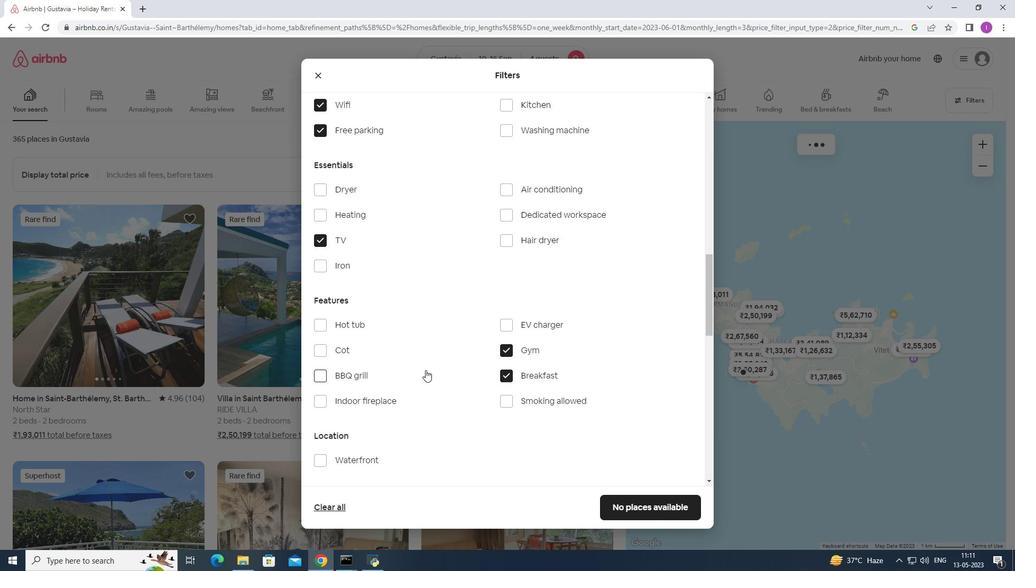 
Action: Mouse scrolled (425, 368) with delta (0, 0)
Screenshot: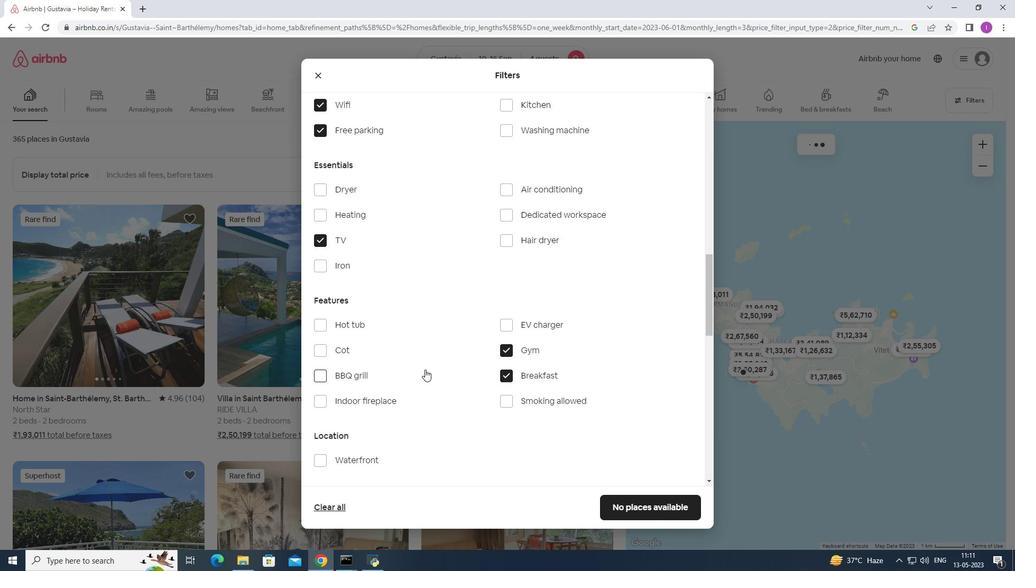
Action: Mouse scrolled (425, 368) with delta (0, 0)
Screenshot: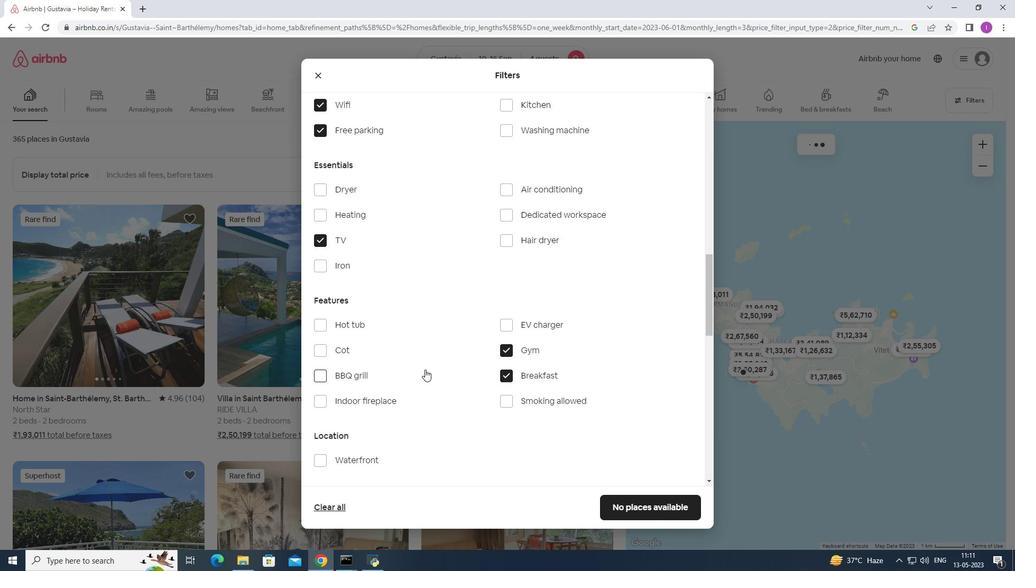 
Action: Mouse scrolled (425, 368) with delta (0, 0)
Screenshot: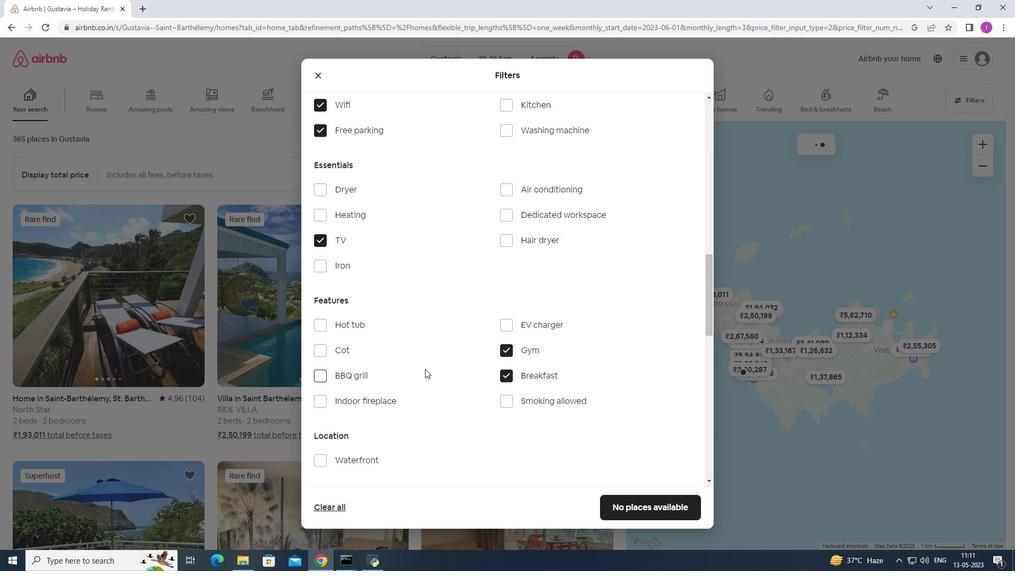 
Action: Mouse moved to (430, 363)
Screenshot: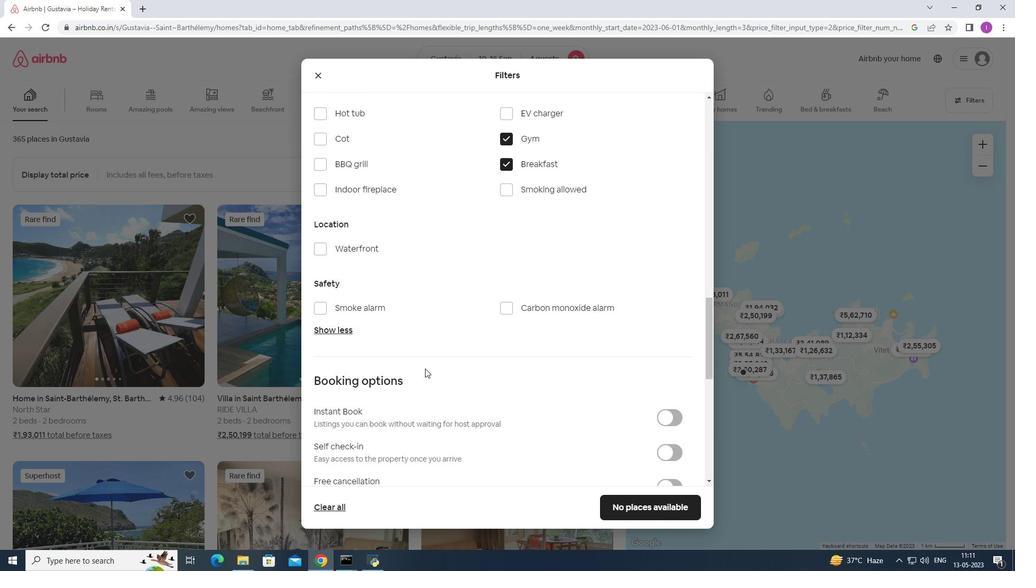 
Action: Mouse scrolled (430, 362) with delta (0, 0)
Screenshot: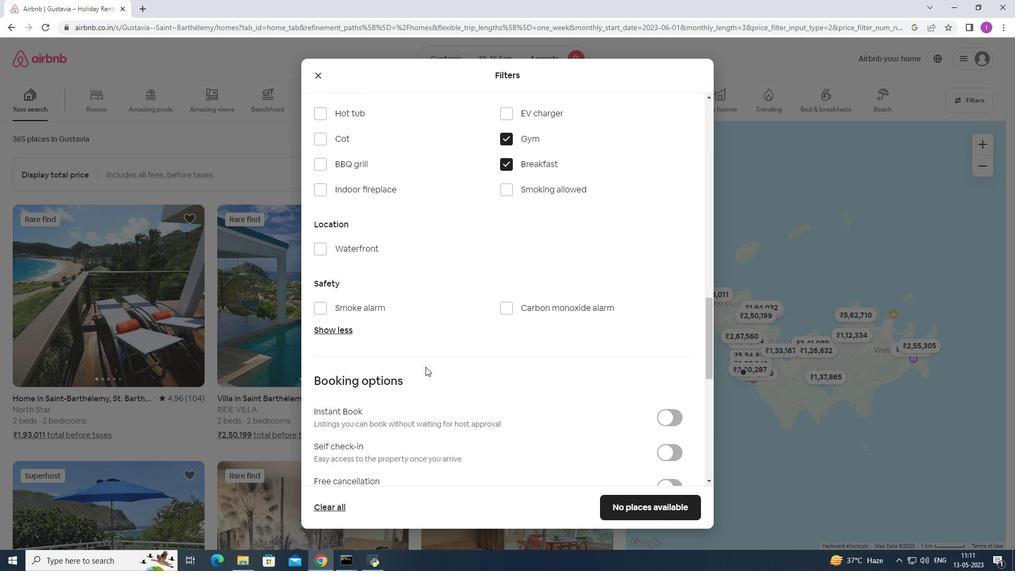
Action: Mouse scrolled (430, 362) with delta (0, 0)
Screenshot: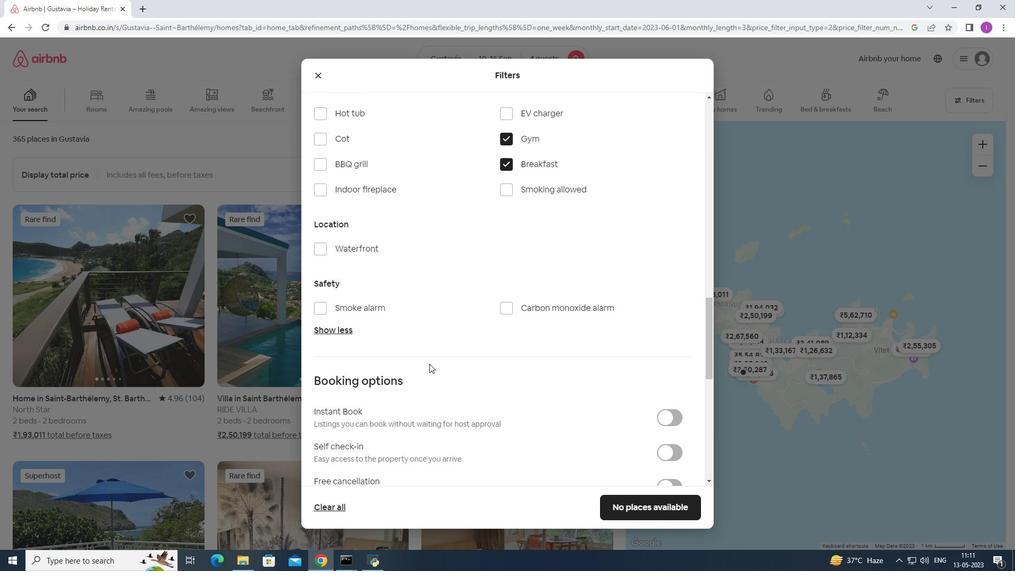 
Action: Mouse scrolled (430, 362) with delta (0, 0)
Screenshot: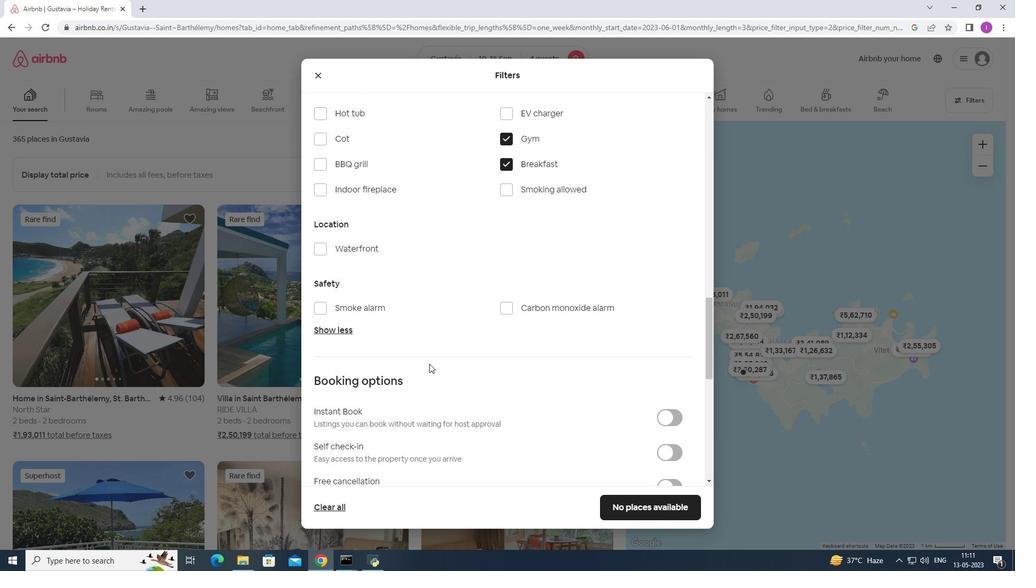
Action: Mouse scrolled (430, 362) with delta (0, 0)
Screenshot: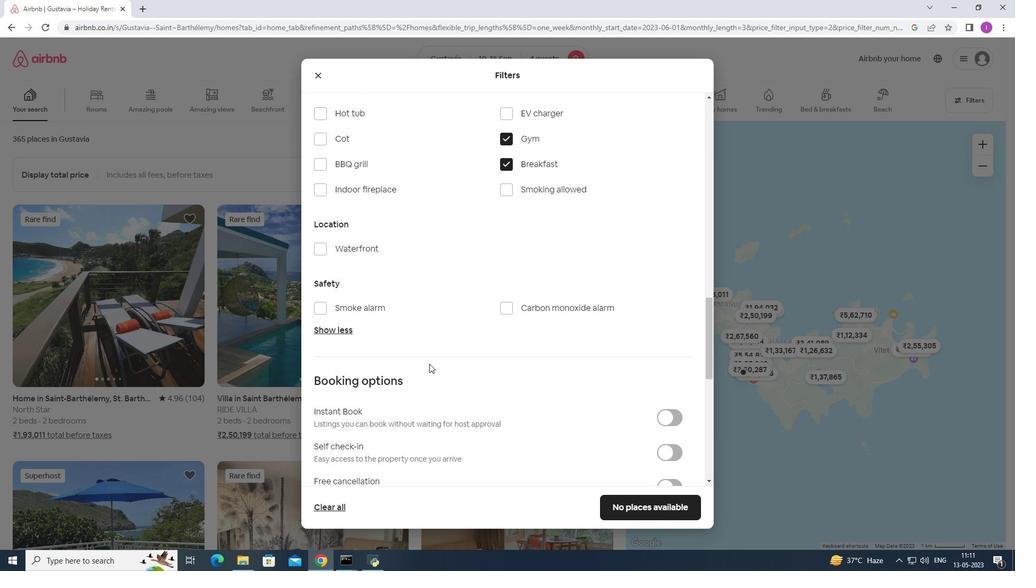 
Action: Mouse moved to (670, 240)
Screenshot: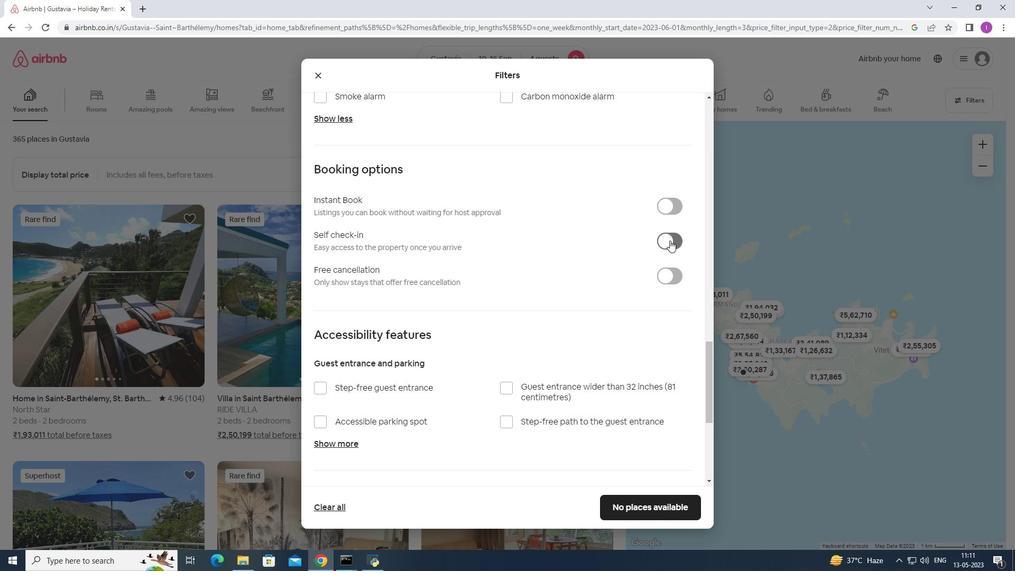 
Action: Mouse pressed left at (670, 240)
Screenshot: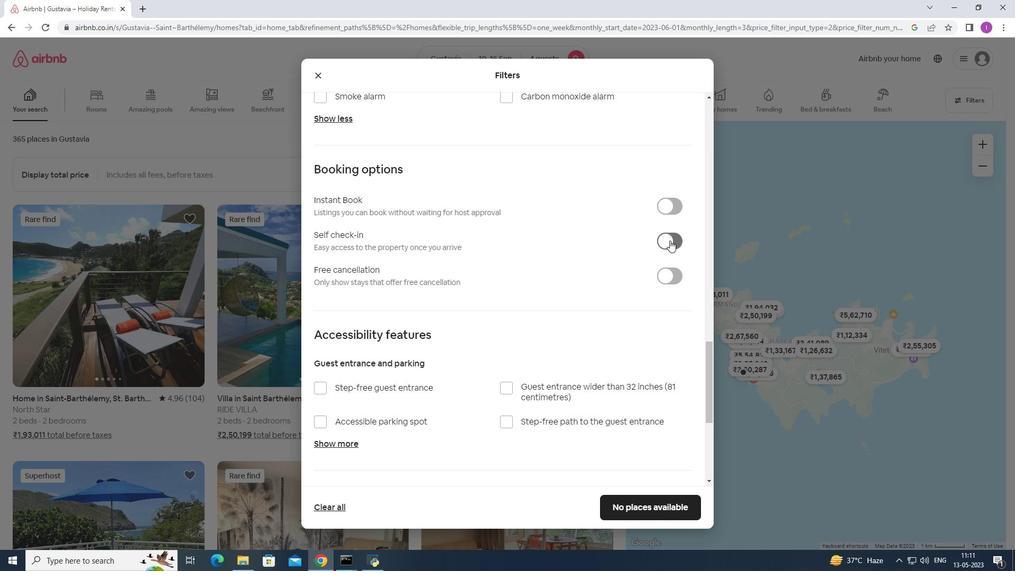 
Action: Mouse moved to (461, 321)
Screenshot: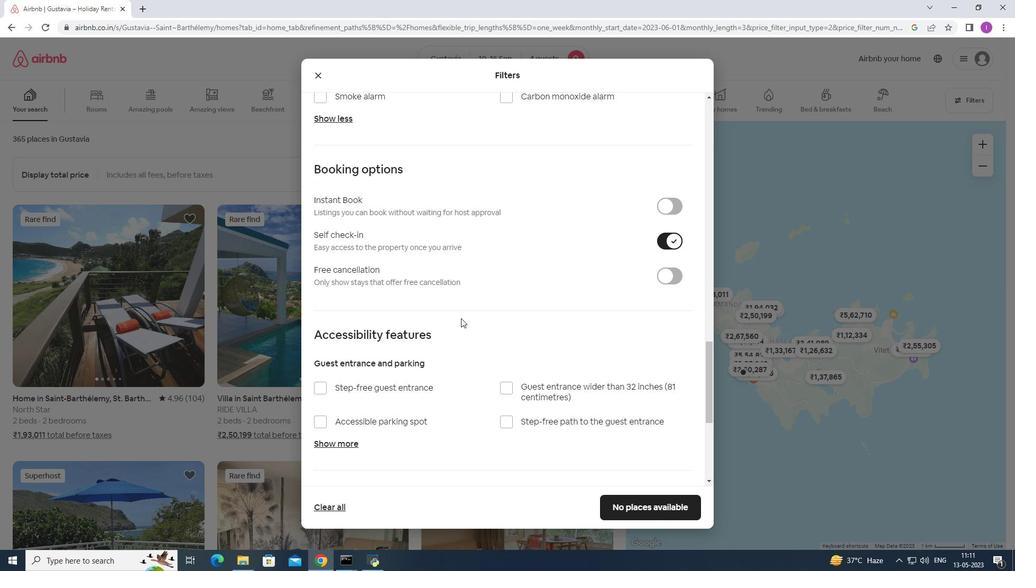 
Action: Mouse scrolled (461, 321) with delta (0, 0)
Screenshot: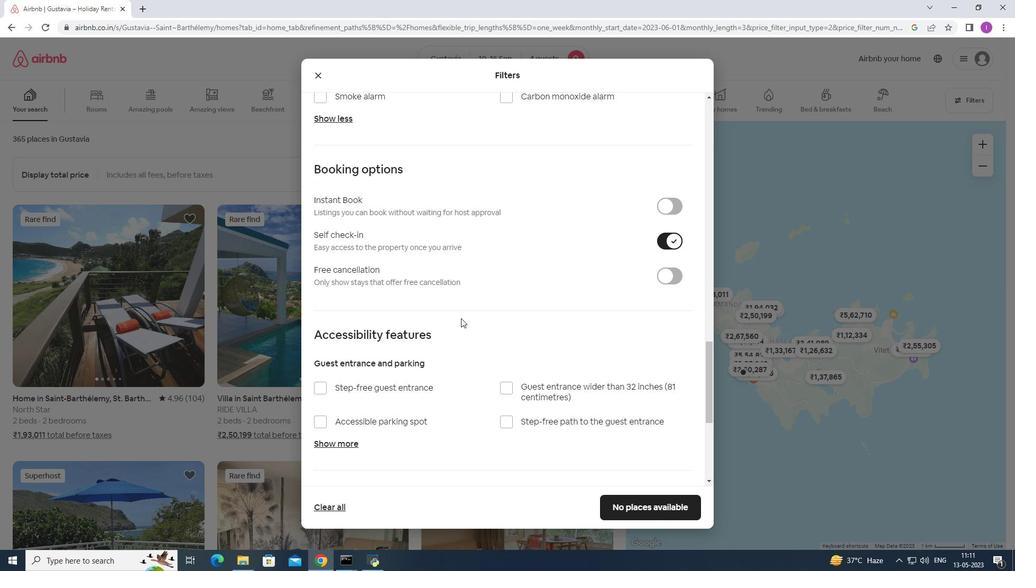 
Action: Mouse moved to (461, 322)
Screenshot: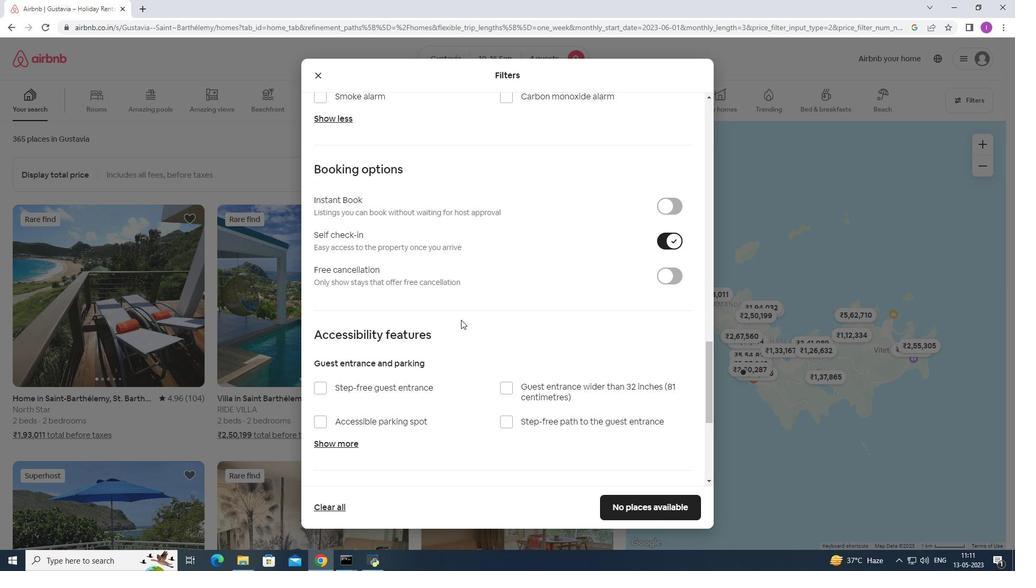 
Action: Mouse scrolled (461, 321) with delta (0, 0)
Screenshot: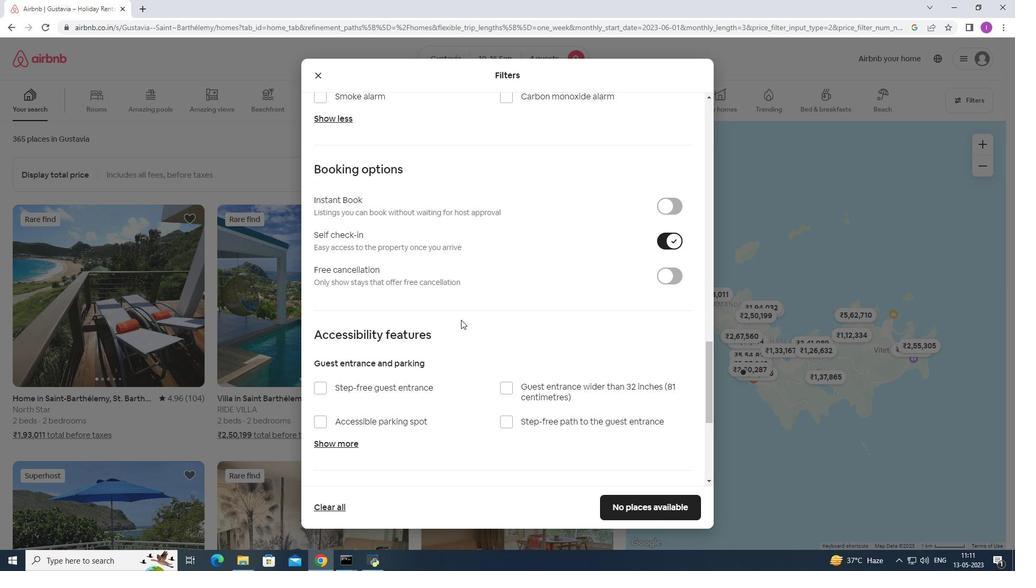 
Action: Mouse moved to (461, 322)
Screenshot: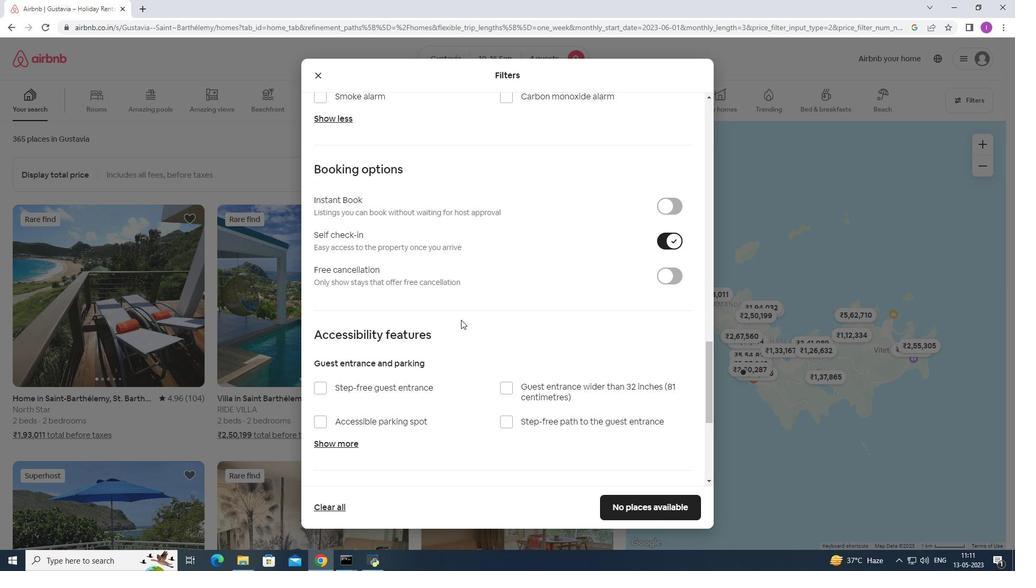 
Action: Mouse scrolled (461, 321) with delta (0, 0)
Screenshot: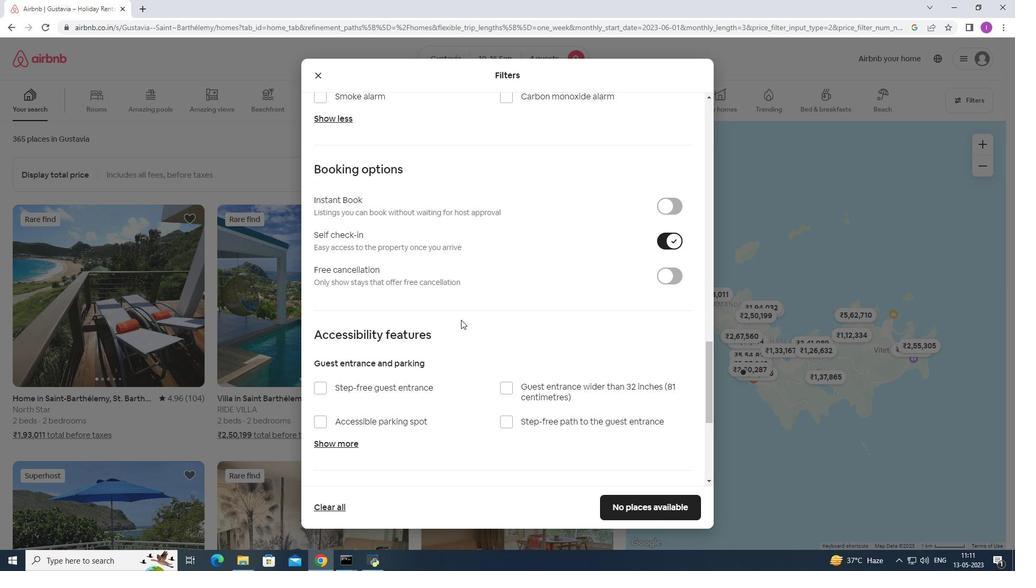 
Action: Mouse scrolled (461, 321) with delta (0, 0)
Screenshot: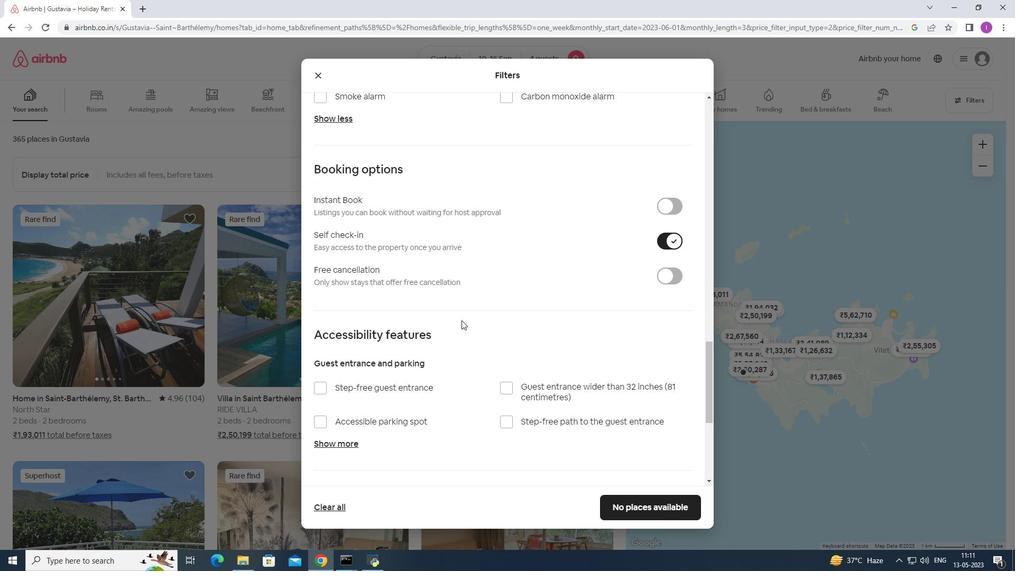 
Action: Mouse moved to (463, 322)
Screenshot: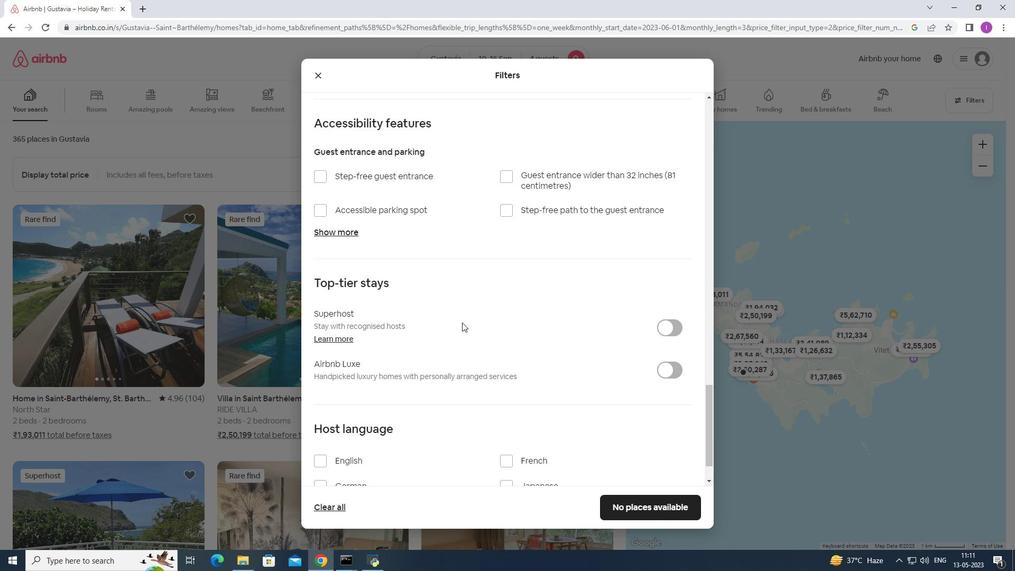 
Action: Mouse scrolled (463, 322) with delta (0, 0)
Screenshot: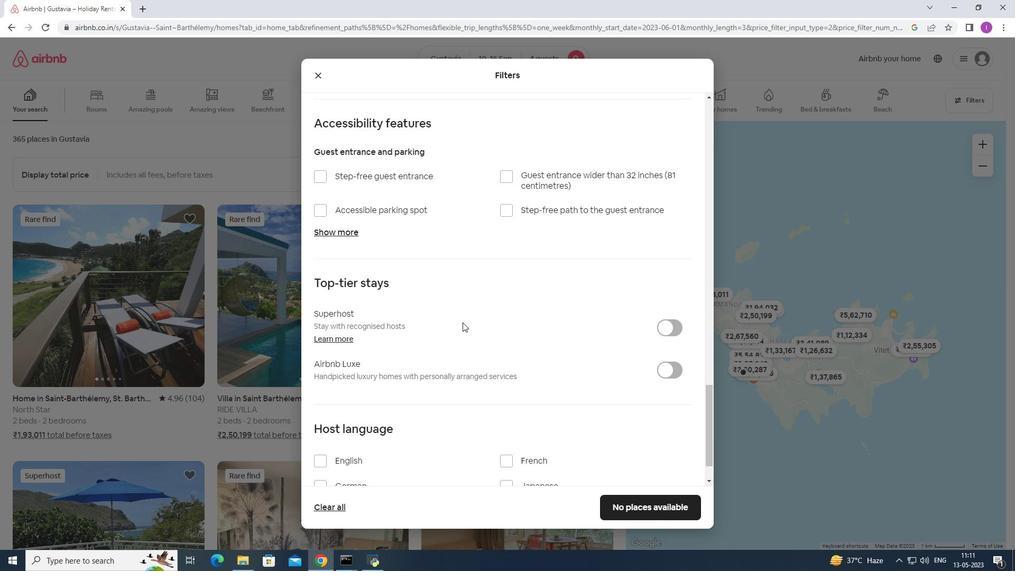 
Action: Mouse scrolled (463, 322) with delta (0, 0)
Screenshot: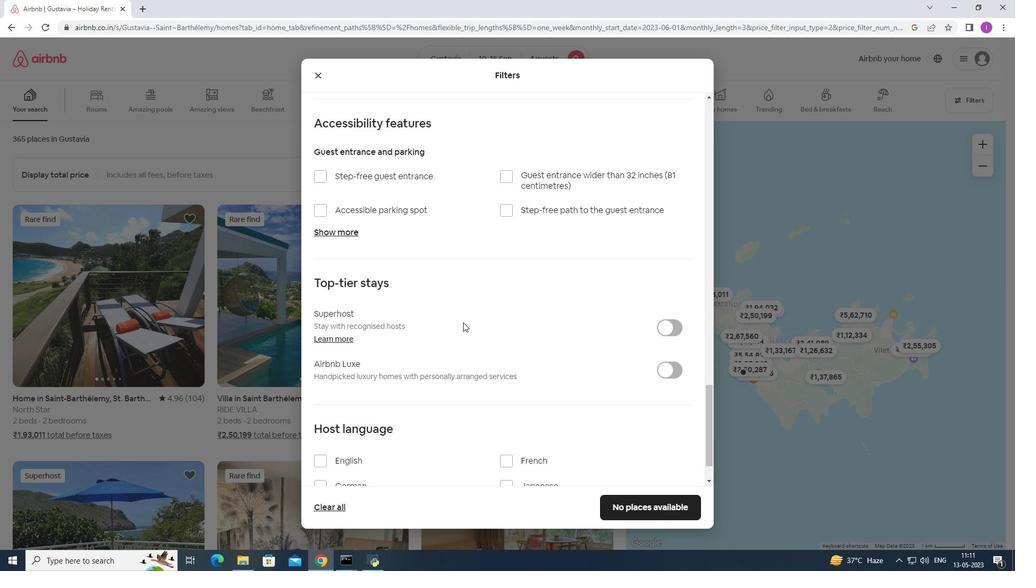 
Action: Mouse scrolled (463, 322) with delta (0, 0)
Screenshot: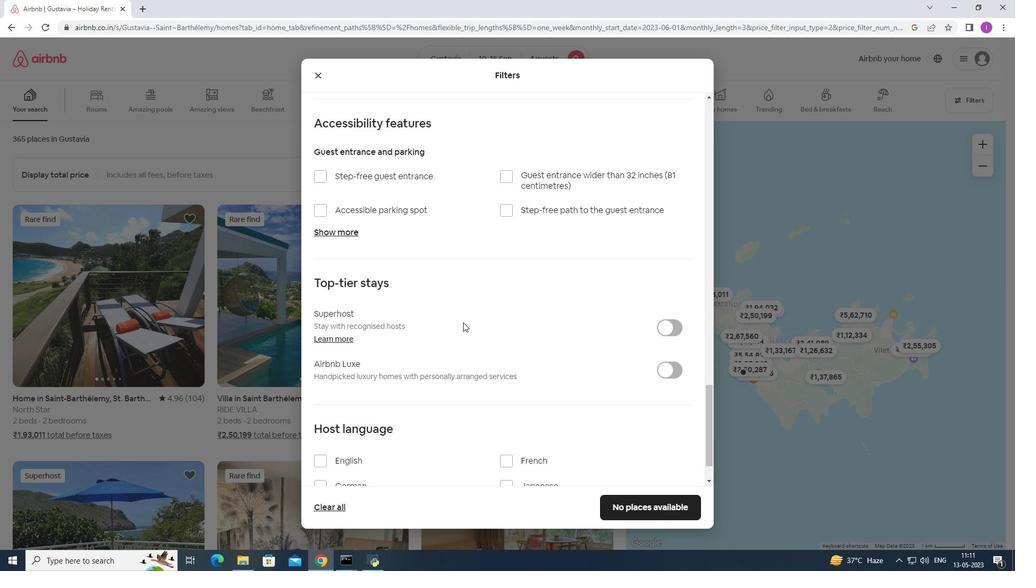 
Action: Mouse scrolled (463, 322) with delta (0, 0)
Screenshot: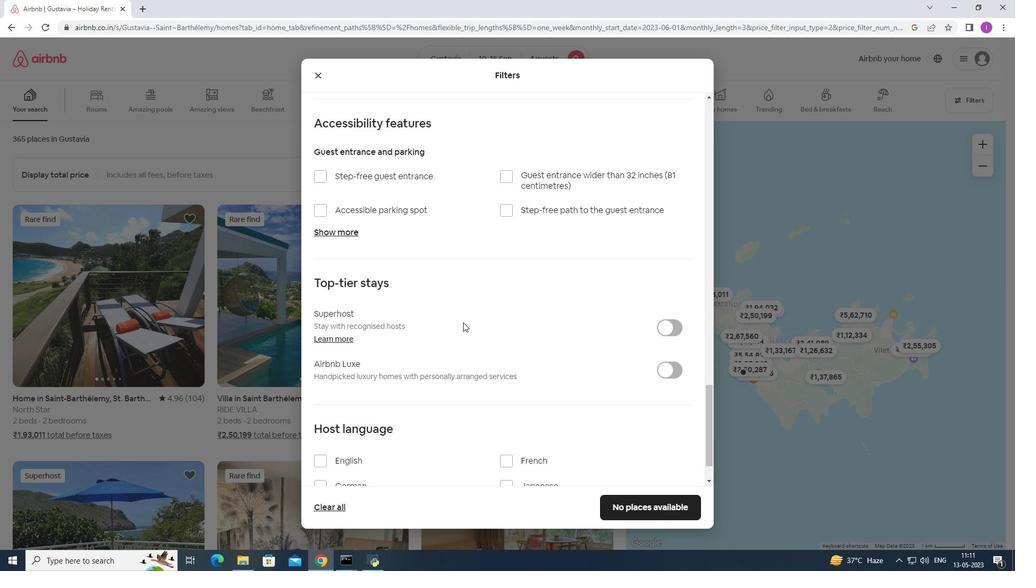 
Action: Mouse moved to (479, 317)
Screenshot: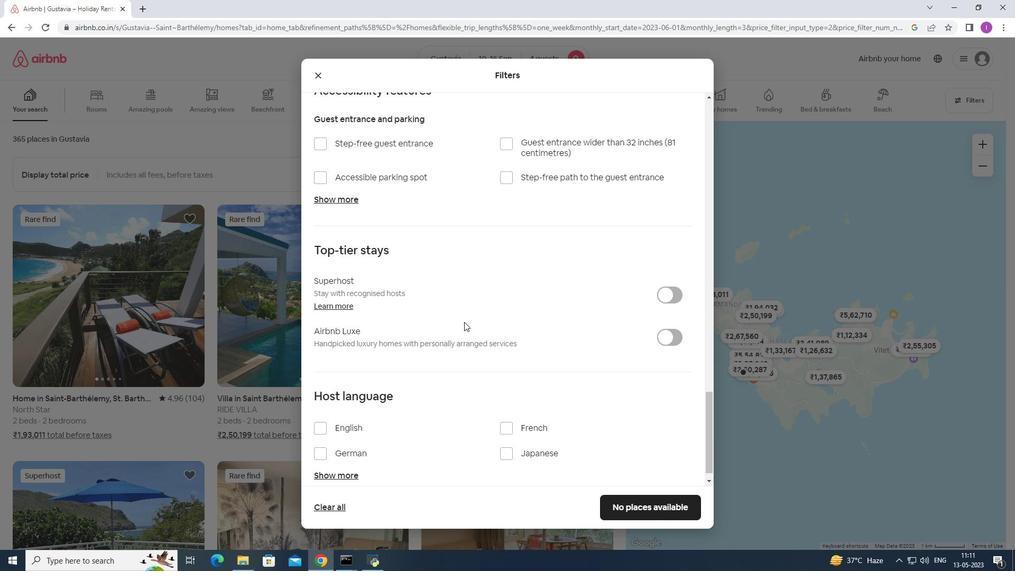 
Action: Mouse scrolled (479, 316) with delta (0, 0)
Screenshot: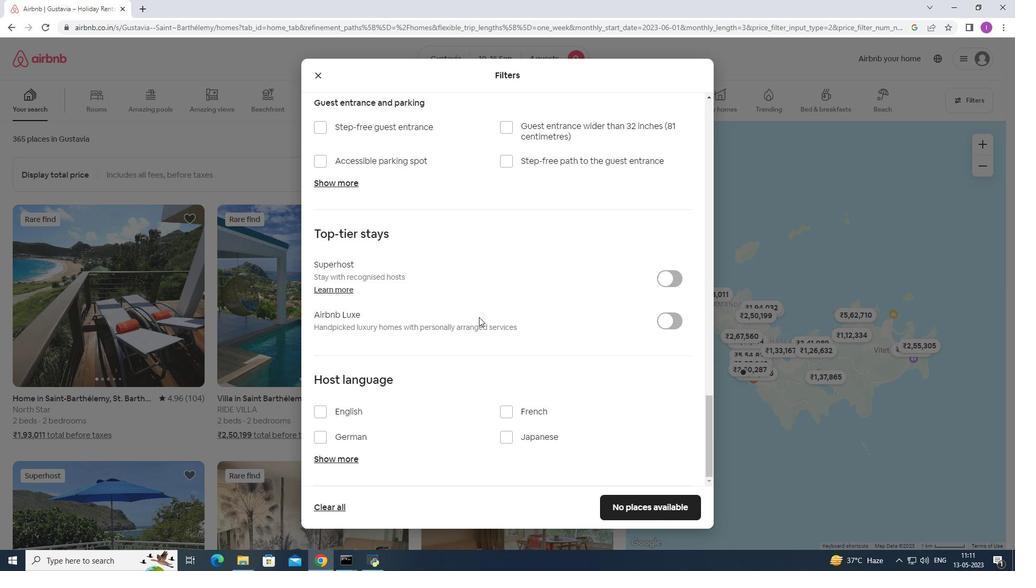 
Action: Mouse scrolled (479, 316) with delta (0, 0)
Screenshot: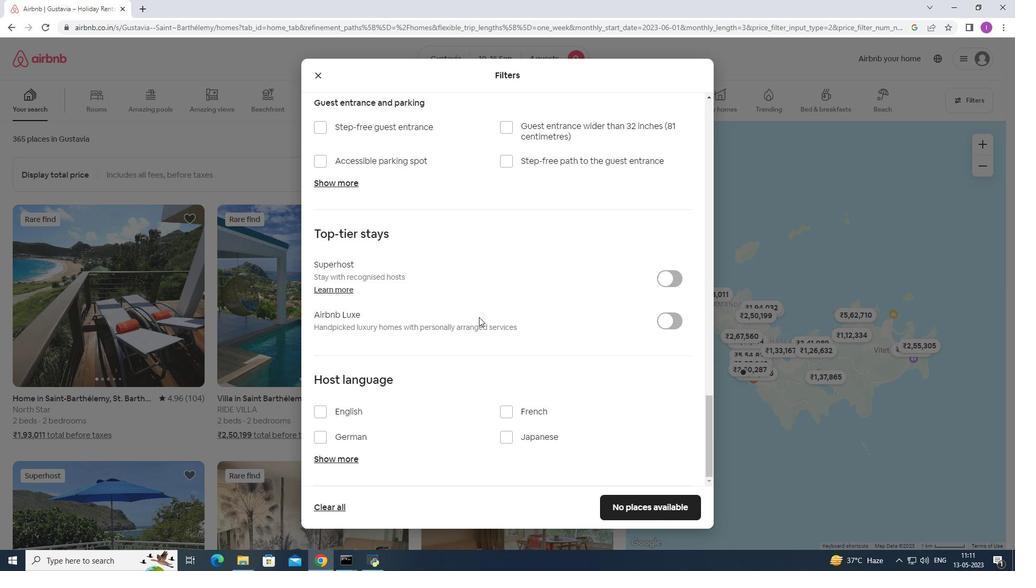 
Action: Mouse moved to (479, 317)
Screenshot: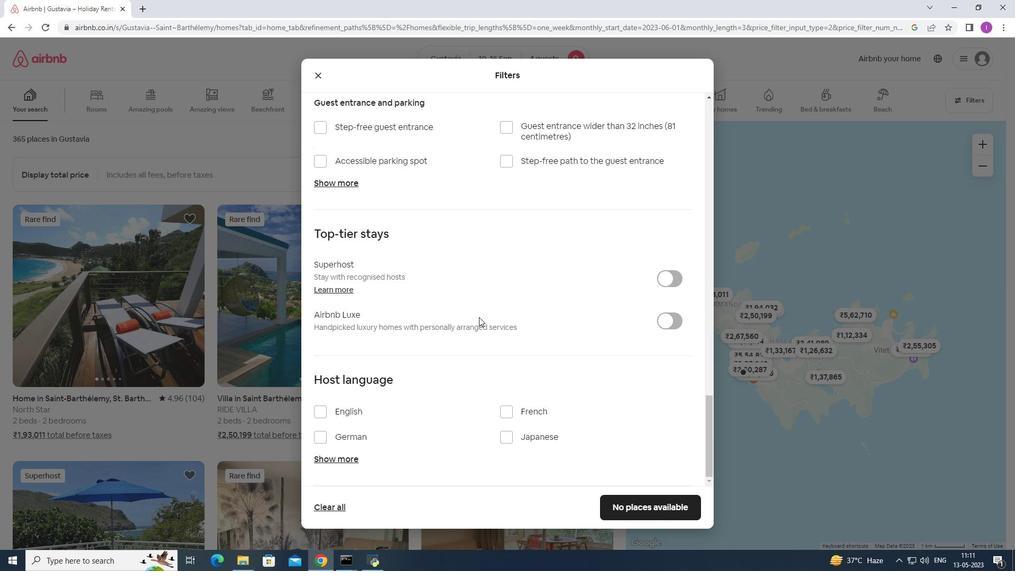 
Action: Mouse scrolled (479, 317) with delta (0, 0)
Screenshot: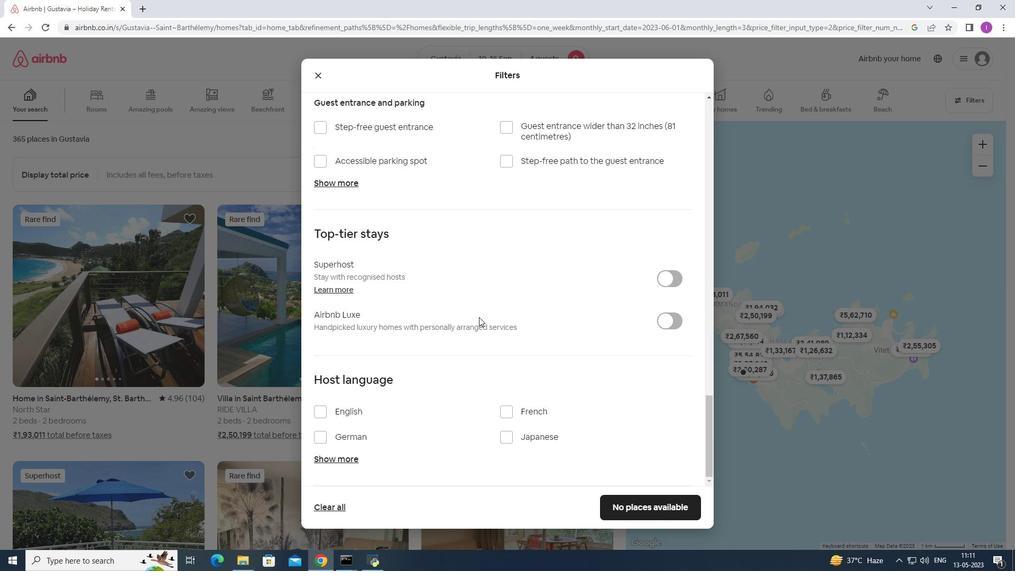 
Action: Mouse moved to (479, 320)
Screenshot: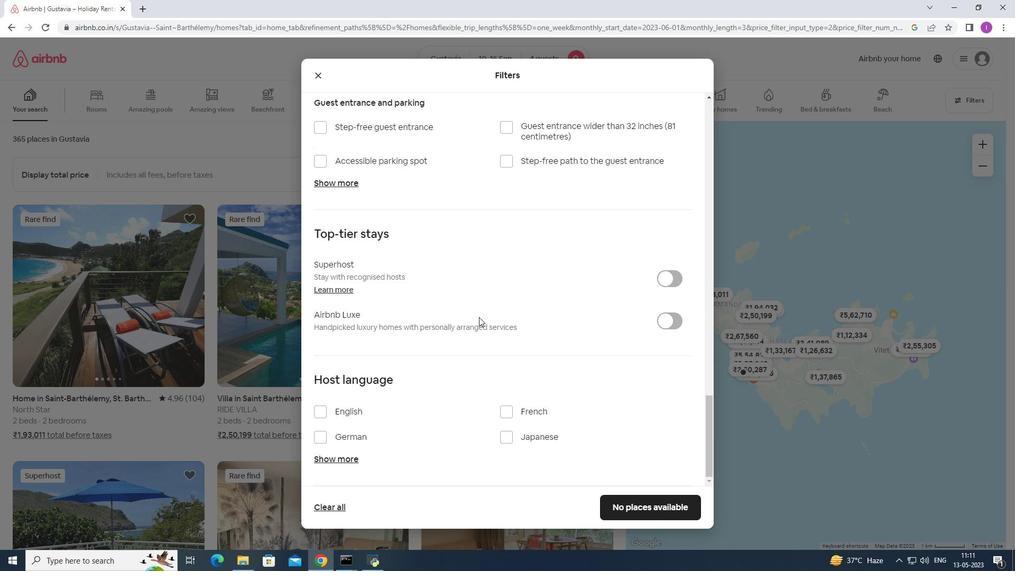 
Action: Mouse scrolled (479, 319) with delta (0, 0)
Screenshot: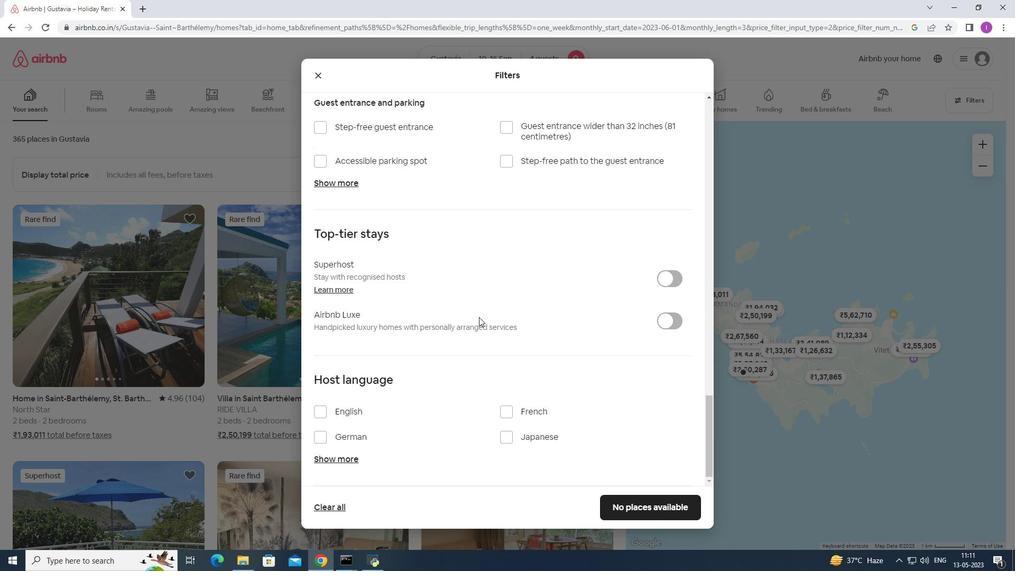
Action: Mouse moved to (316, 410)
Screenshot: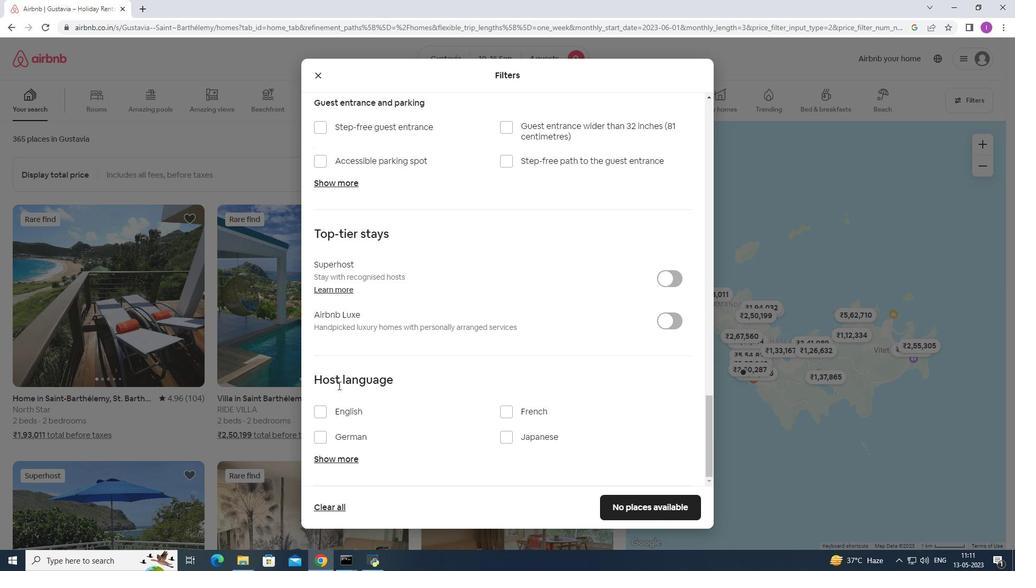 
Action: Mouse pressed left at (316, 410)
Screenshot: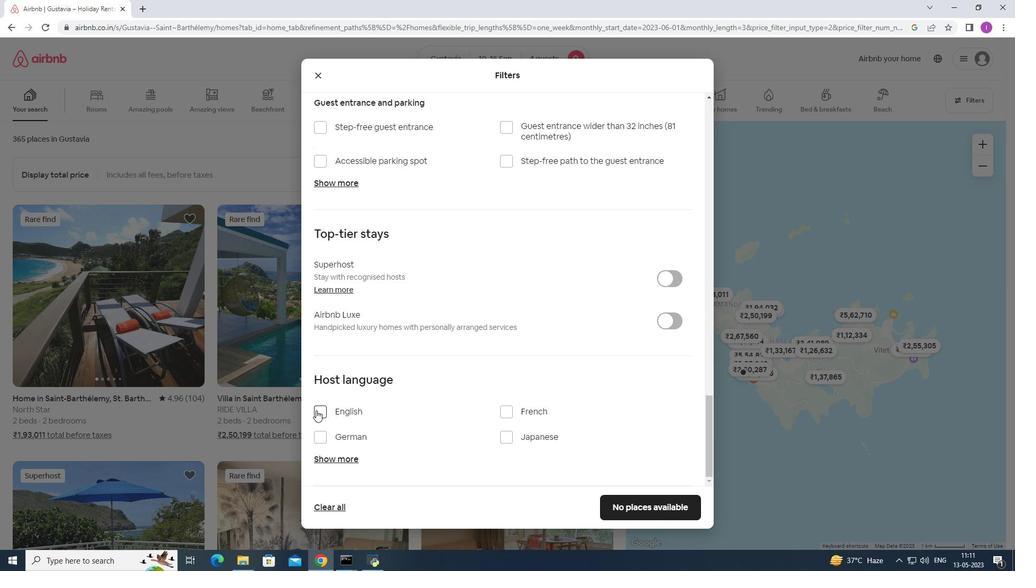 
Action: Mouse moved to (443, 443)
Screenshot: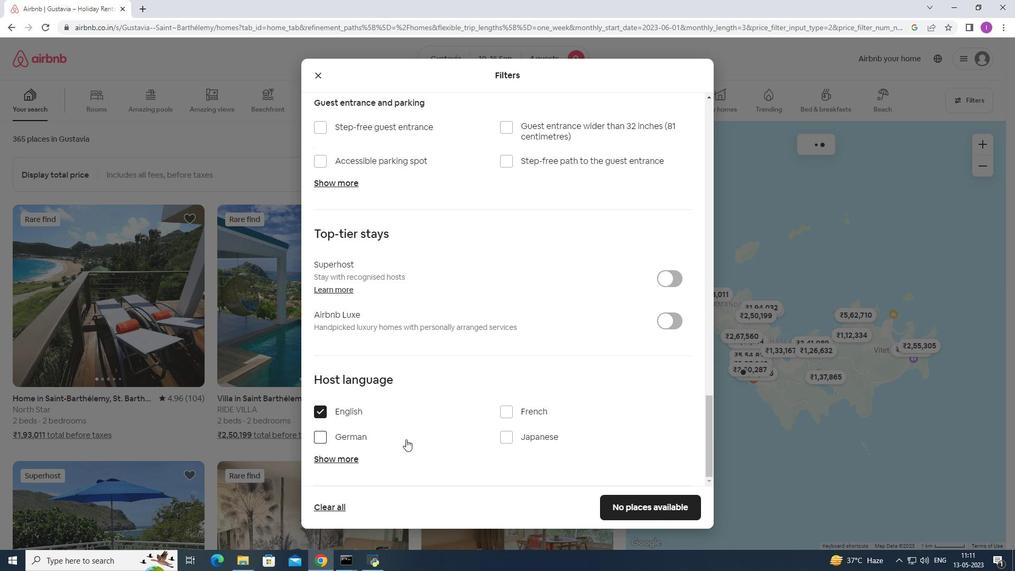 
Action: Mouse scrolled (443, 442) with delta (0, 0)
Screenshot: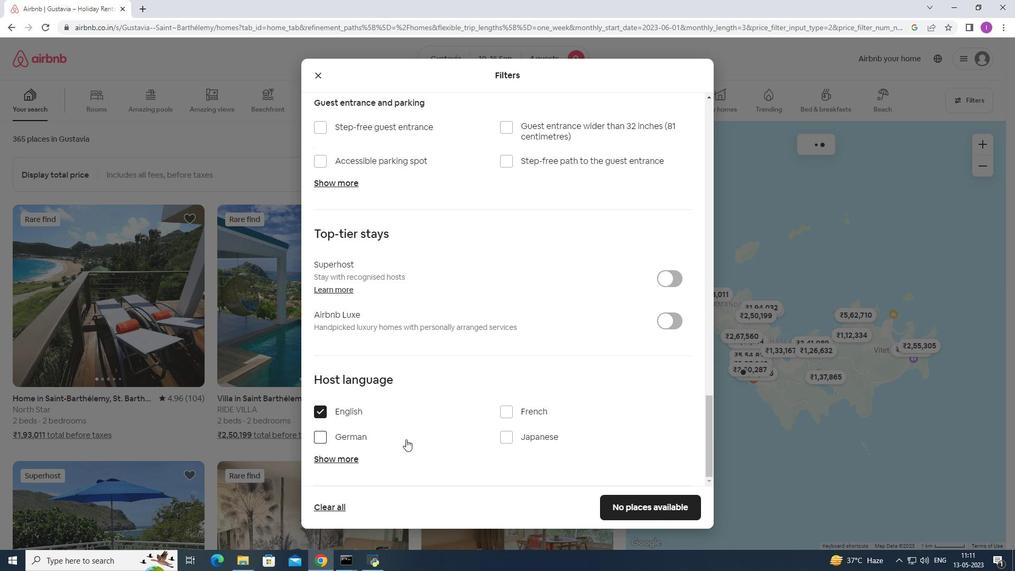 
Action: Mouse moved to (455, 445)
Screenshot: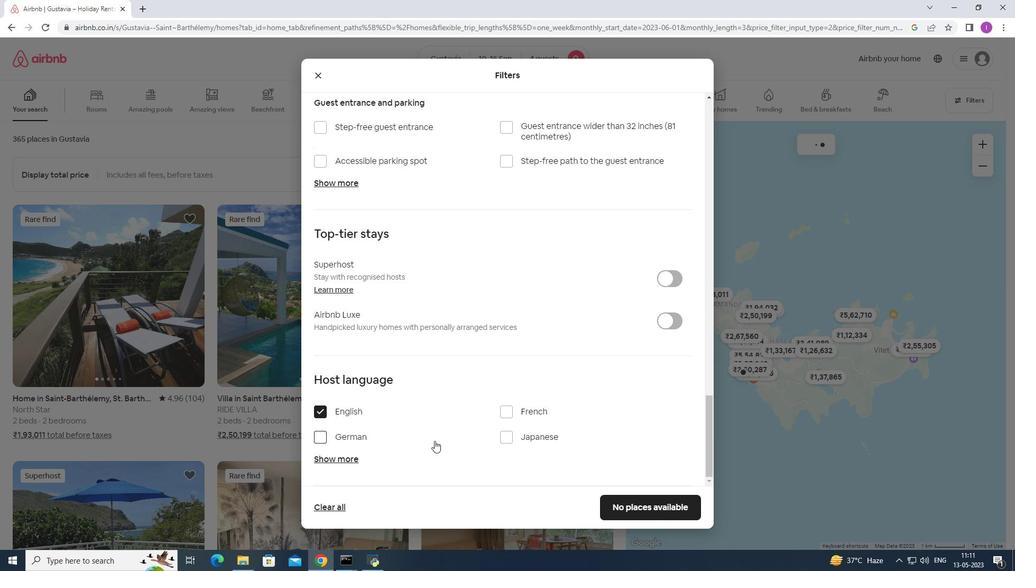 
Action: Mouse scrolled (455, 444) with delta (0, 0)
Screenshot: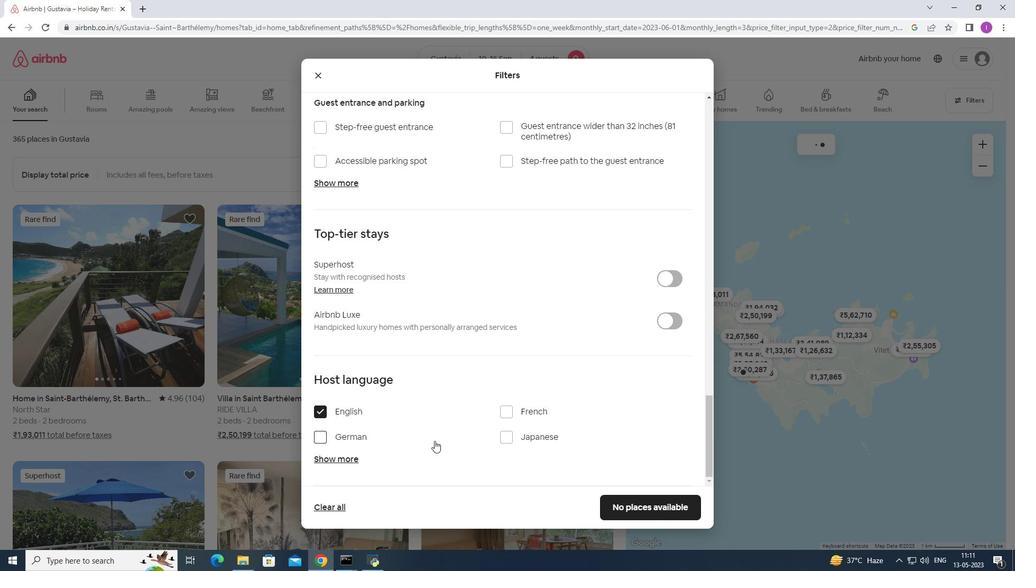 
Action: Mouse moved to (467, 447)
Screenshot: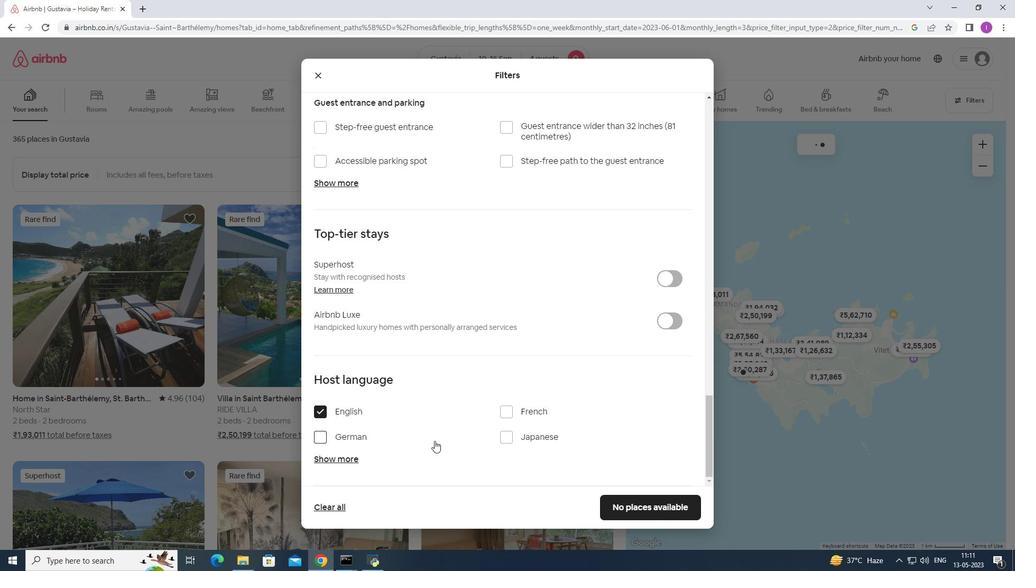 
Action: Mouse scrolled (462, 445) with delta (0, 0)
Screenshot: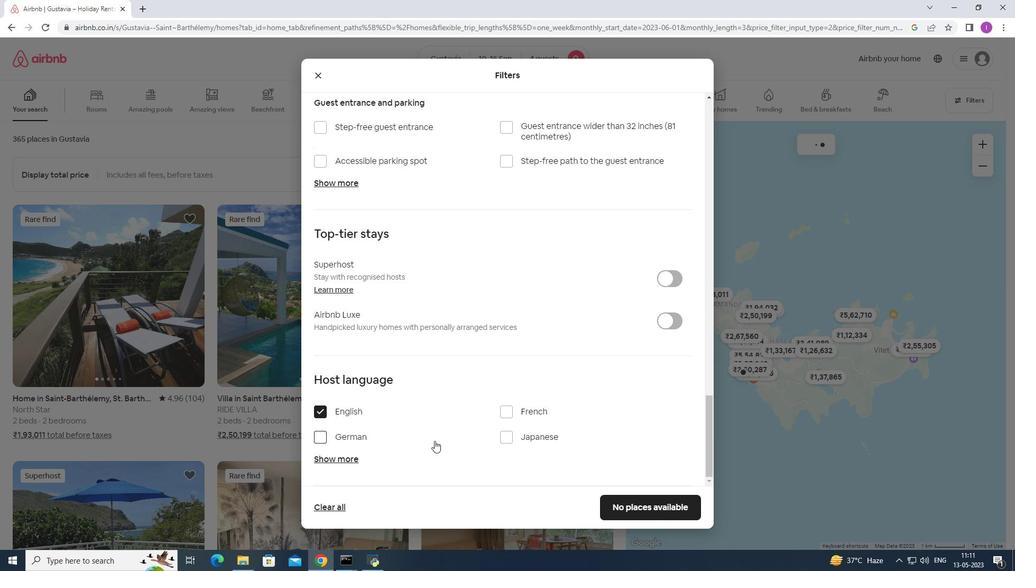 
Action: Mouse moved to (490, 452)
Screenshot: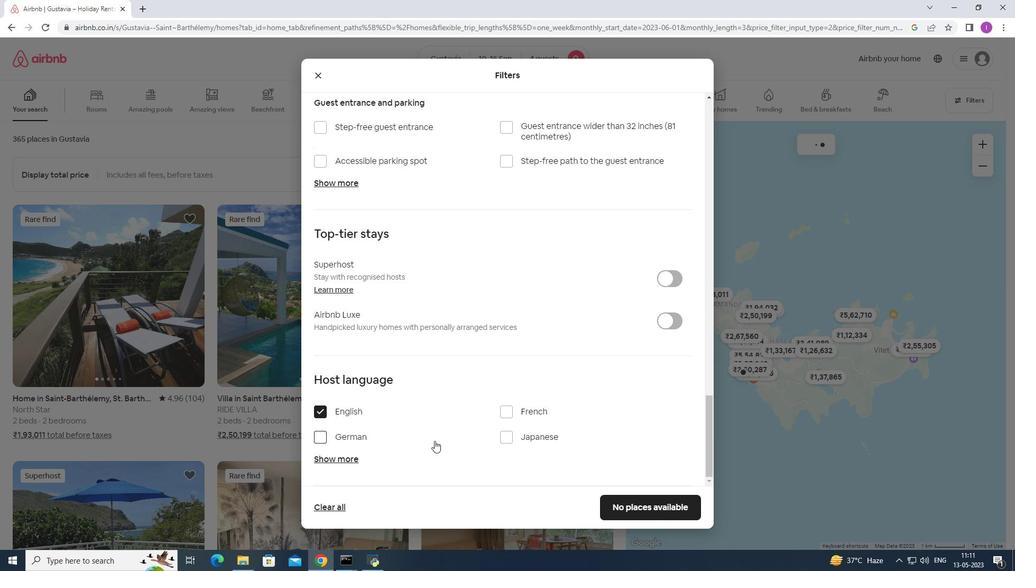
Action: Mouse scrolled (490, 452) with delta (0, 0)
Screenshot: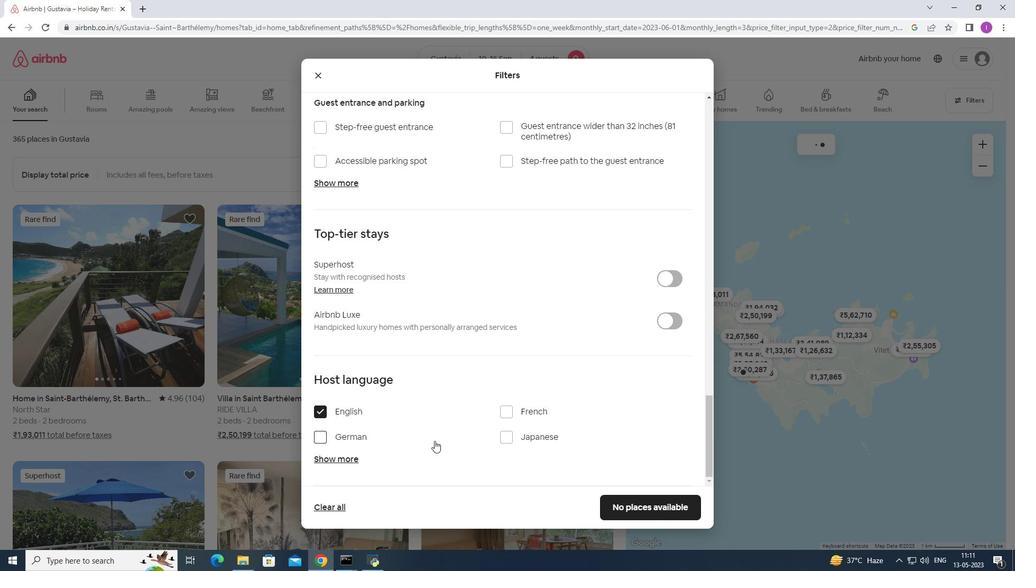 
Action: Mouse moved to (613, 506)
Screenshot: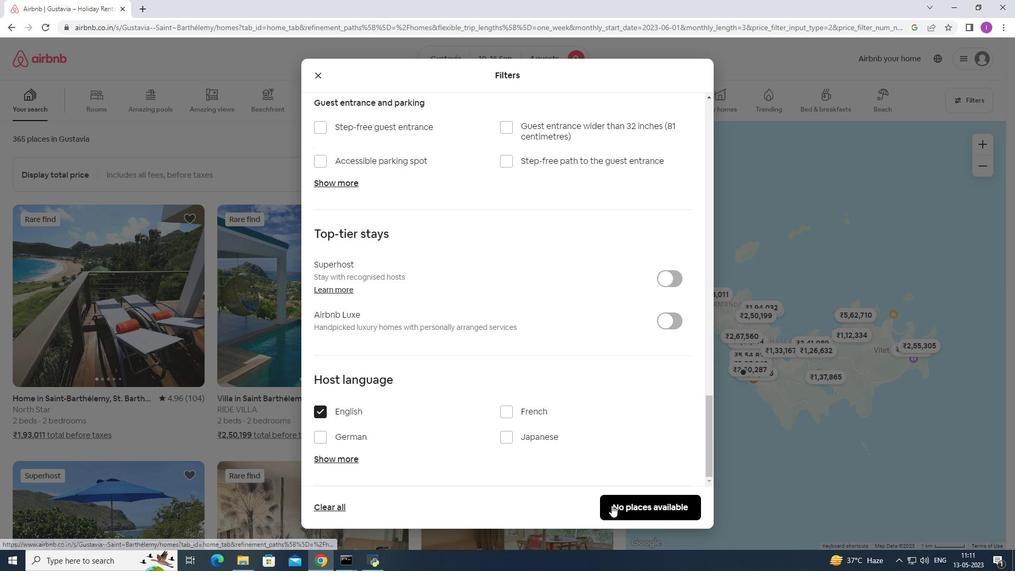 
Action: Mouse pressed left at (613, 506)
Screenshot: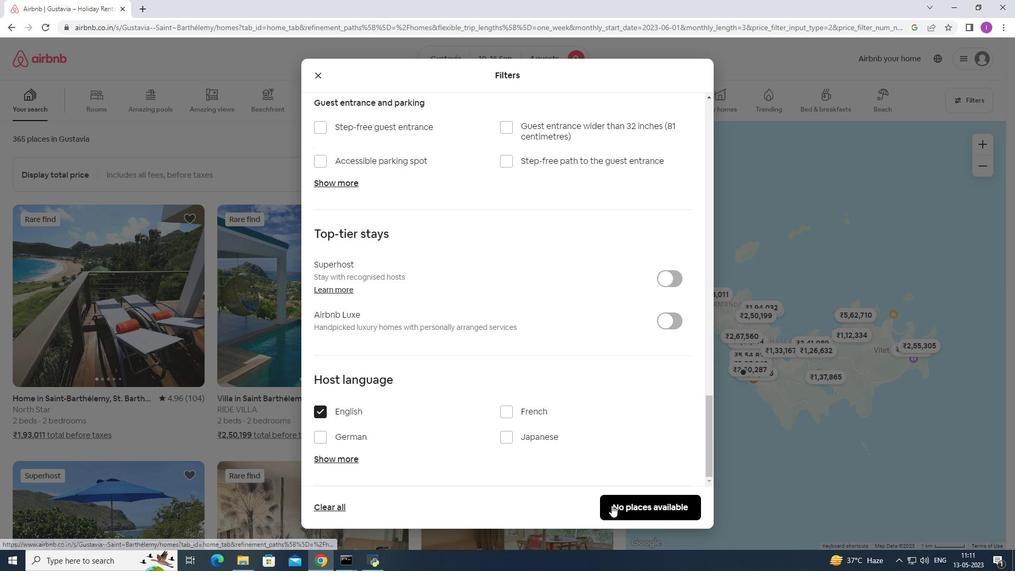 
Action: Mouse moved to (586, 466)
Screenshot: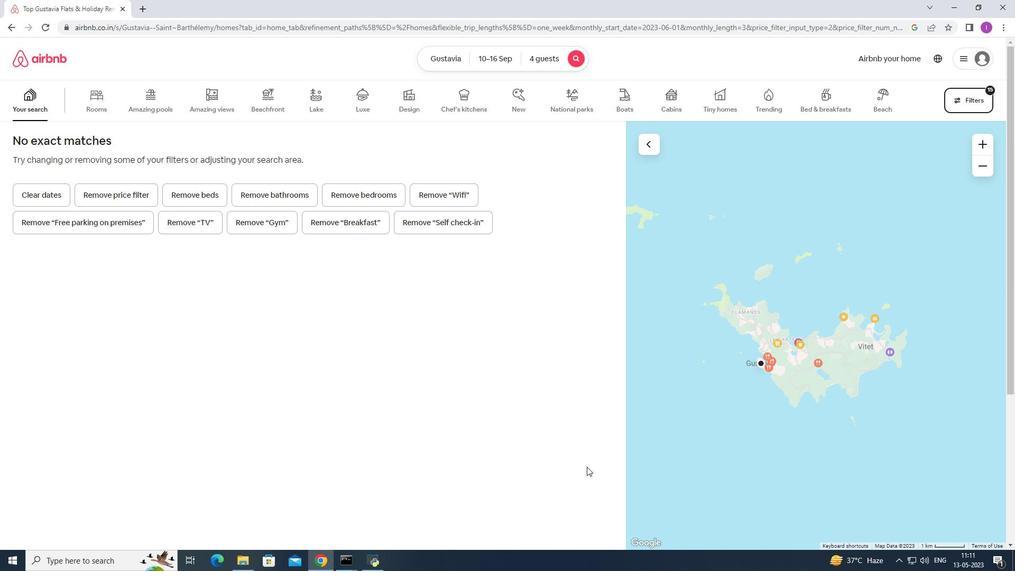 
